 Task: Find connections with filter location Peterlee with filter topic #newyearwith filter profile language German with filter current company Petropipe Oil and Gas with filter school The Bhawanipur Education Society College with filter industry Public Health with filter service category Wedding Photography with filter keywords title Market Researcher
Action: Mouse moved to (606, 58)
Screenshot: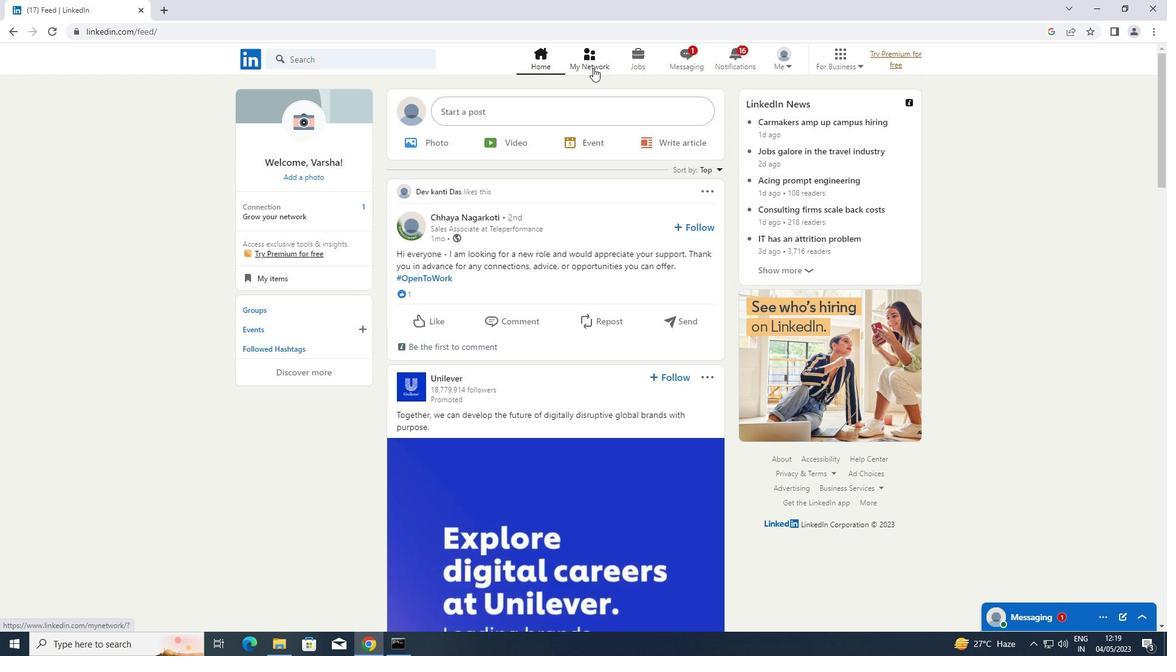 
Action: Mouse pressed left at (606, 58)
Screenshot: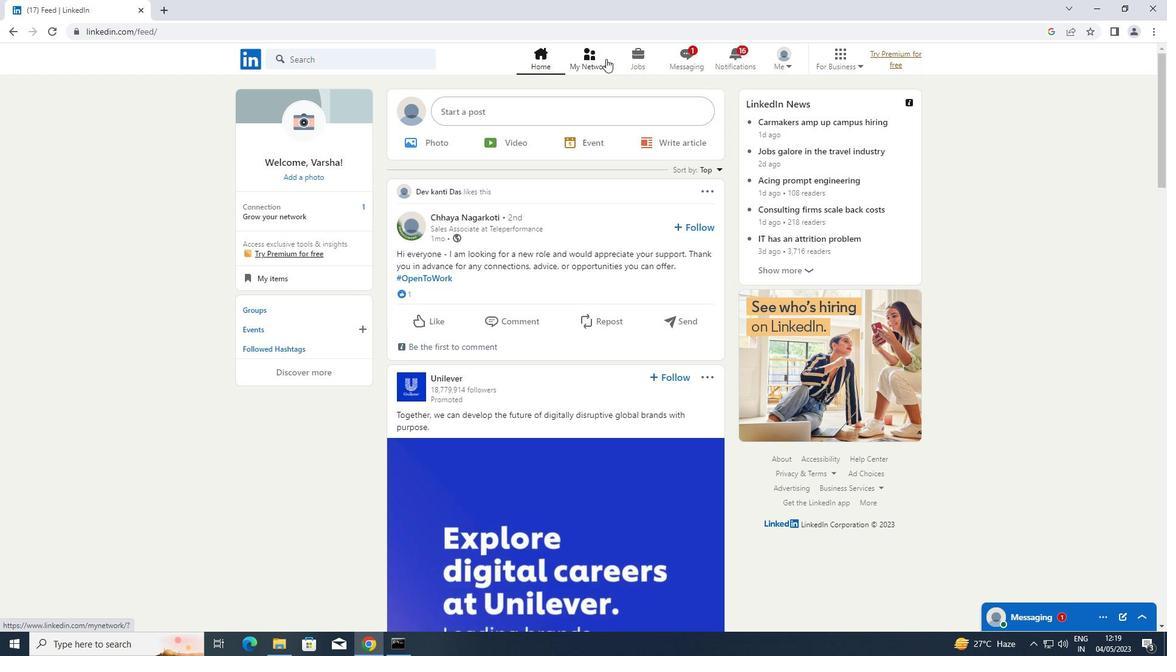
Action: Mouse moved to (309, 128)
Screenshot: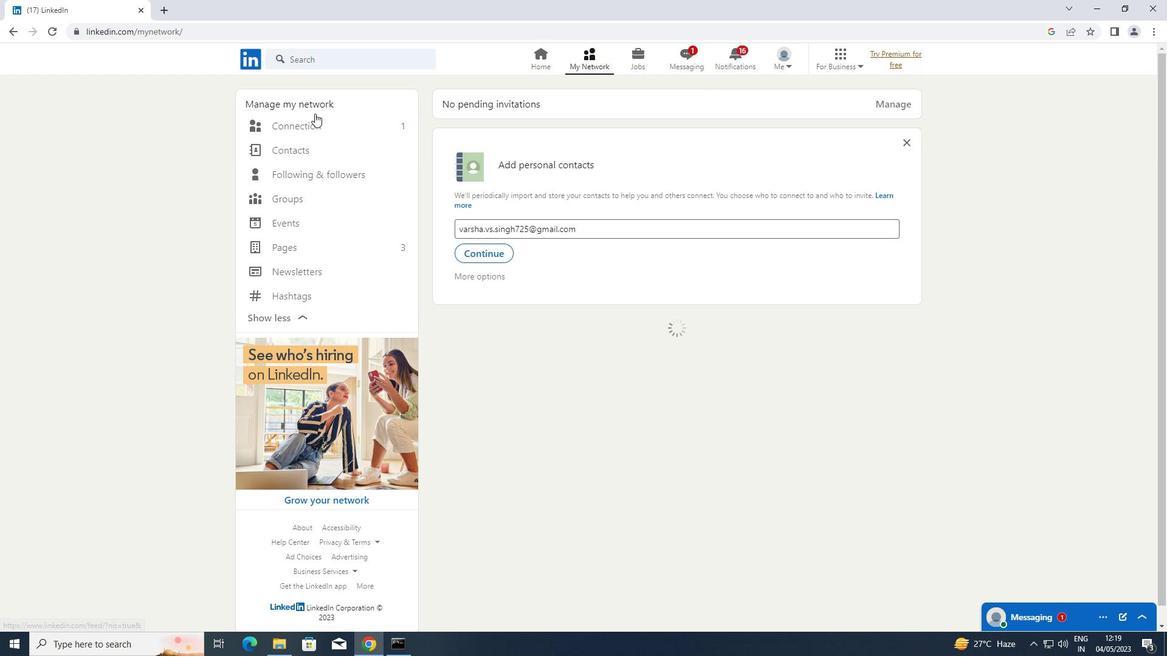 
Action: Mouse pressed left at (309, 128)
Screenshot: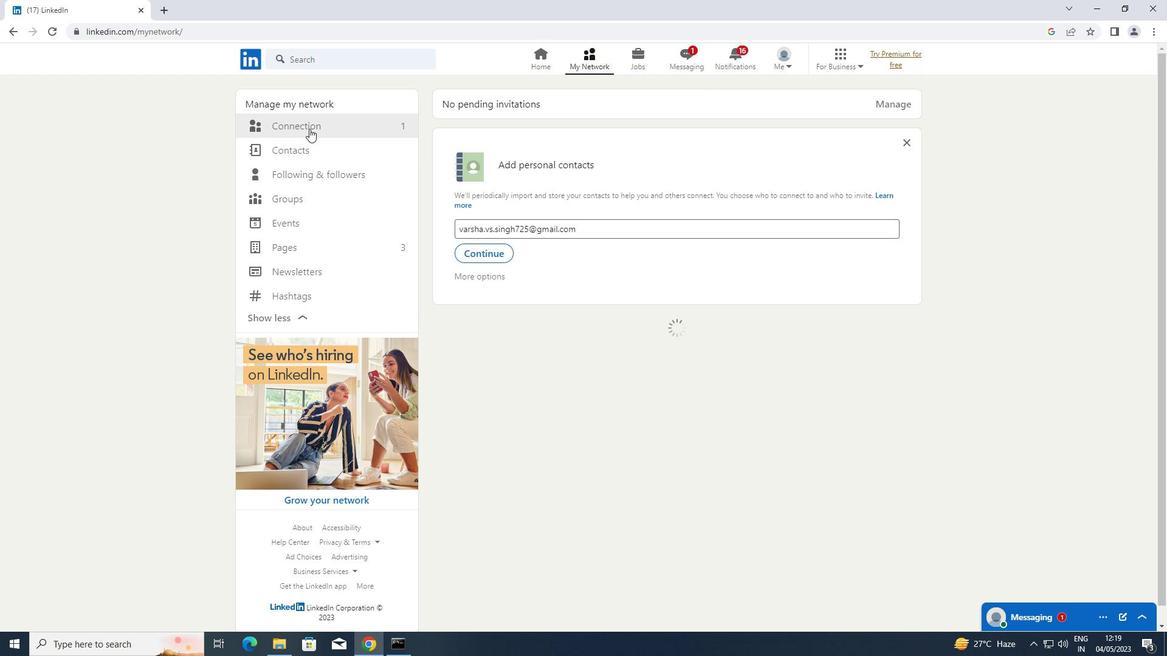
Action: Mouse moved to (653, 124)
Screenshot: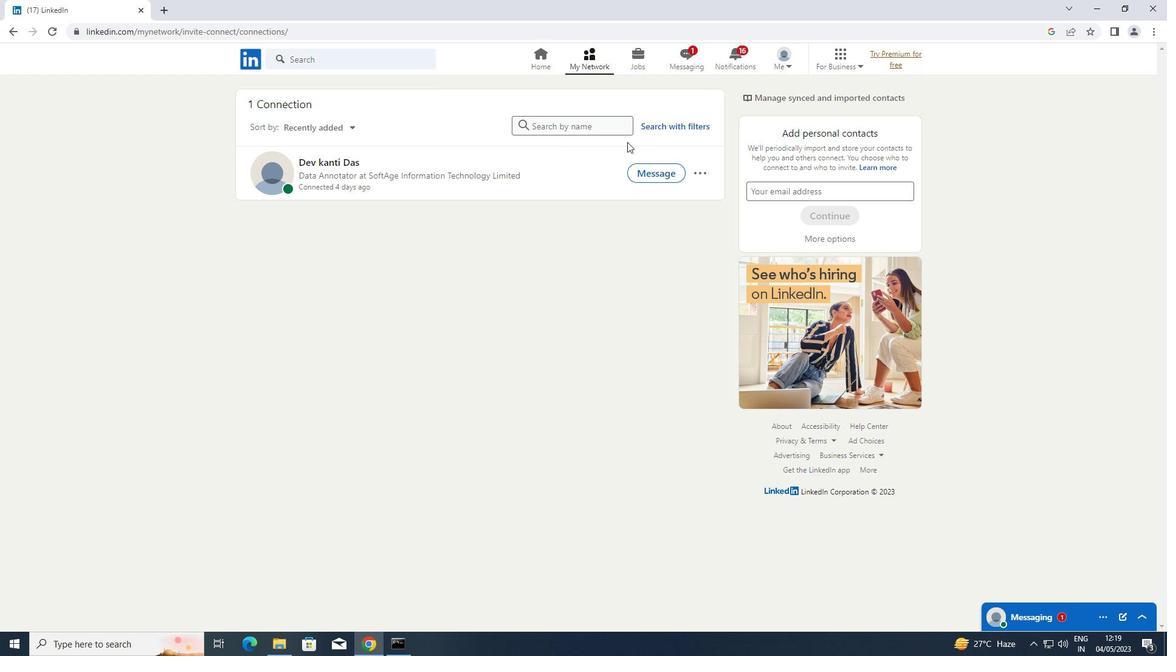 
Action: Mouse pressed left at (653, 124)
Screenshot: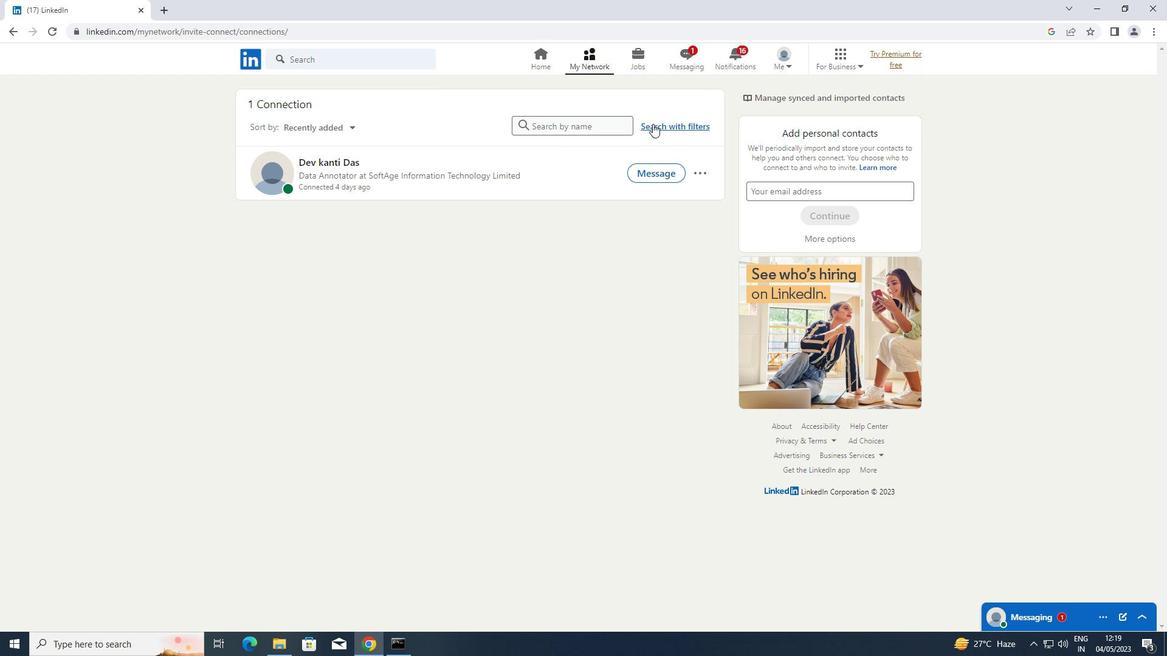 
Action: Mouse moved to (620, 92)
Screenshot: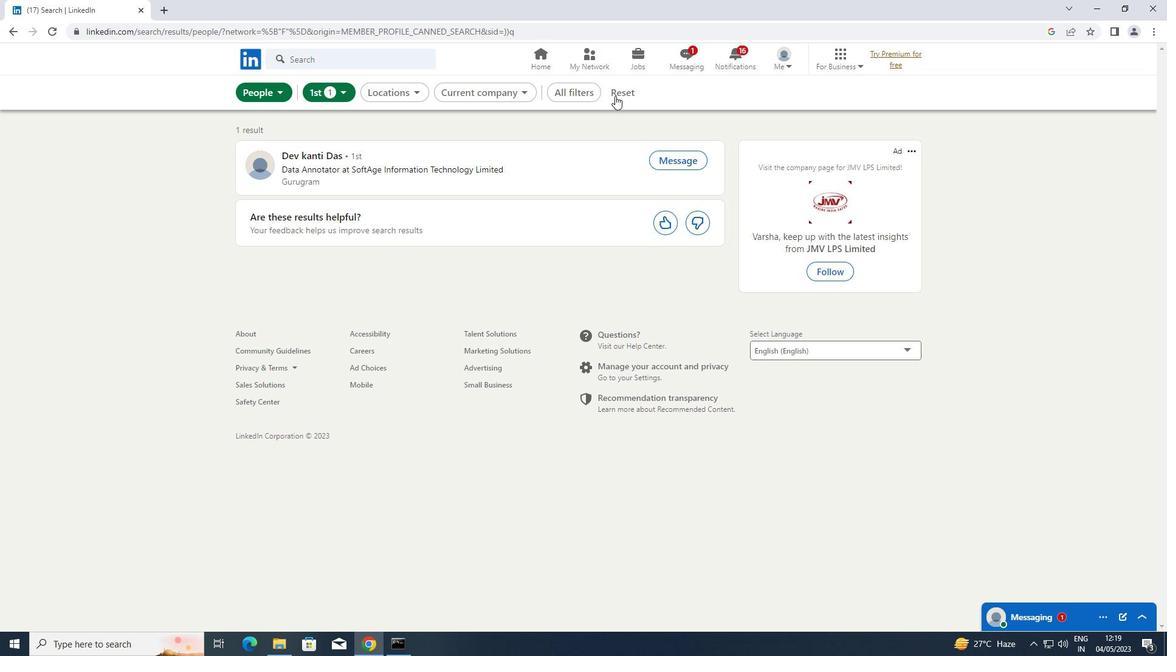 
Action: Mouse pressed left at (620, 92)
Screenshot: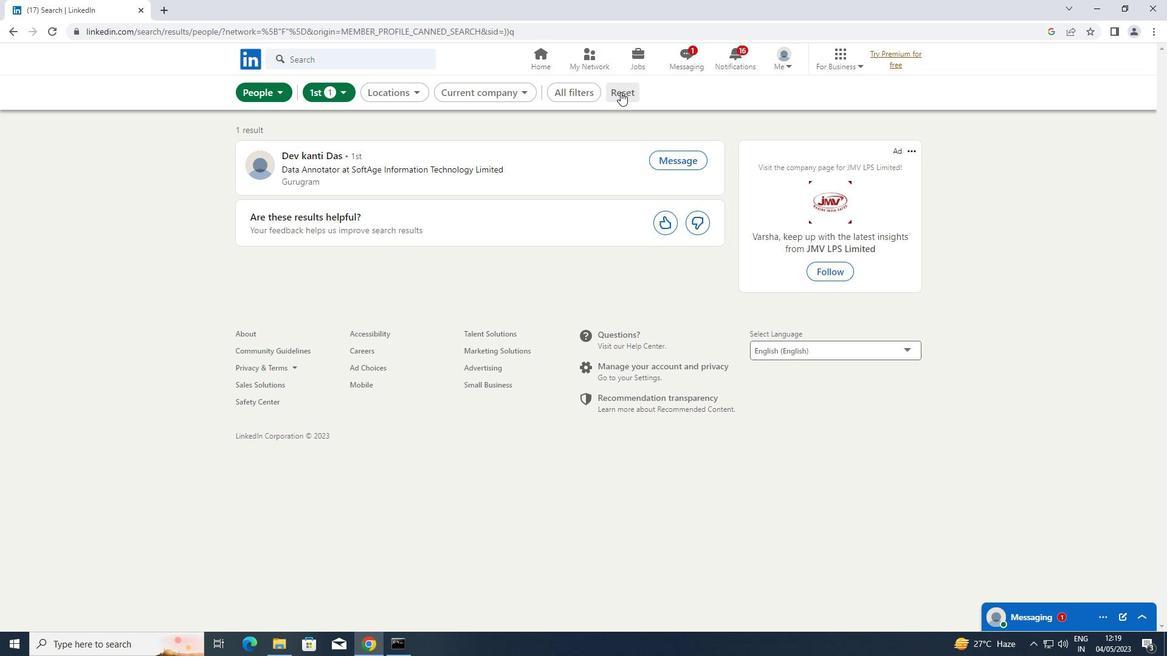 
Action: Mouse moved to (584, 91)
Screenshot: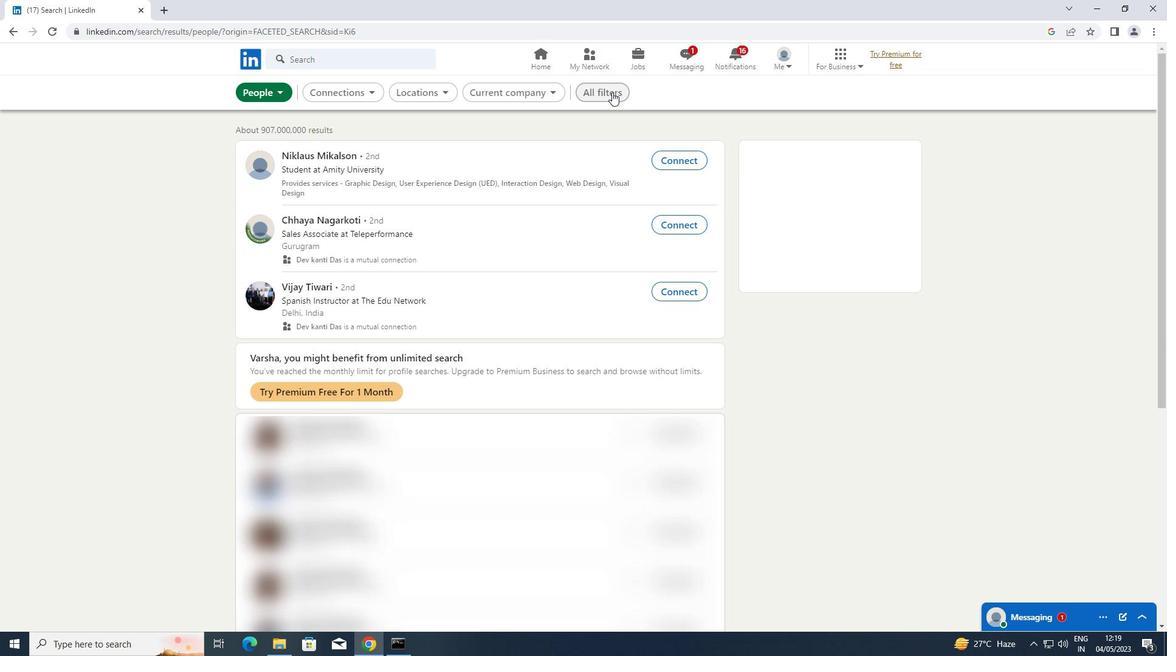 
Action: Mouse pressed left at (584, 91)
Screenshot: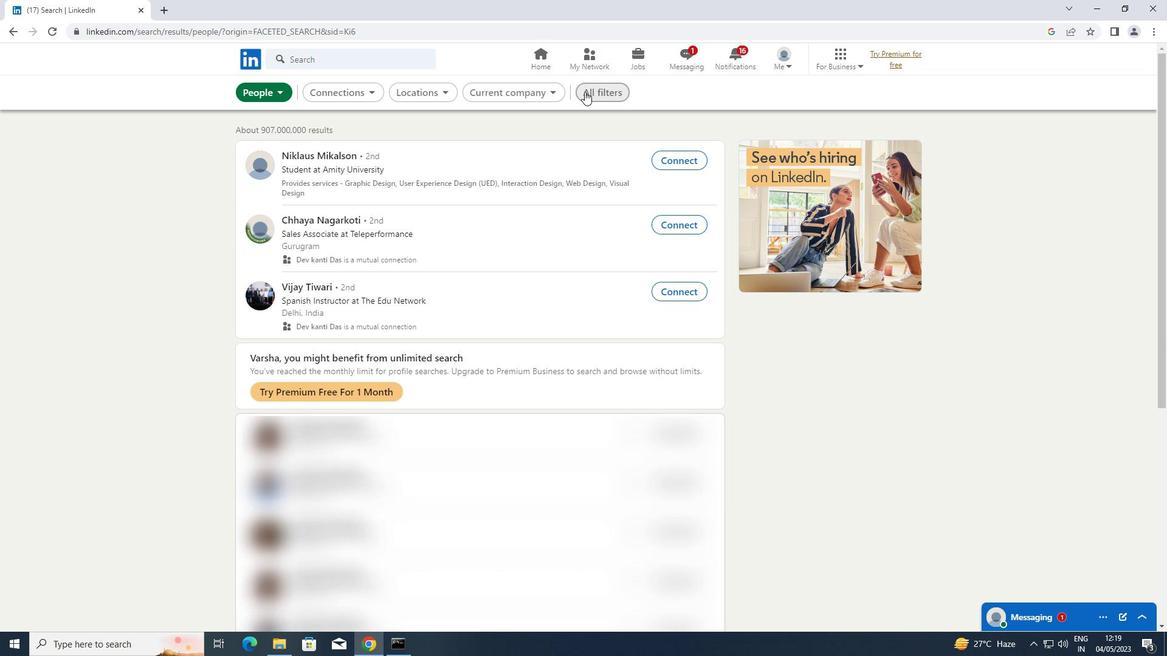 
Action: Mouse moved to (1001, 282)
Screenshot: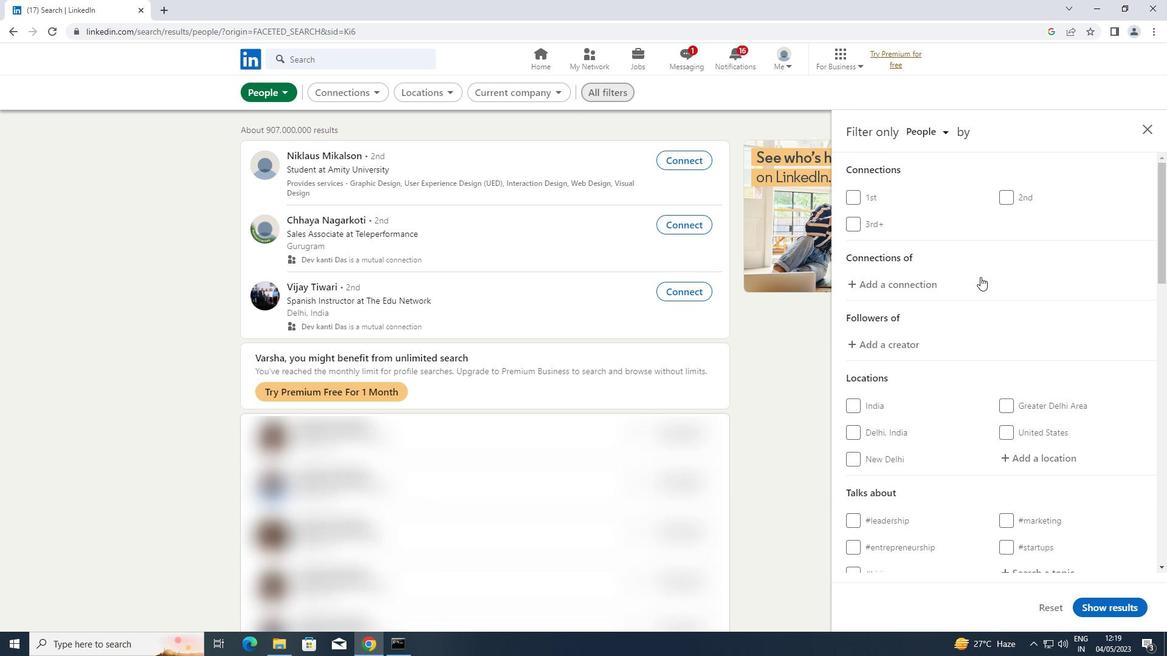 
Action: Mouse scrolled (1001, 281) with delta (0, 0)
Screenshot: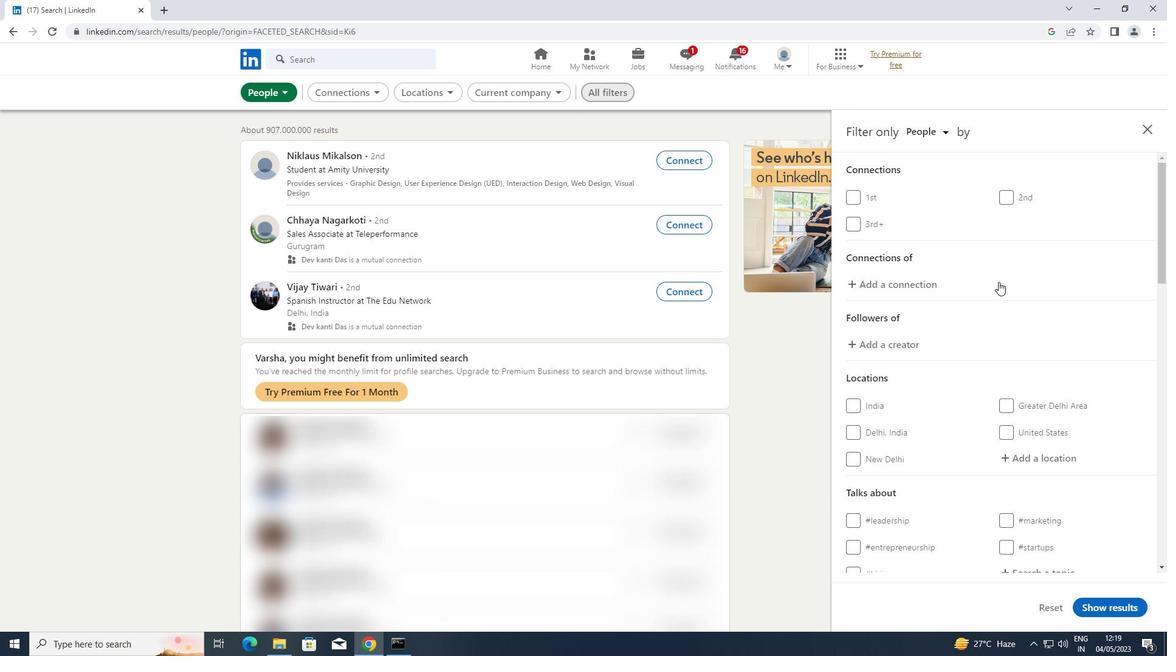
Action: Mouse scrolled (1001, 281) with delta (0, 0)
Screenshot: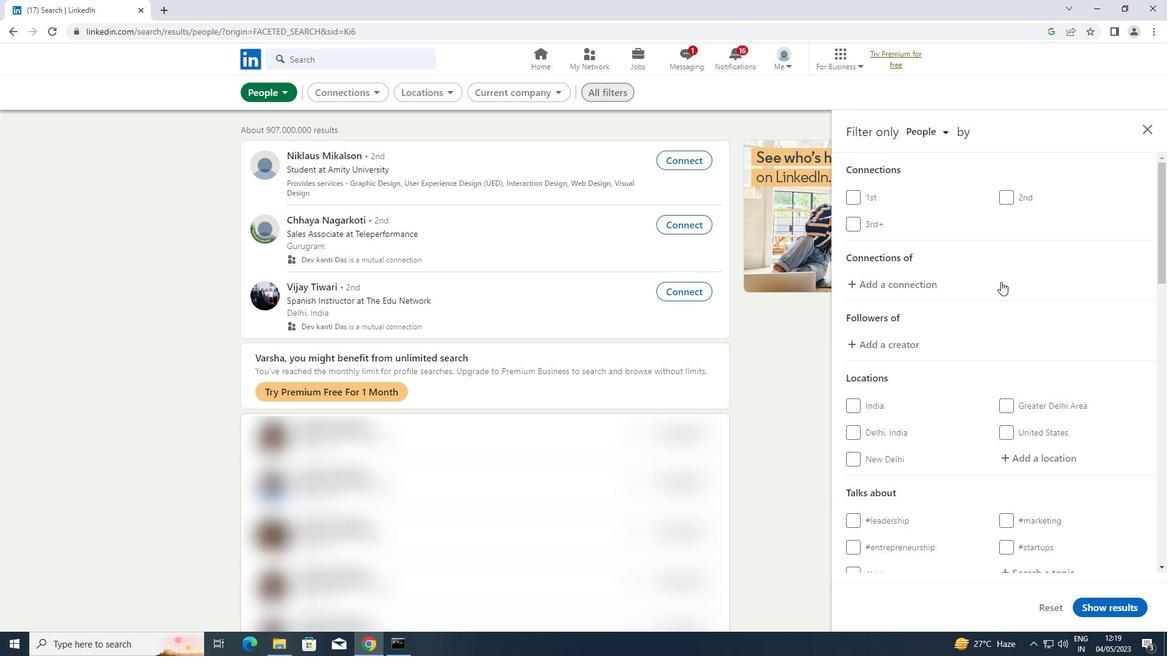 
Action: Mouse moved to (1042, 336)
Screenshot: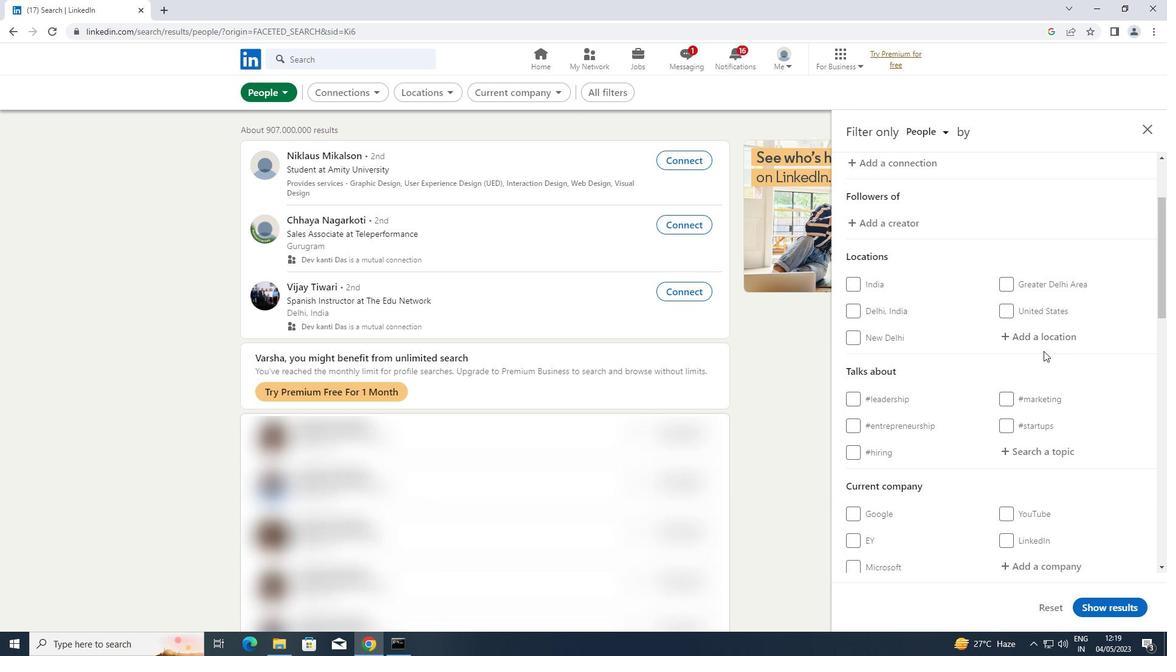 
Action: Mouse pressed left at (1042, 336)
Screenshot: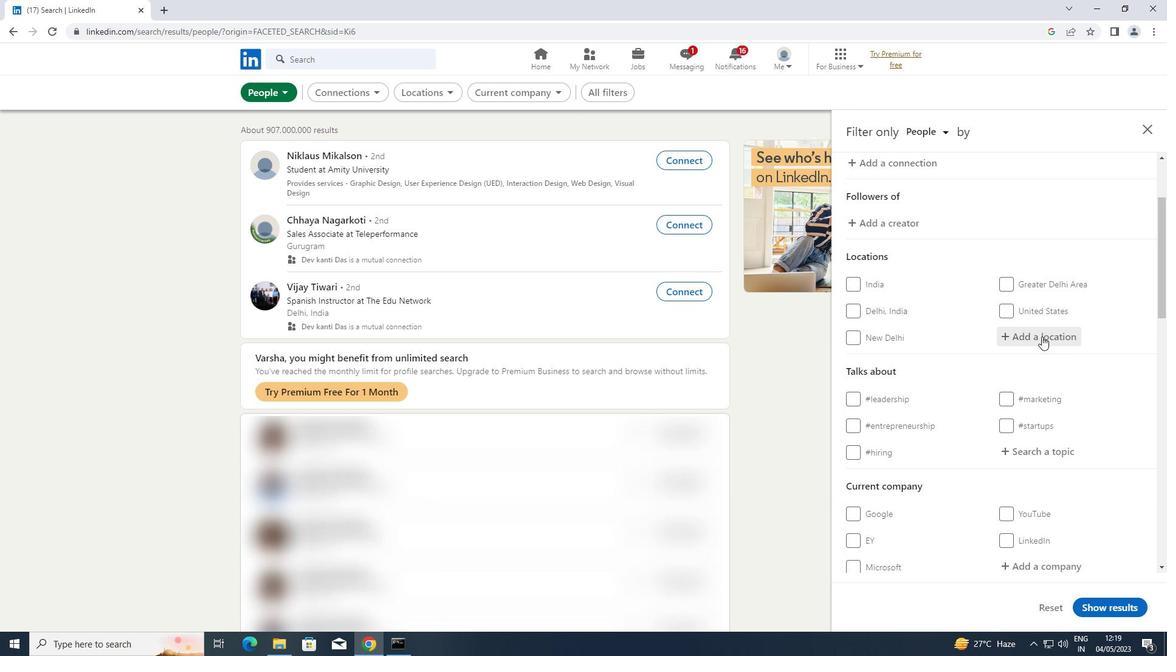 
Action: Key pressed <Key.shift>PETERLEE
Screenshot: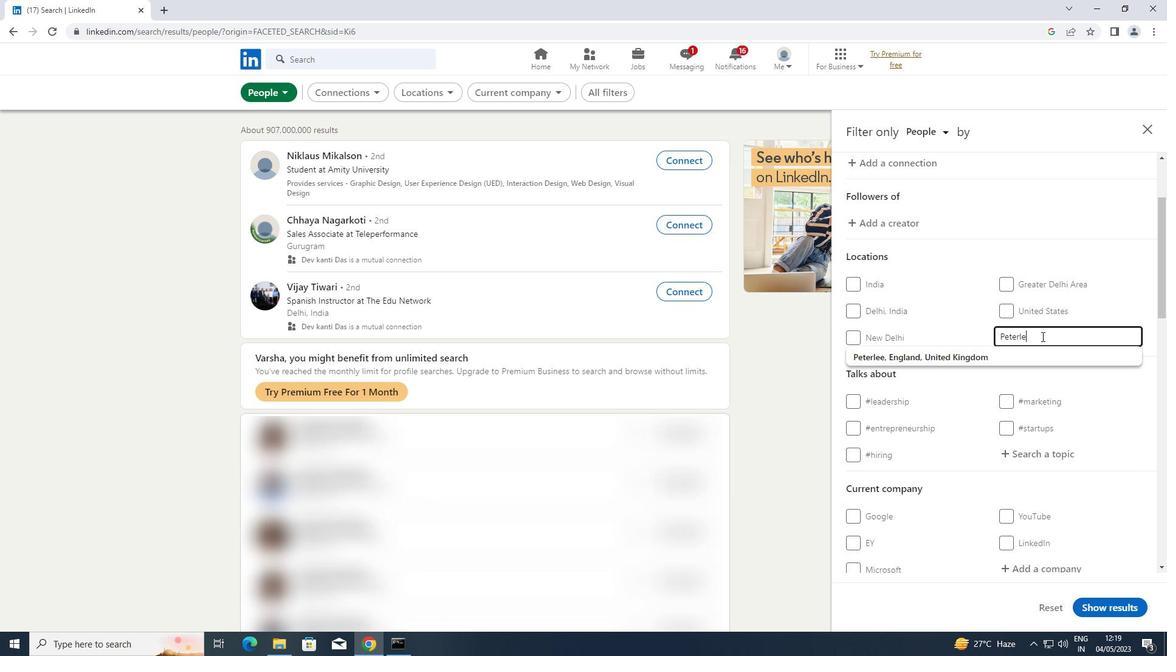 
Action: Mouse moved to (958, 355)
Screenshot: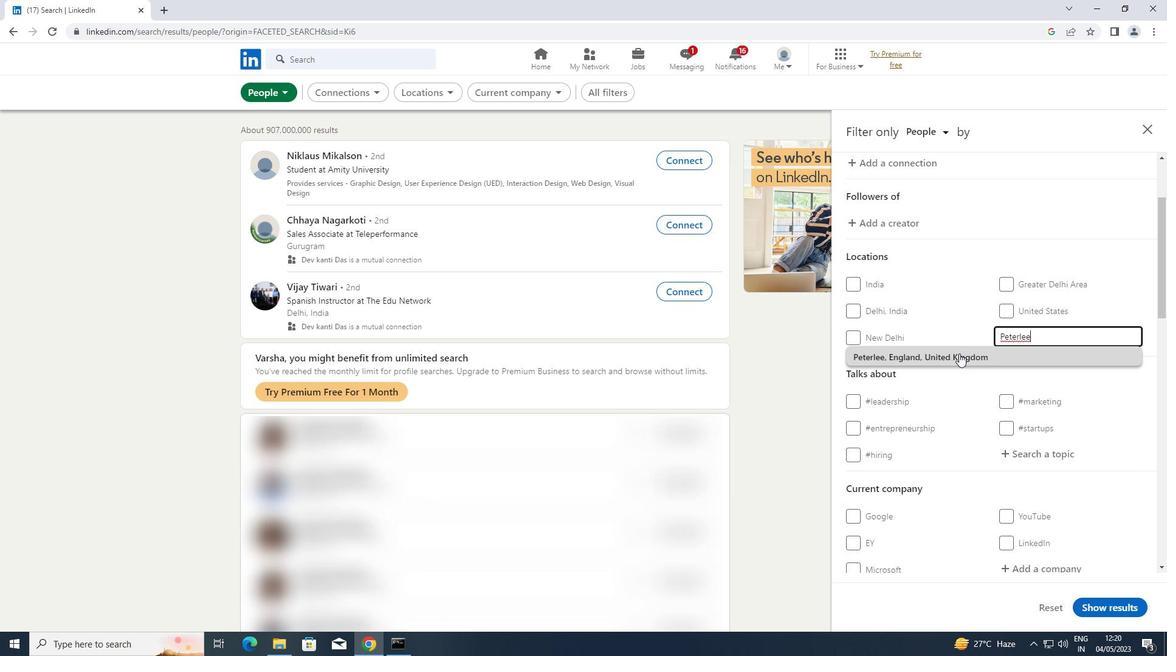 
Action: Mouse pressed left at (958, 355)
Screenshot: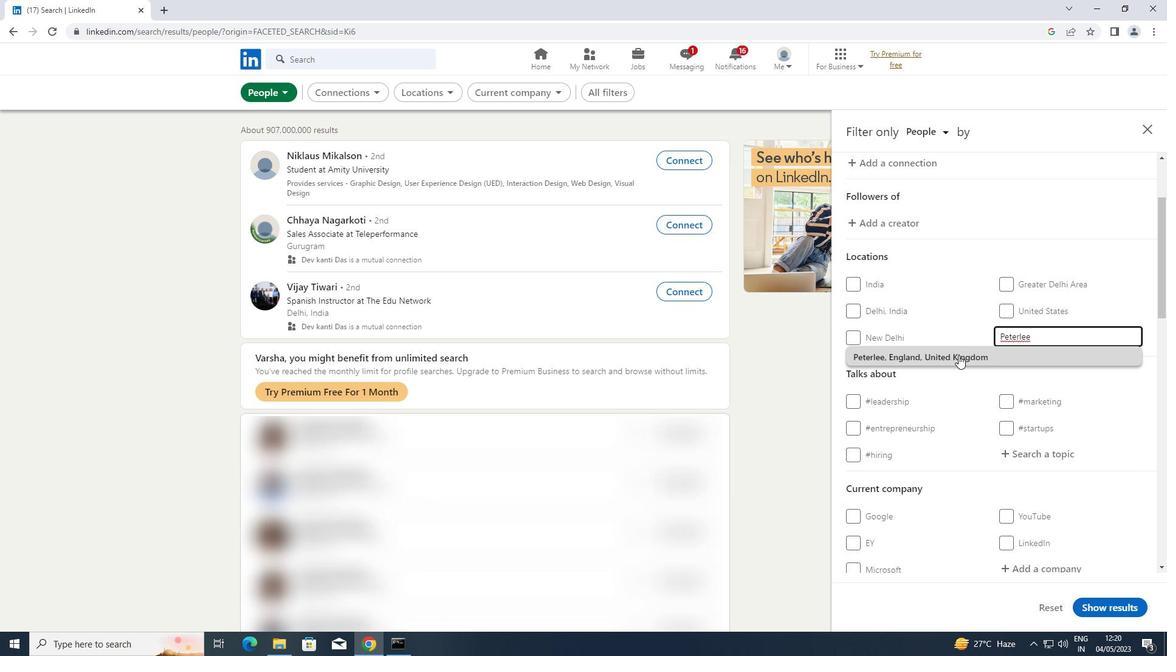 
Action: Mouse scrolled (958, 355) with delta (0, 0)
Screenshot: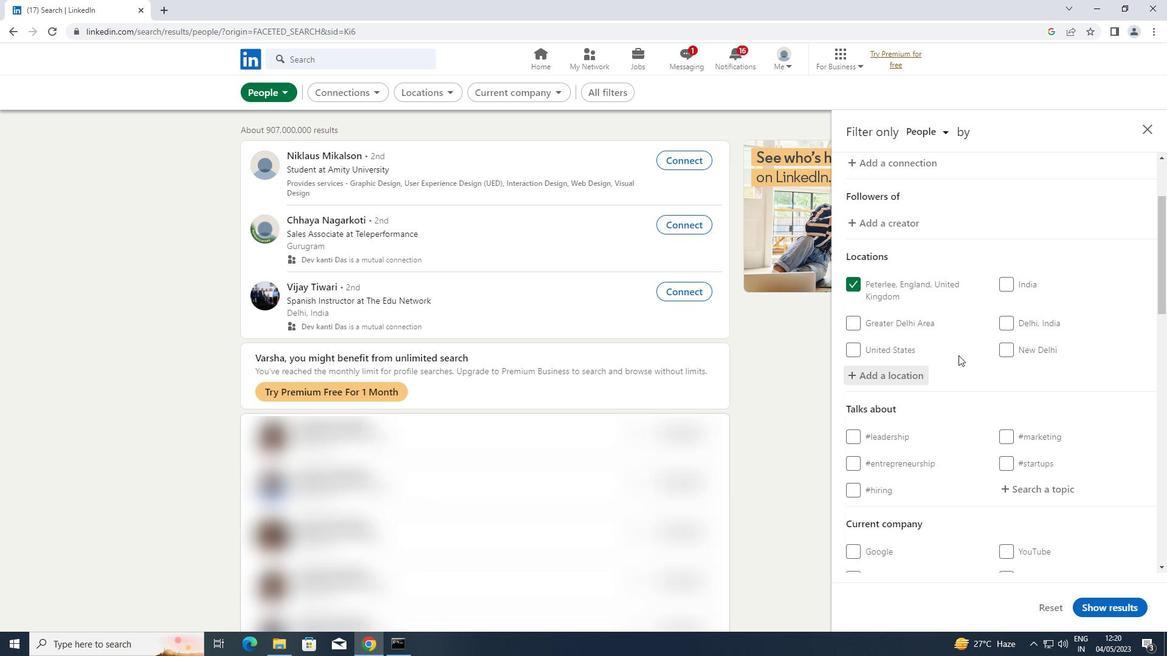 
Action: Mouse scrolled (958, 355) with delta (0, 0)
Screenshot: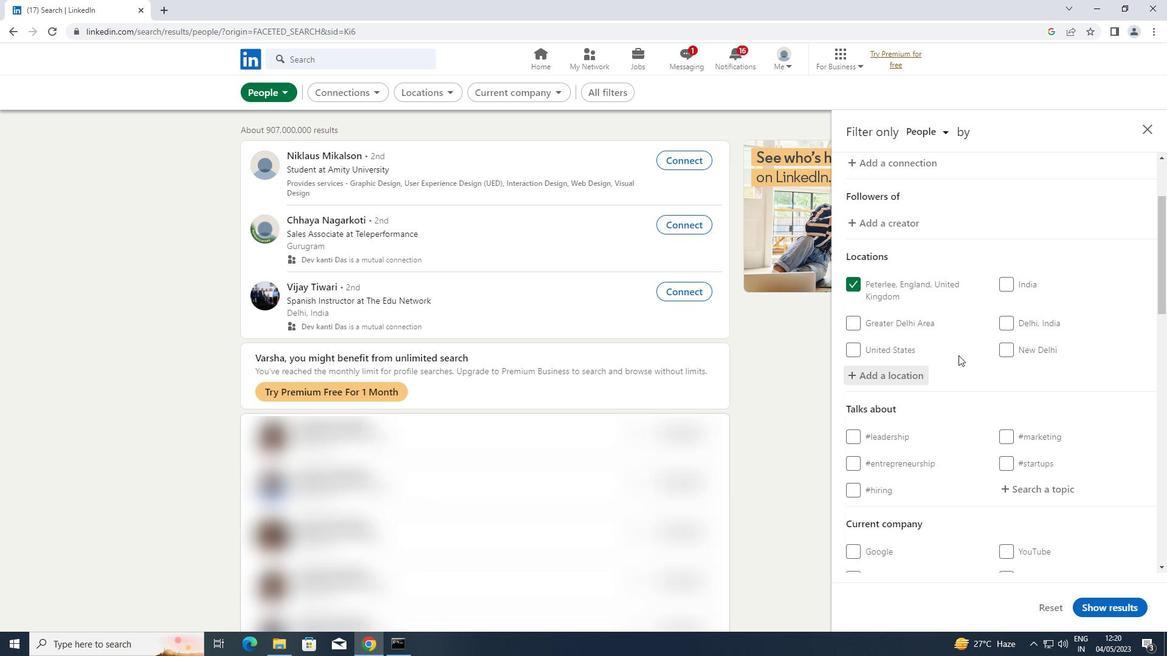 
Action: Mouse moved to (1018, 365)
Screenshot: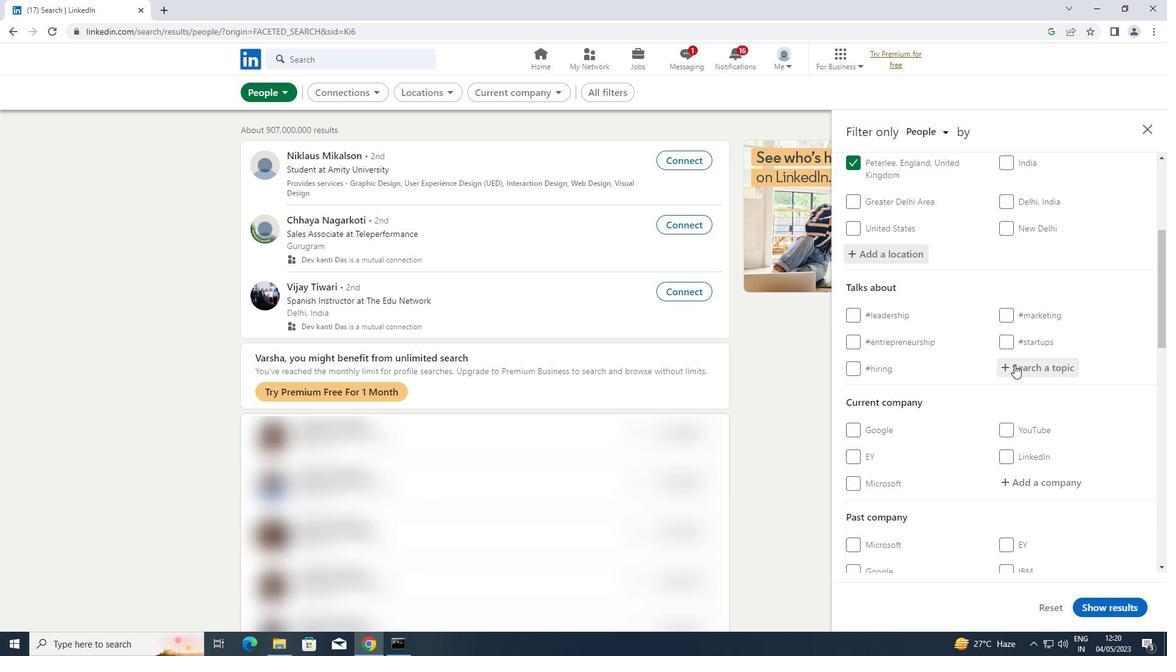 
Action: Mouse pressed left at (1018, 365)
Screenshot: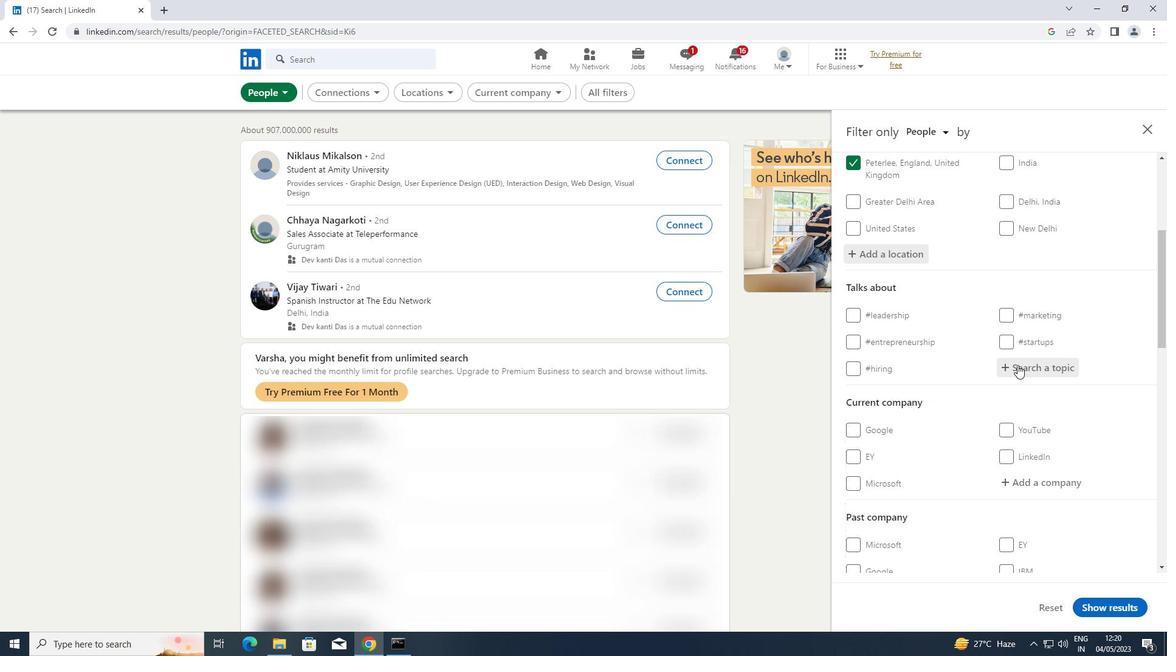 
Action: Key pressed NEWYEA
Screenshot: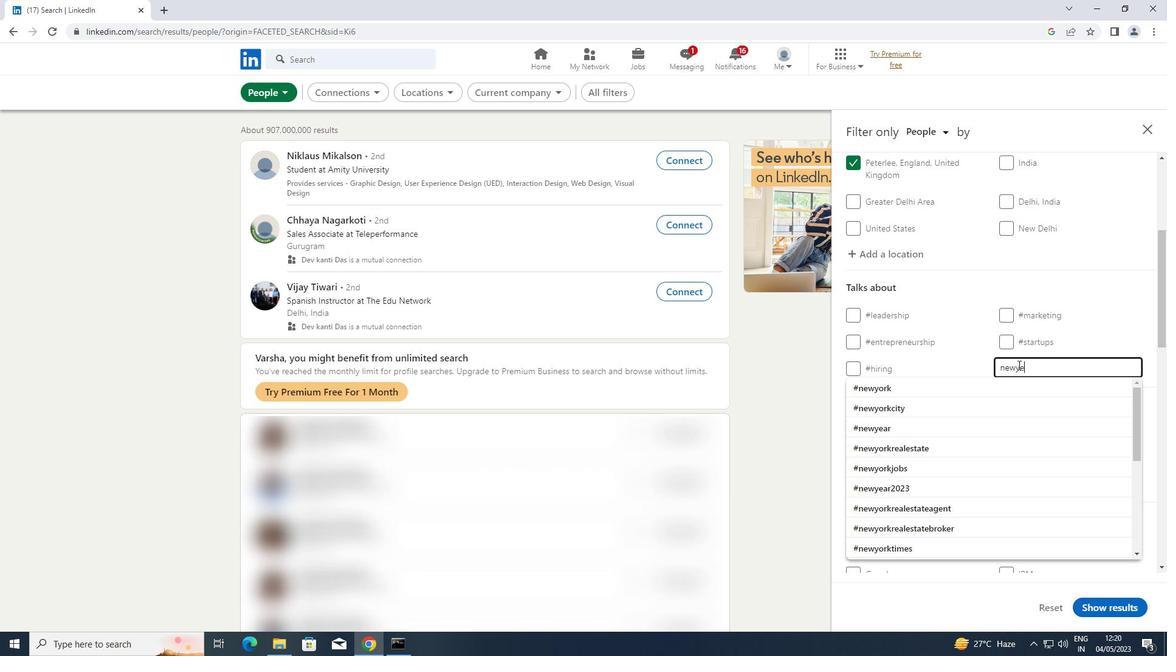 
Action: Mouse moved to (888, 392)
Screenshot: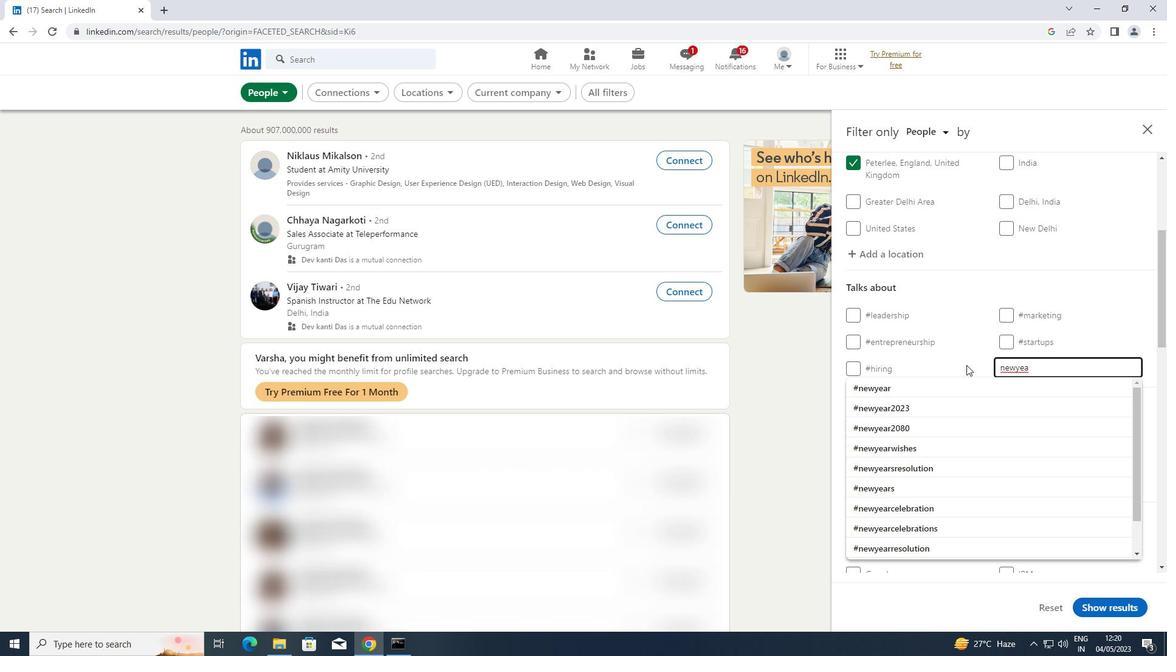 
Action: Mouse pressed left at (888, 392)
Screenshot: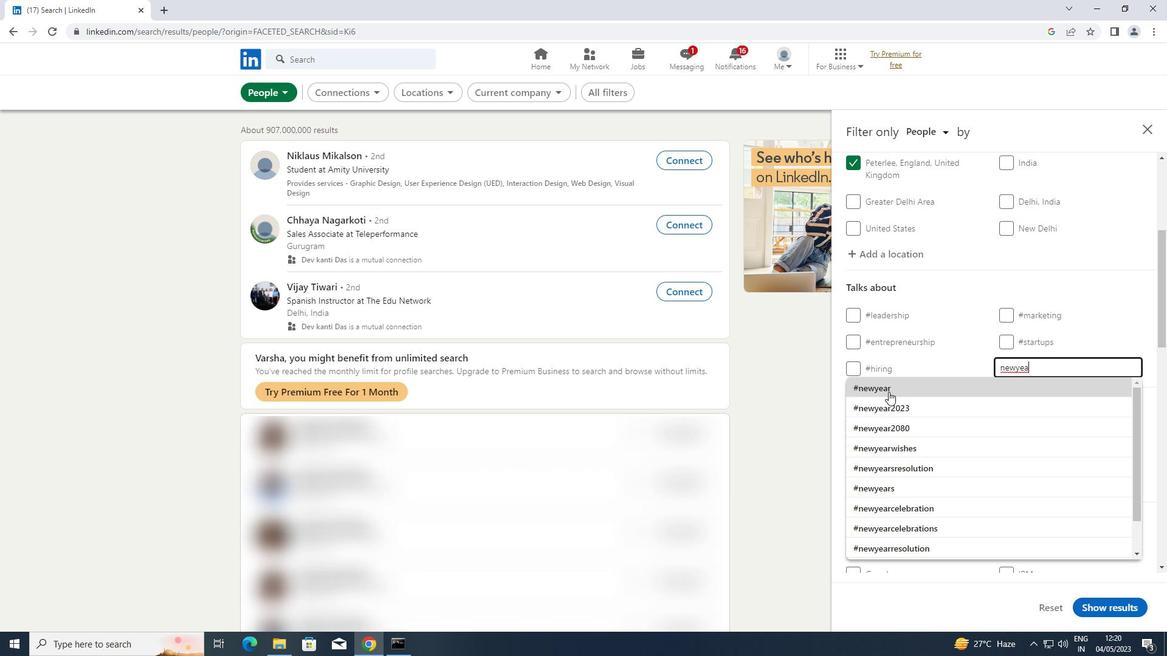 
Action: Mouse scrolled (888, 391) with delta (0, 0)
Screenshot: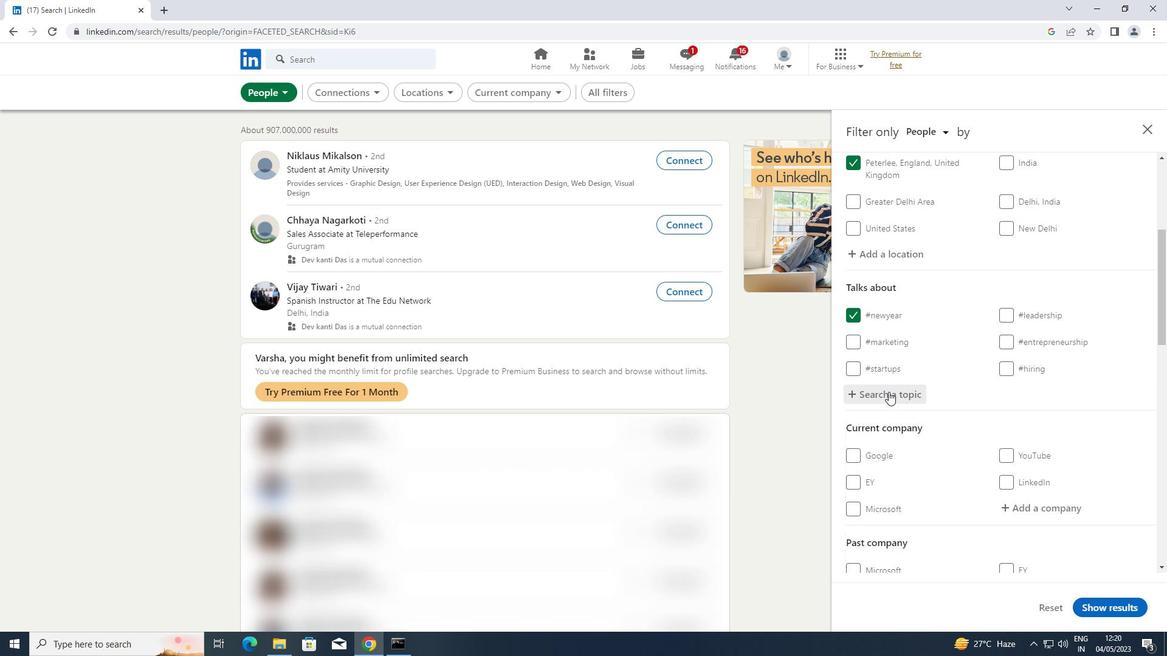 
Action: Mouse scrolled (888, 391) with delta (0, 0)
Screenshot: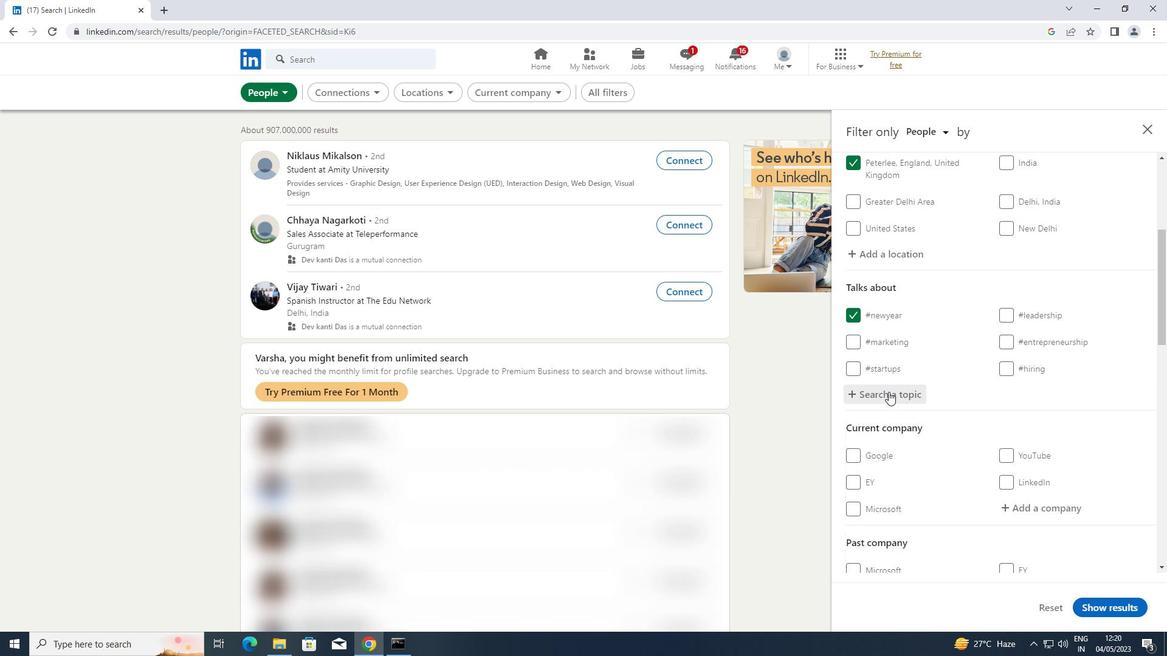 
Action: Mouse scrolled (888, 391) with delta (0, 0)
Screenshot: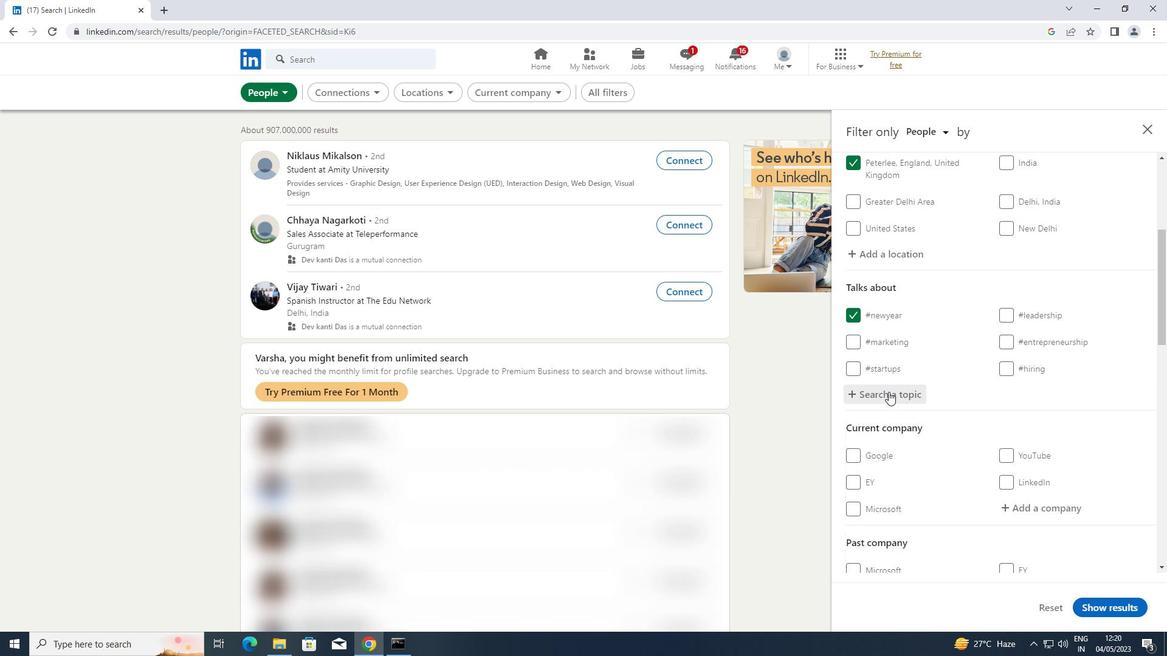 
Action: Mouse scrolled (888, 391) with delta (0, 0)
Screenshot: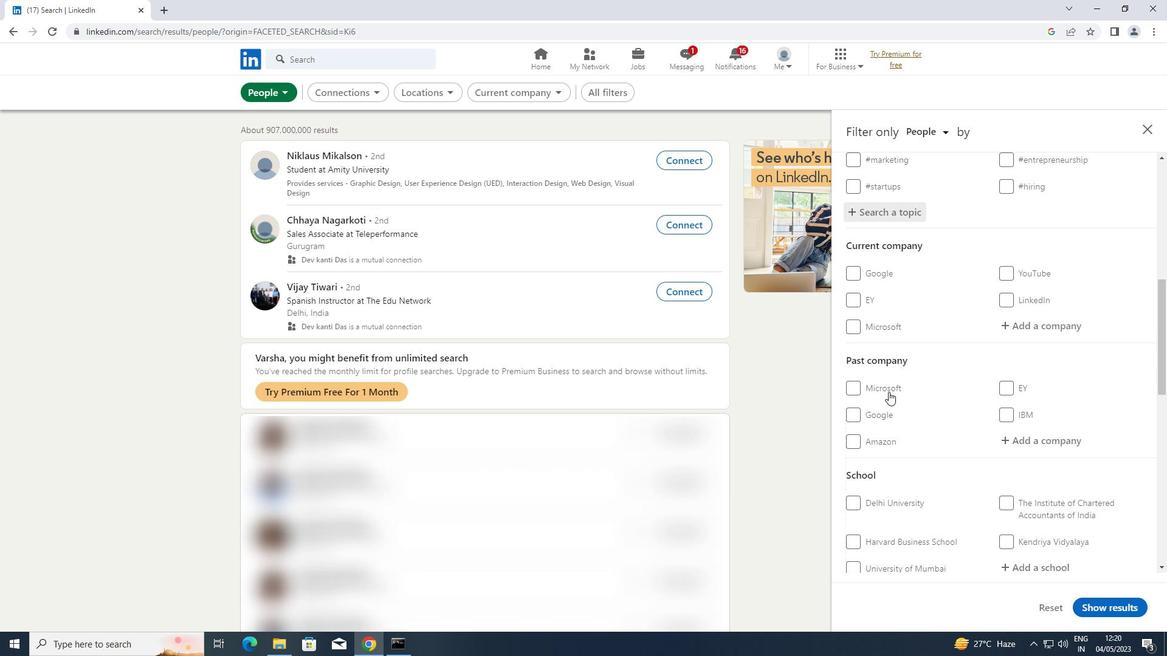 
Action: Mouse scrolled (888, 391) with delta (0, 0)
Screenshot: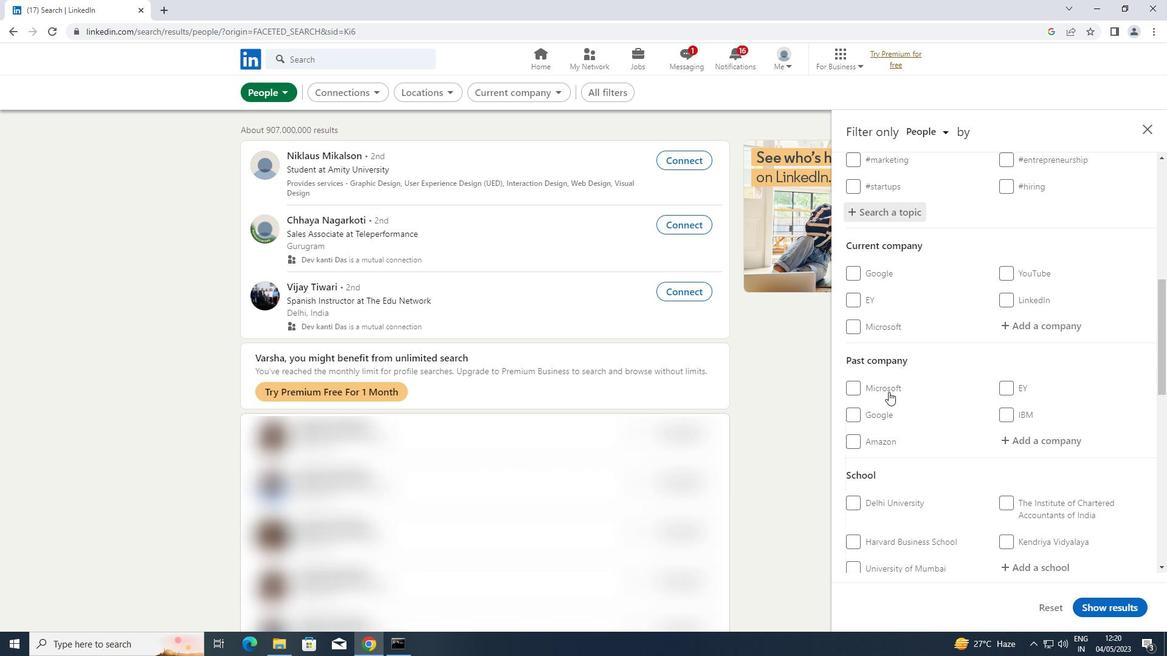 
Action: Mouse scrolled (888, 391) with delta (0, 0)
Screenshot: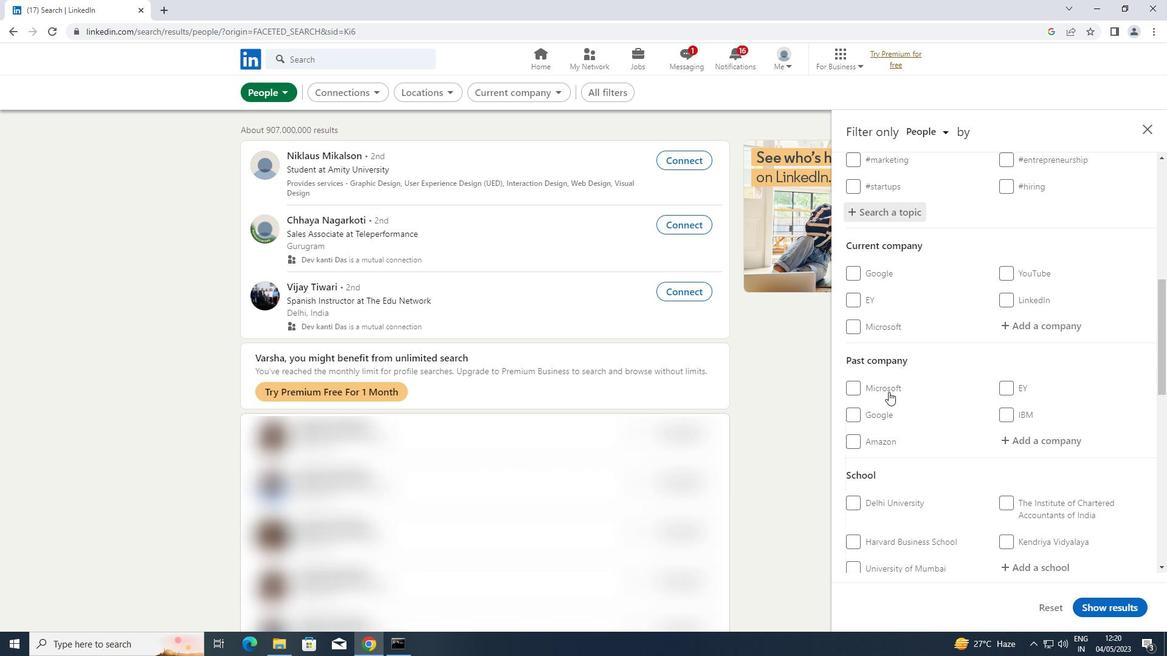 
Action: Mouse scrolled (888, 391) with delta (0, 0)
Screenshot: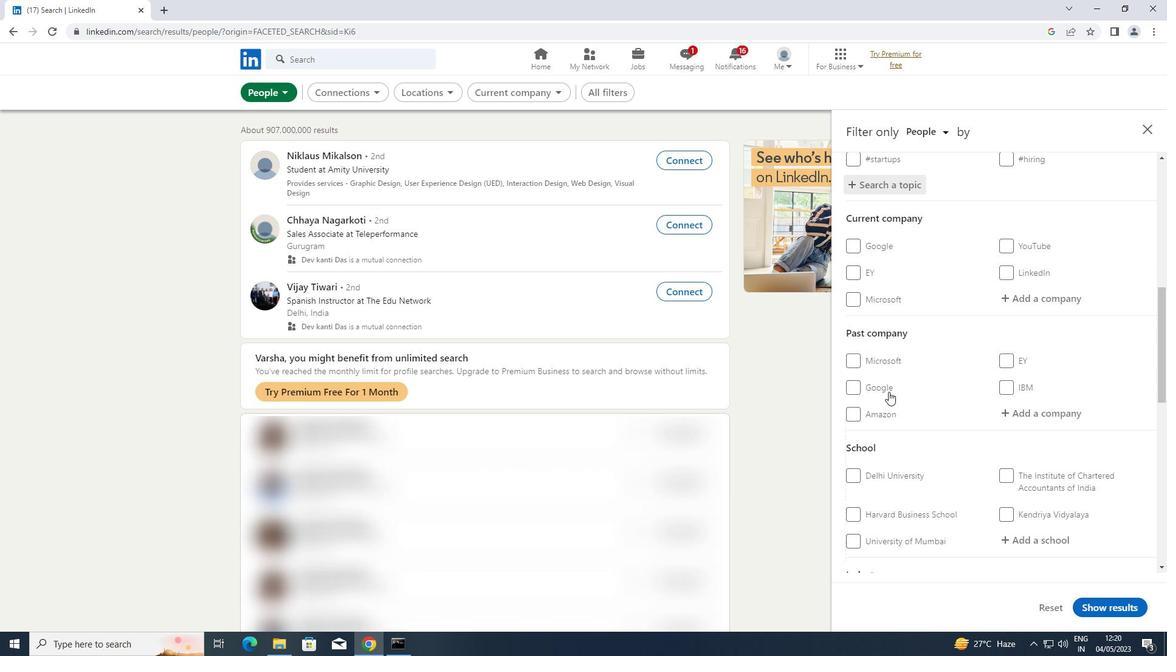 
Action: Mouse scrolled (888, 391) with delta (0, 0)
Screenshot: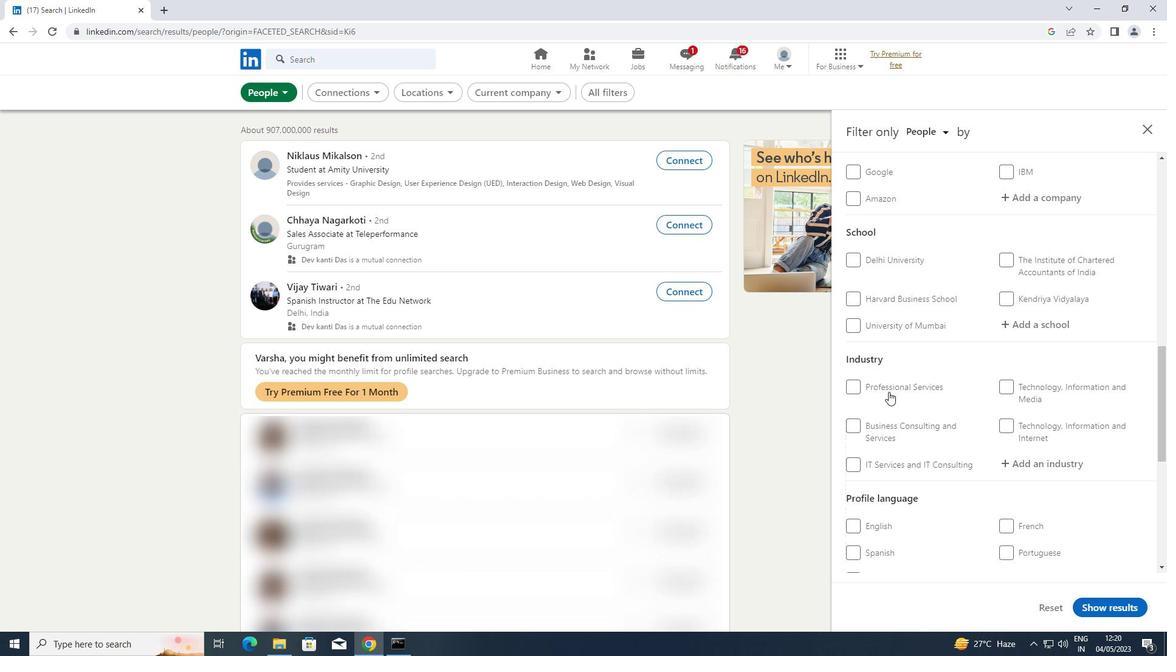 
Action: Mouse scrolled (888, 391) with delta (0, 0)
Screenshot: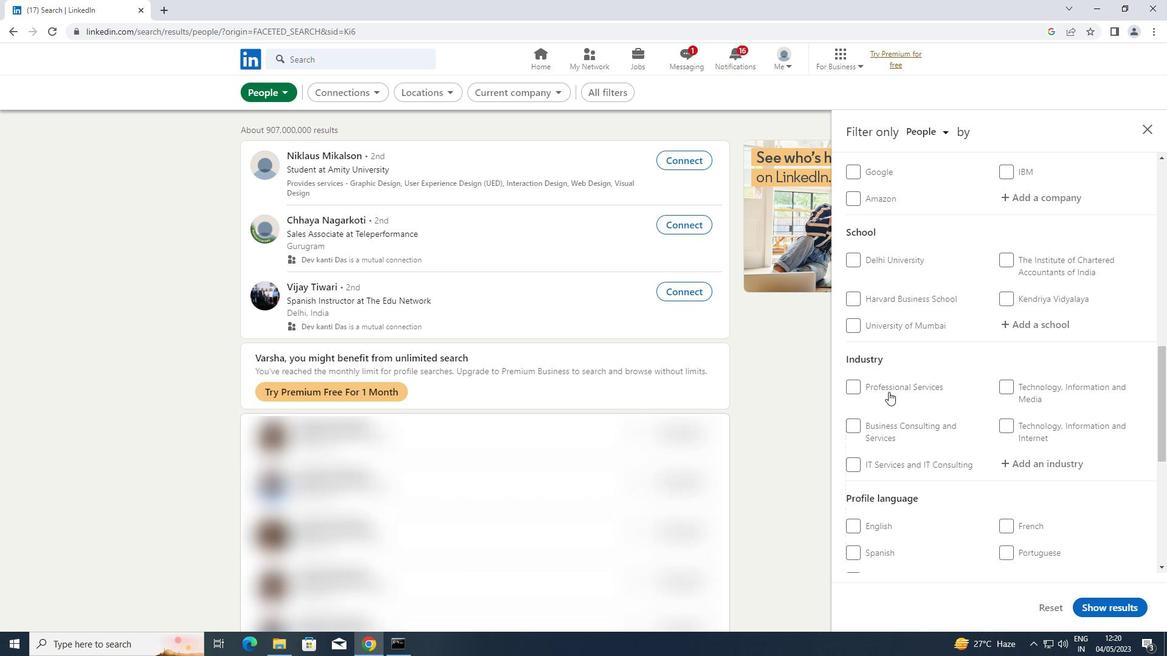 
Action: Mouse moved to (853, 458)
Screenshot: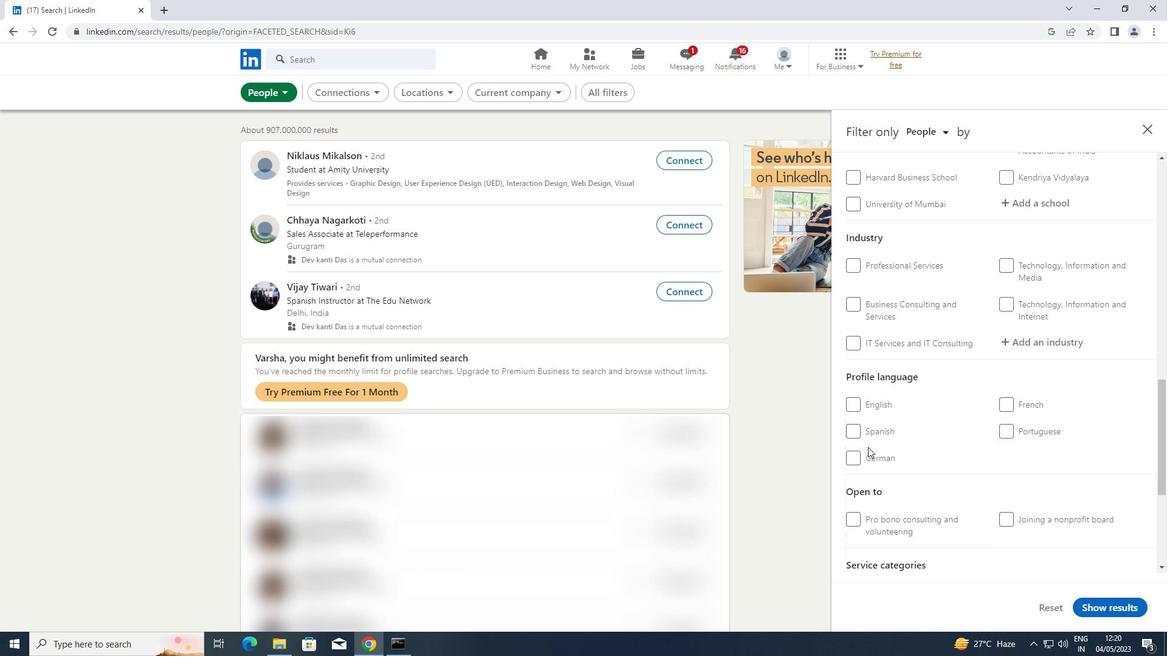 
Action: Mouse pressed left at (853, 458)
Screenshot: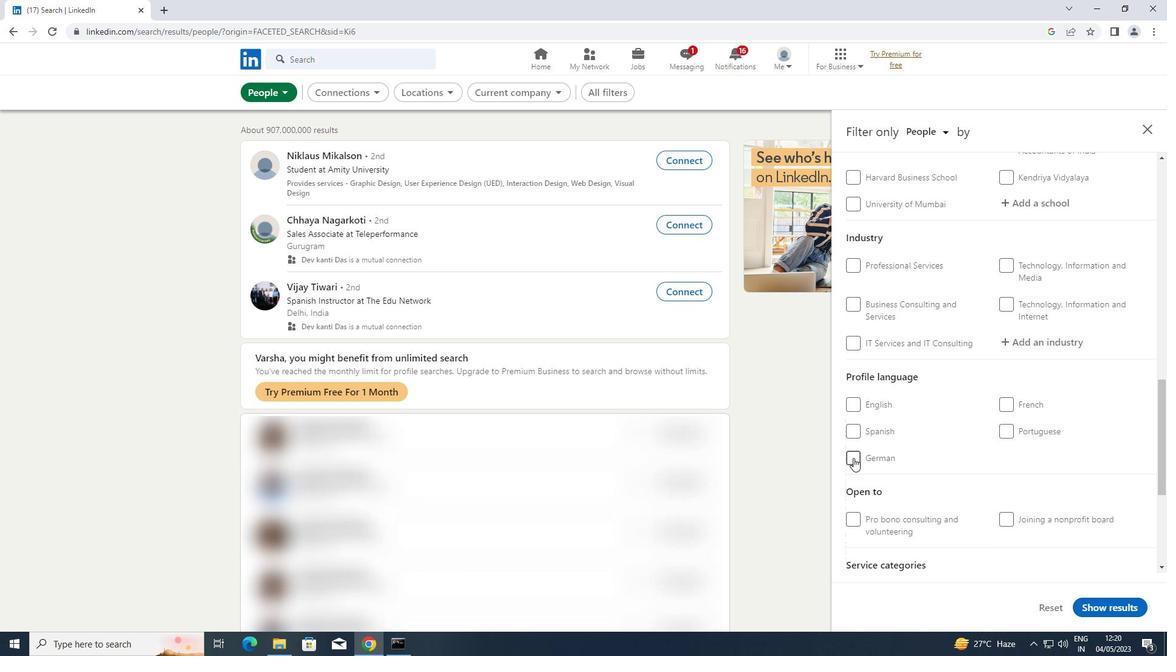 
Action: Mouse moved to (888, 431)
Screenshot: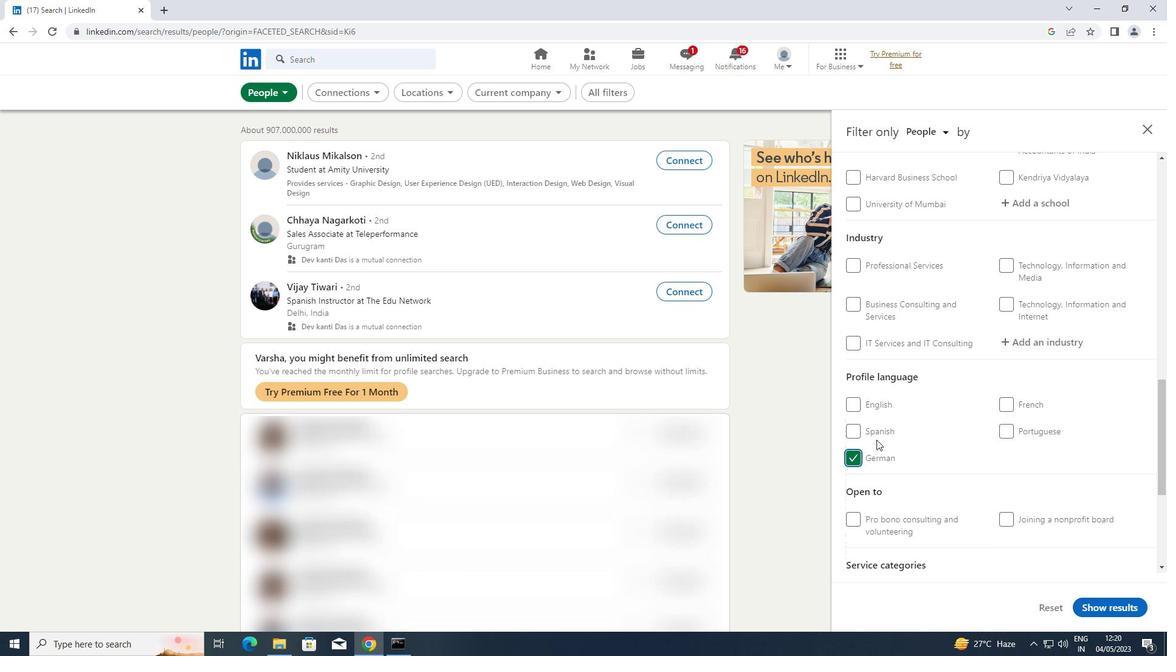 
Action: Mouse scrolled (888, 432) with delta (0, 0)
Screenshot: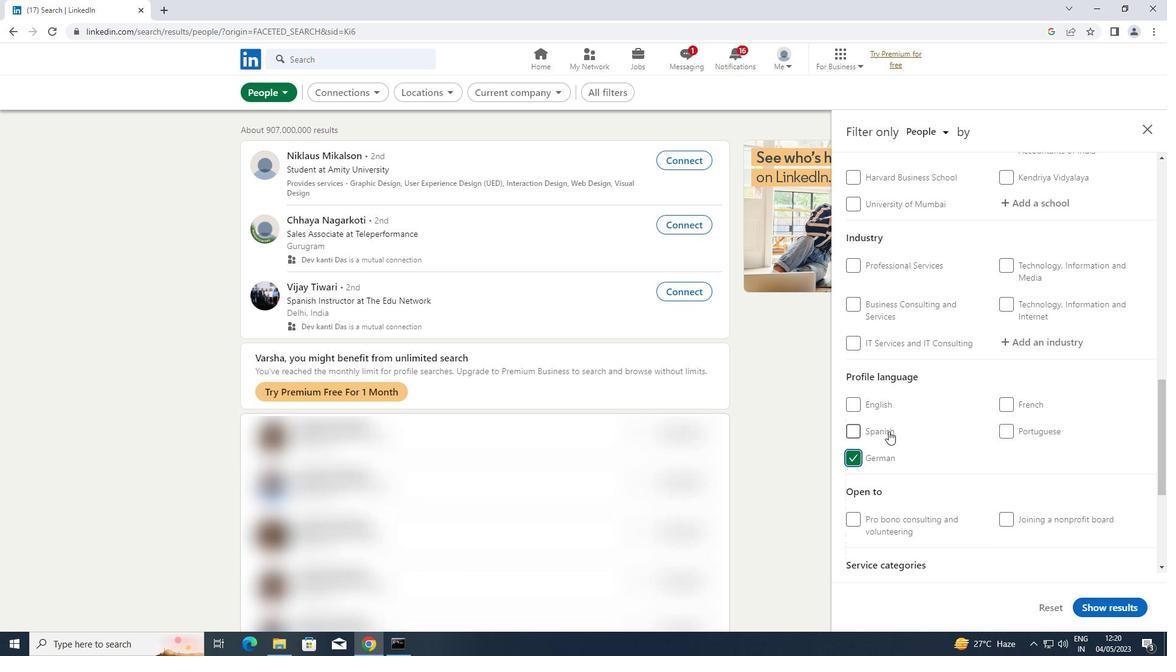 
Action: Mouse scrolled (888, 432) with delta (0, 0)
Screenshot: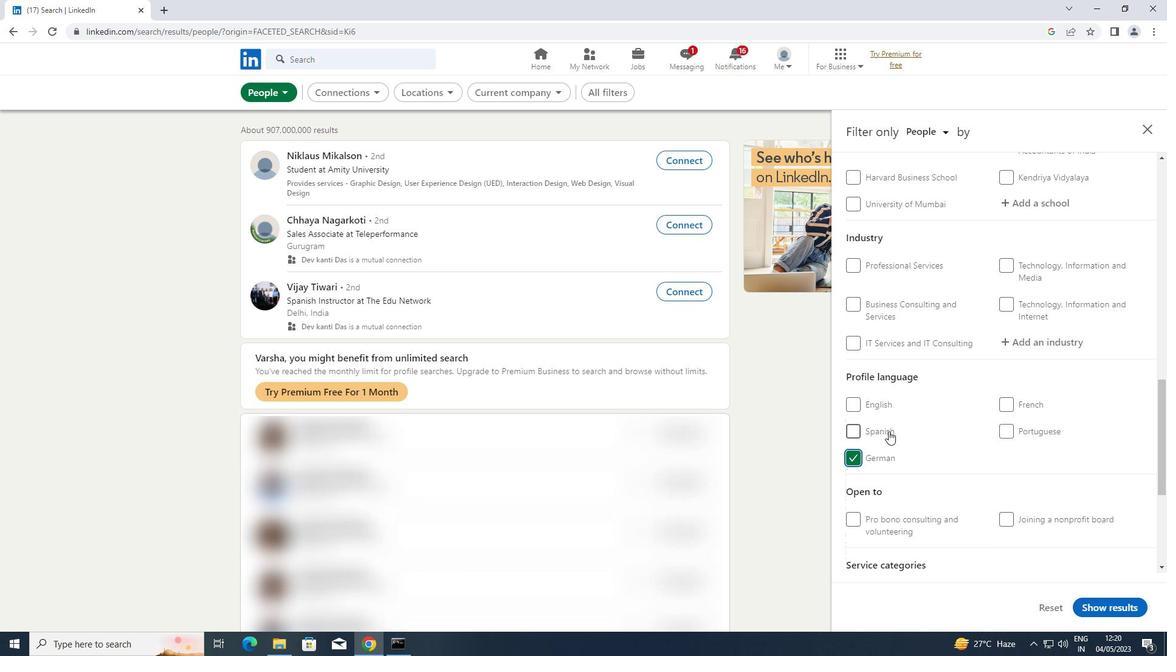 
Action: Mouse scrolled (888, 432) with delta (0, 0)
Screenshot: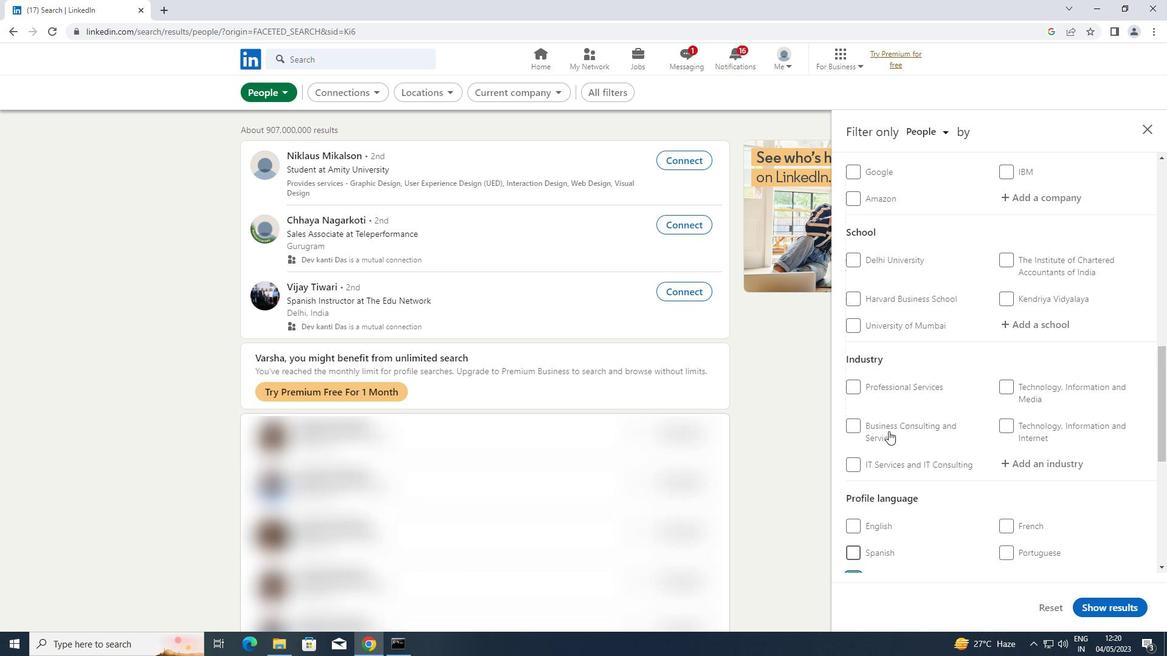 
Action: Mouse scrolled (888, 432) with delta (0, 0)
Screenshot: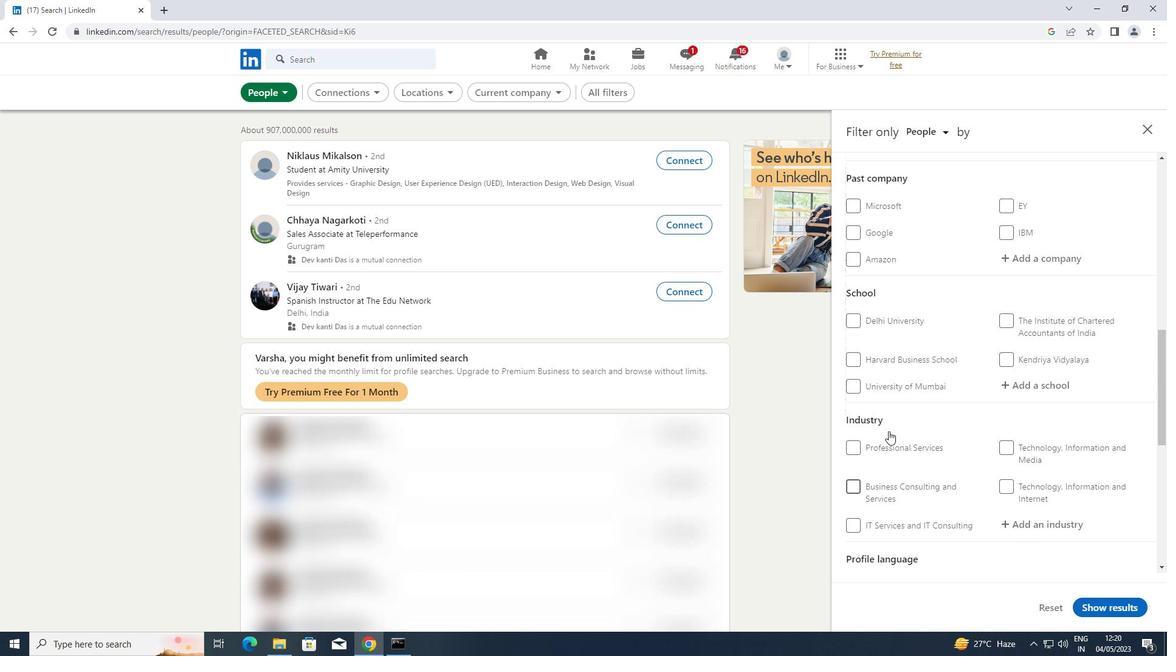 
Action: Mouse scrolled (888, 432) with delta (0, 0)
Screenshot: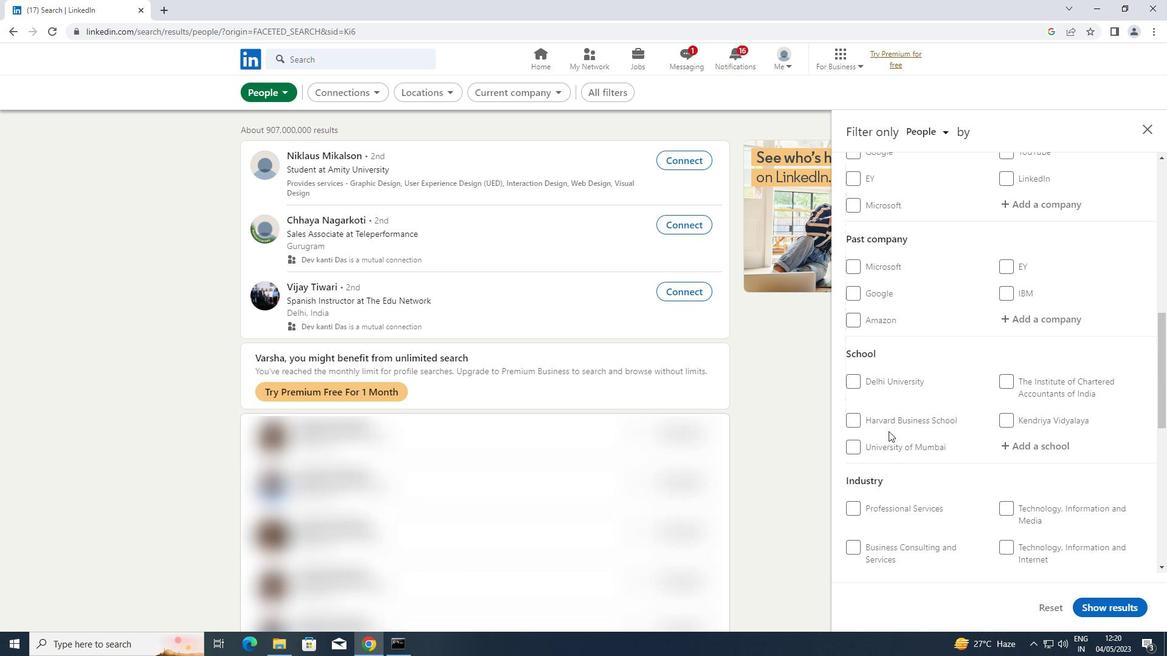 
Action: Mouse scrolled (888, 432) with delta (0, 0)
Screenshot: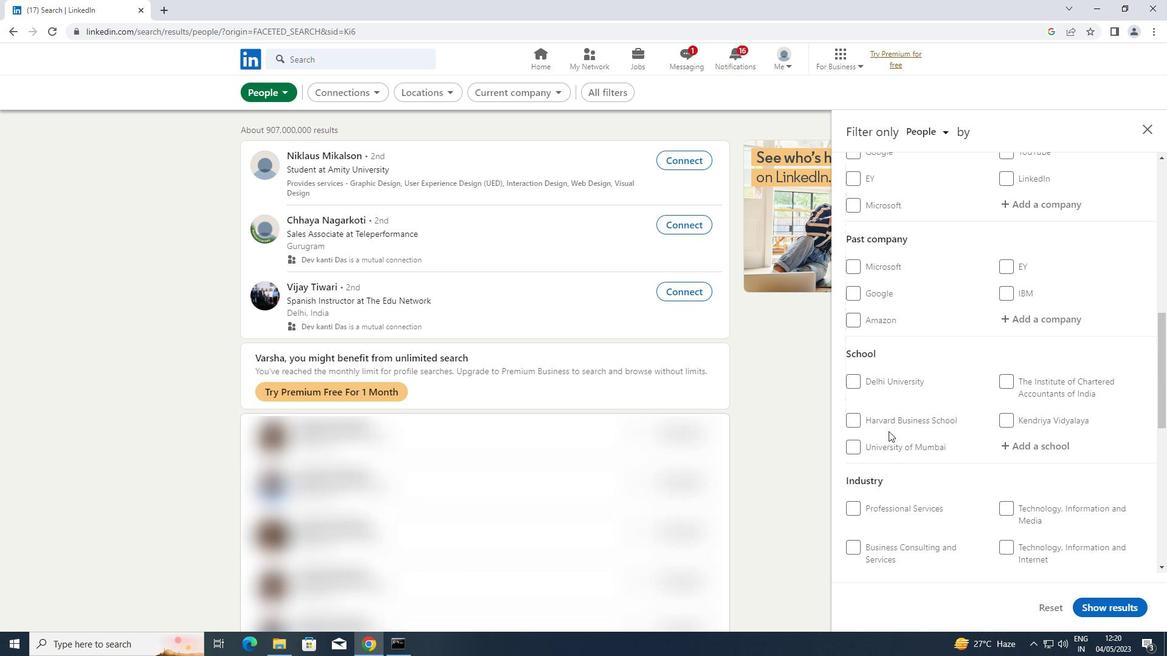 
Action: Mouse moved to (1045, 327)
Screenshot: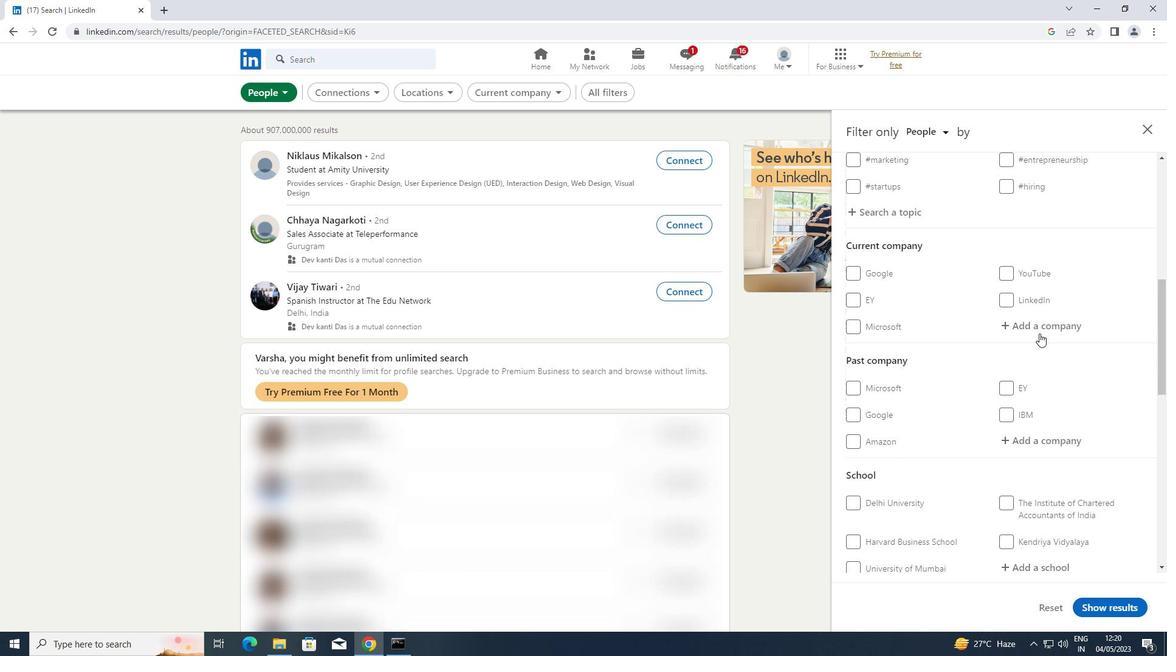 
Action: Mouse pressed left at (1045, 327)
Screenshot: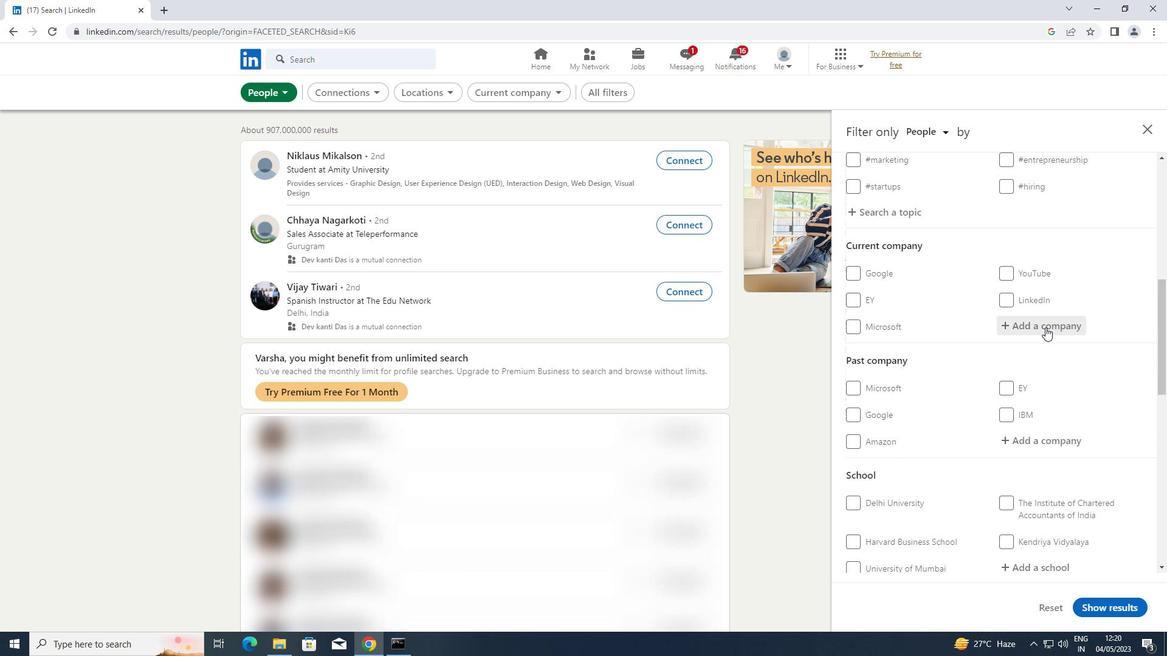
Action: Key pressed <Key.shift>PETROPIPE<Key.space><Key.shift>OIL
Screenshot: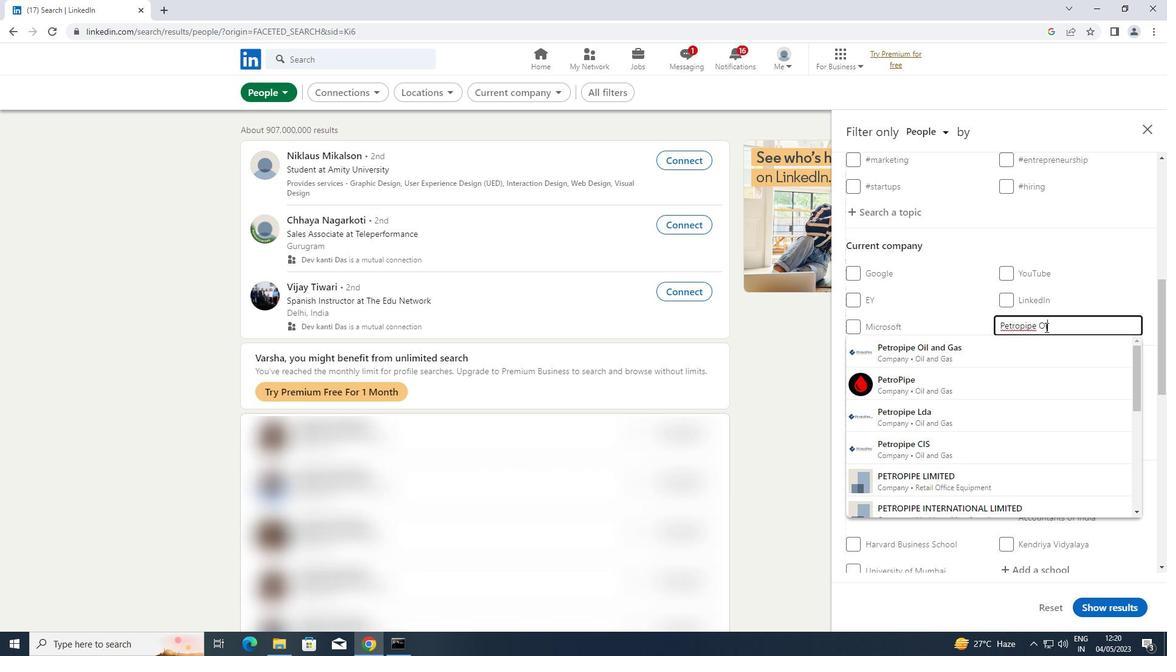 
Action: Mouse moved to (954, 354)
Screenshot: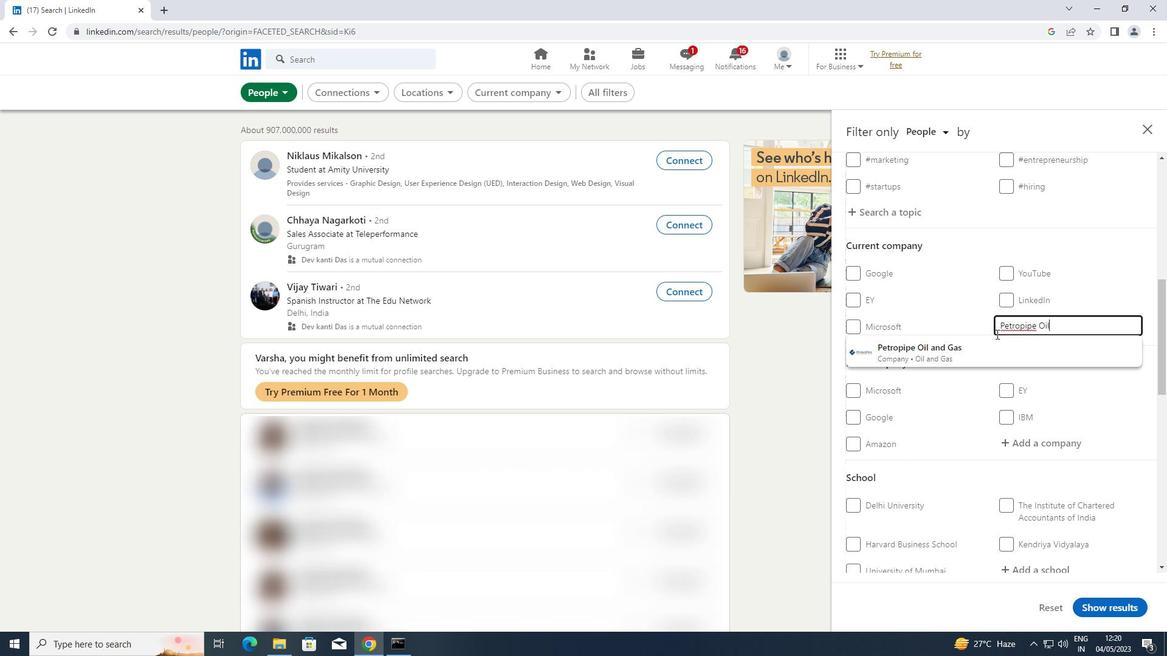 
Action: Mouse pressed left at (954, 354)
Screenshot: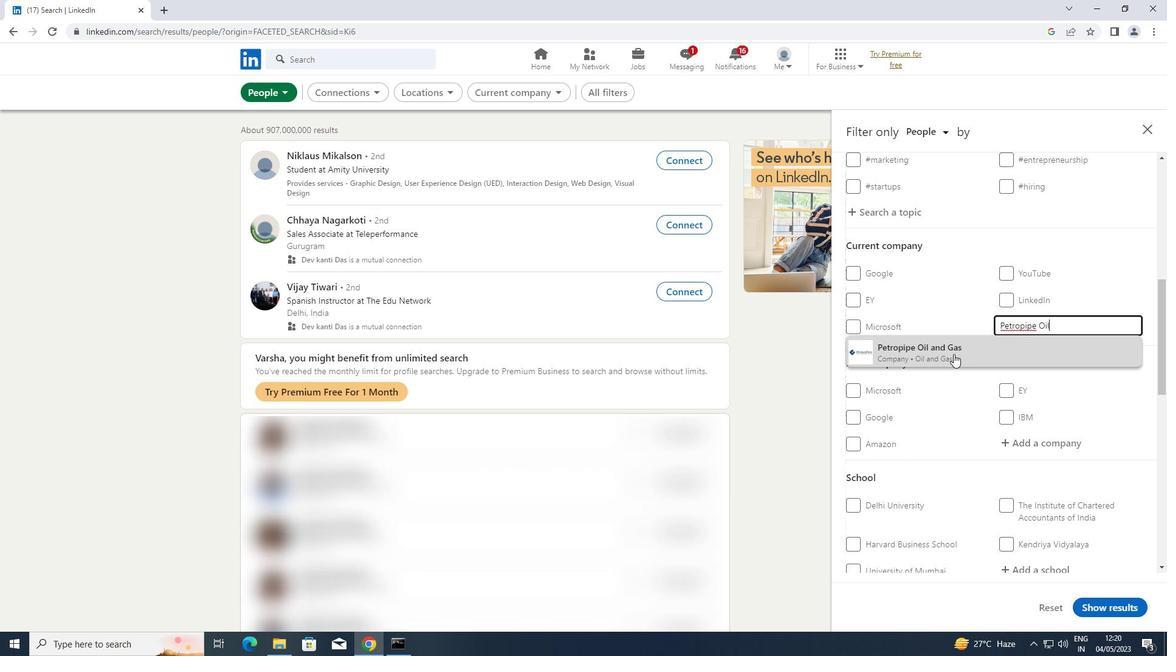 
Action: Mouse scrolled (954, 353) with delta (0, 0)
Screenshot: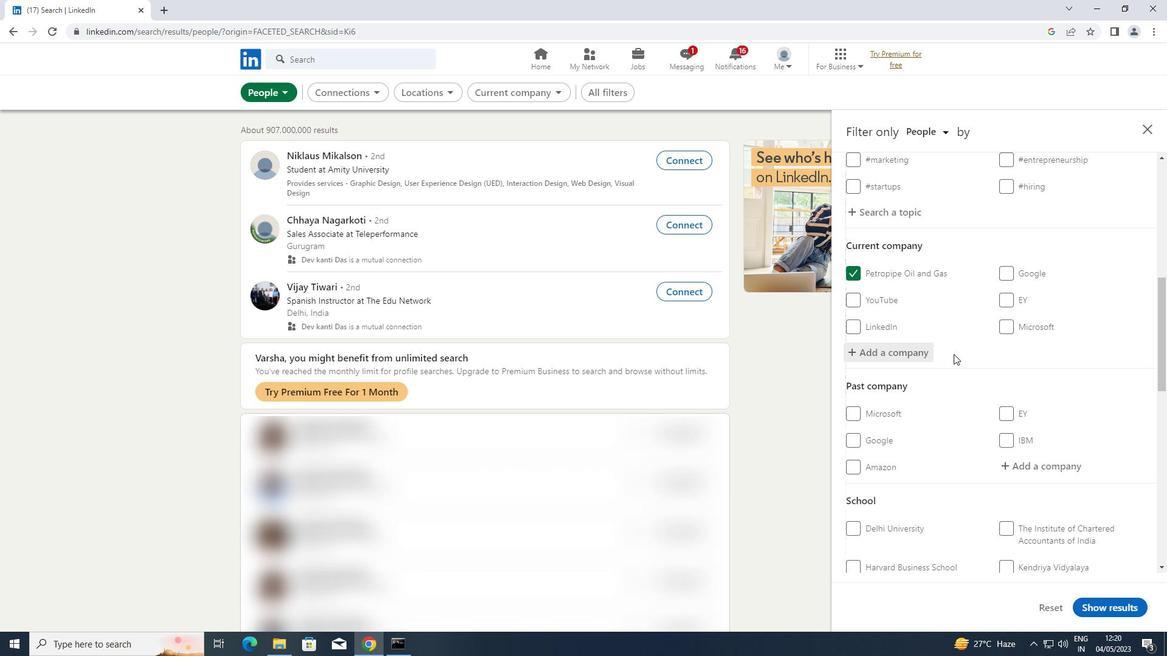 
Action: Mouse scrolled (954, 353) with delta (0, 0)
Screenshot: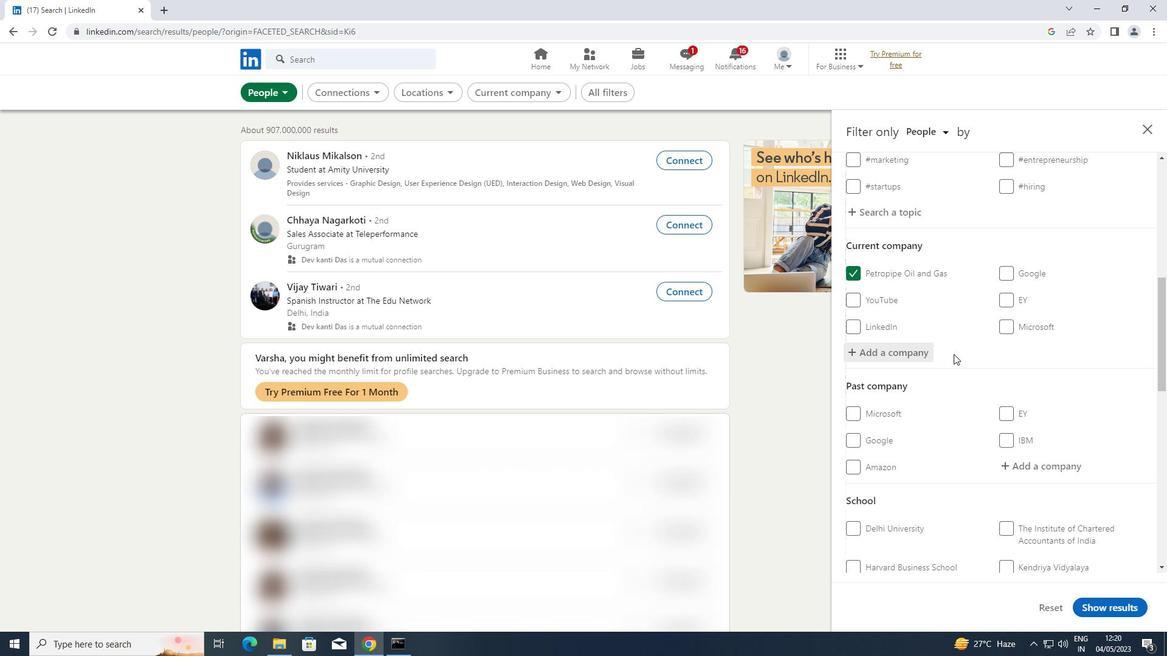 
Action: Mouse moved to (957, 354)
Screenshot: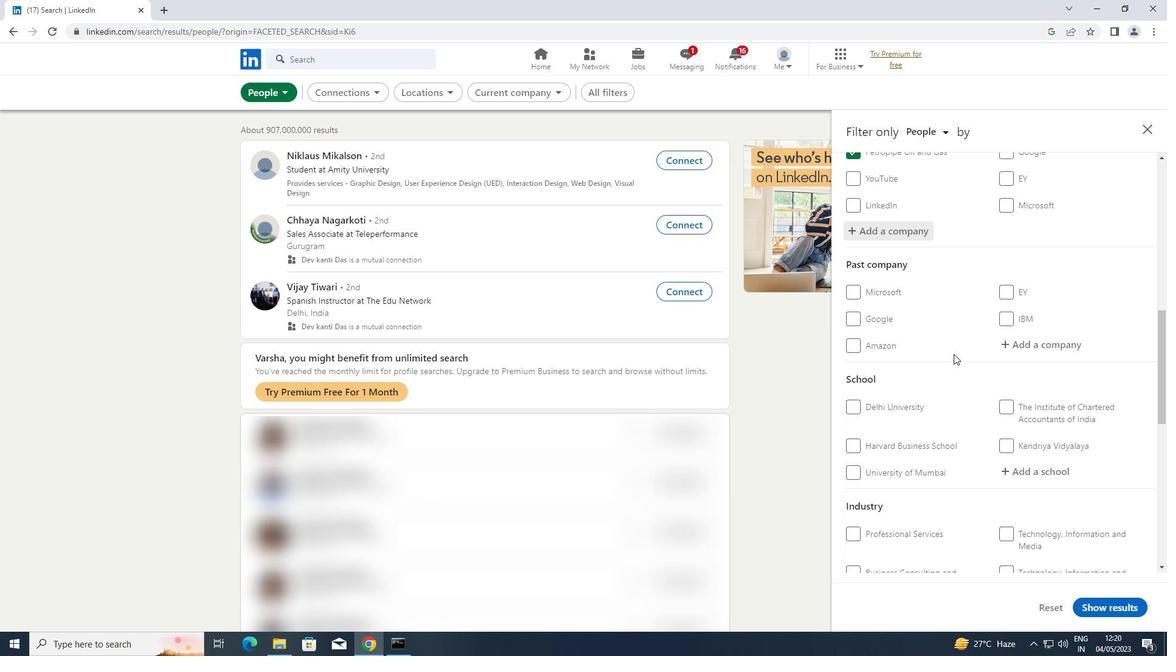 
Action: Mouse scrolled (957, 353) with delta (0, 0)
Screenshot: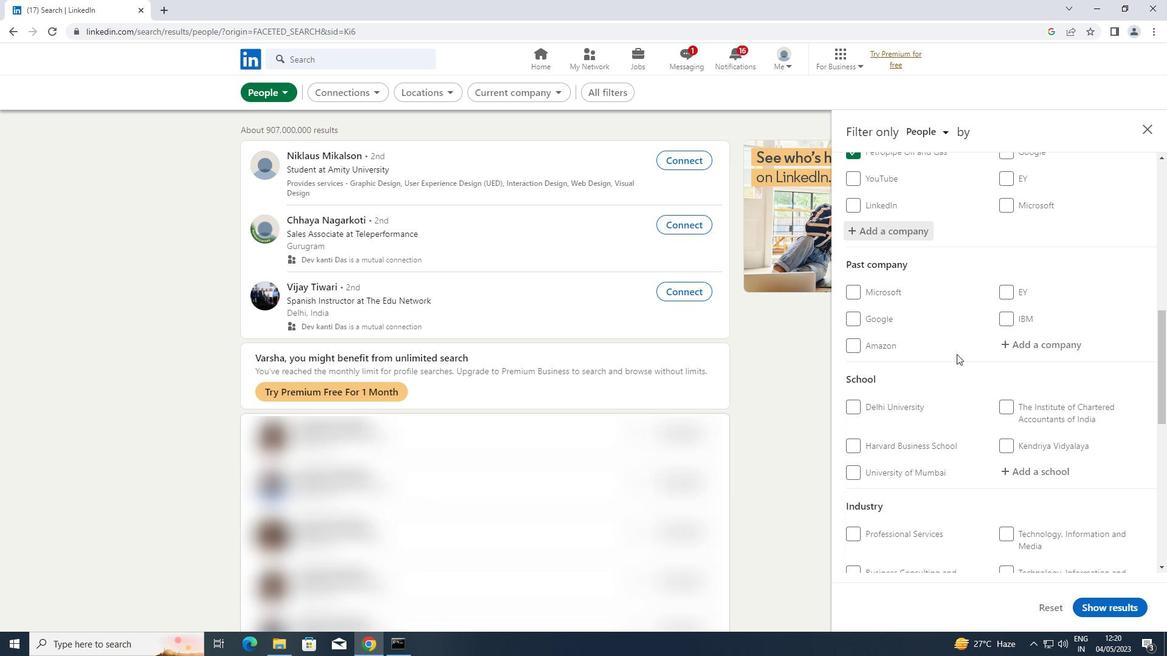 
Action: Mouse moved to (1021, 404)
Screenshot: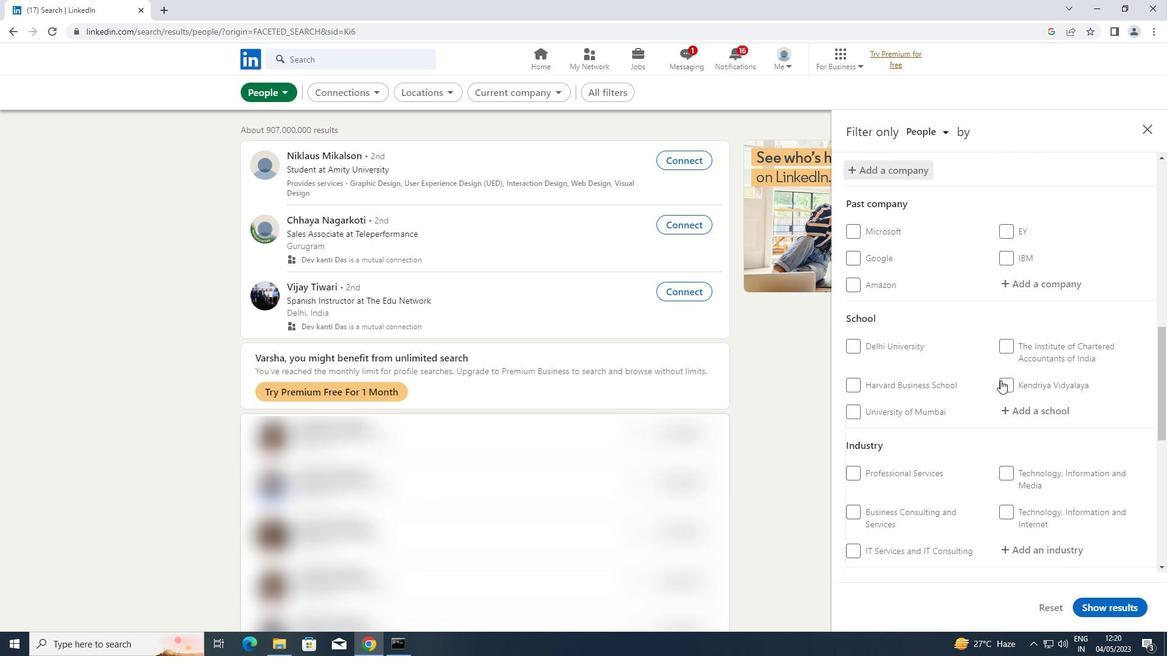
Action: Mouse pressed left at (1021, 404)
Screenshot: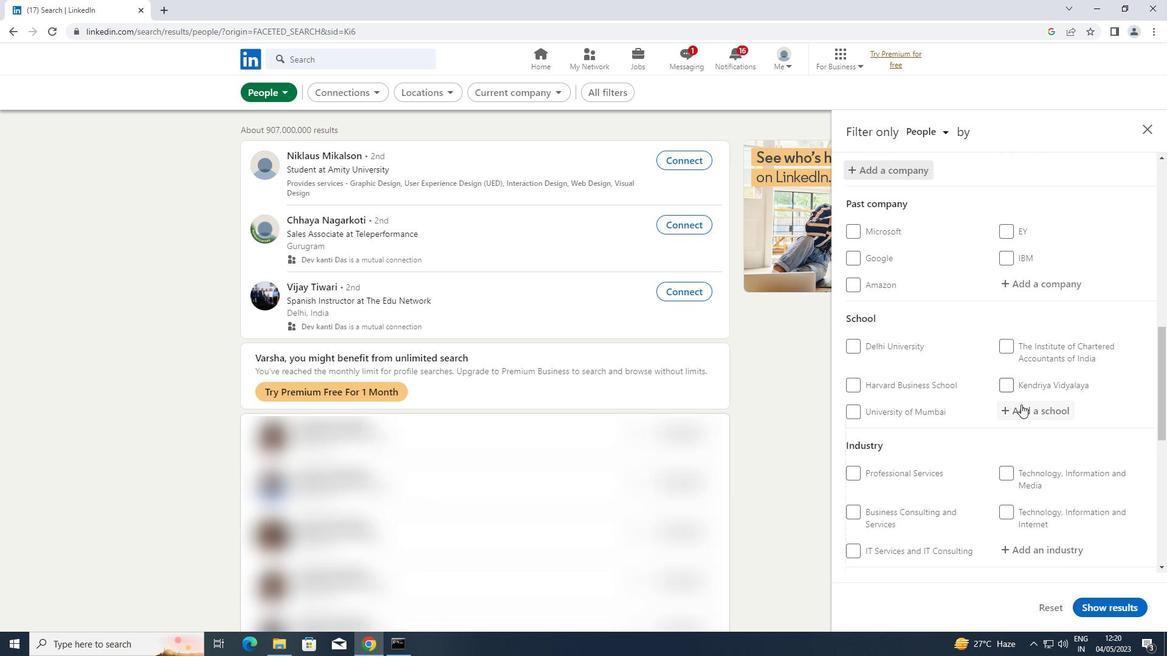 
Action: Key pressed <Key.shift>THE<Key.space><Key.shift>BHAWANIP
Screenshot: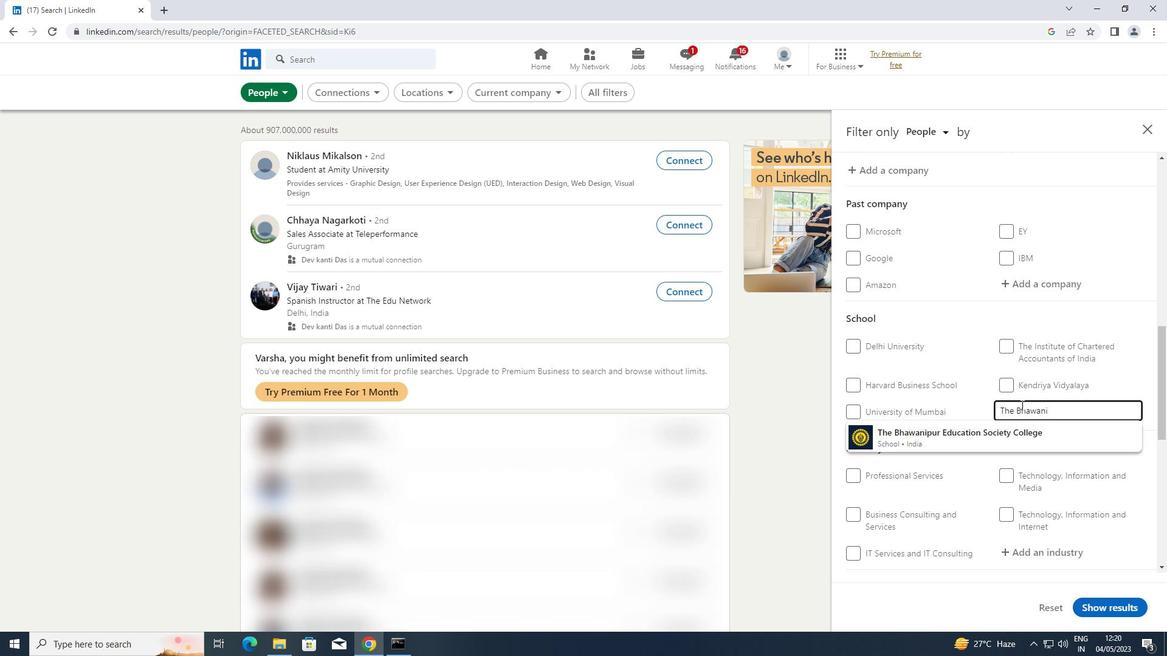 
Action: Mouse moved to (959, 426)
Screenshot: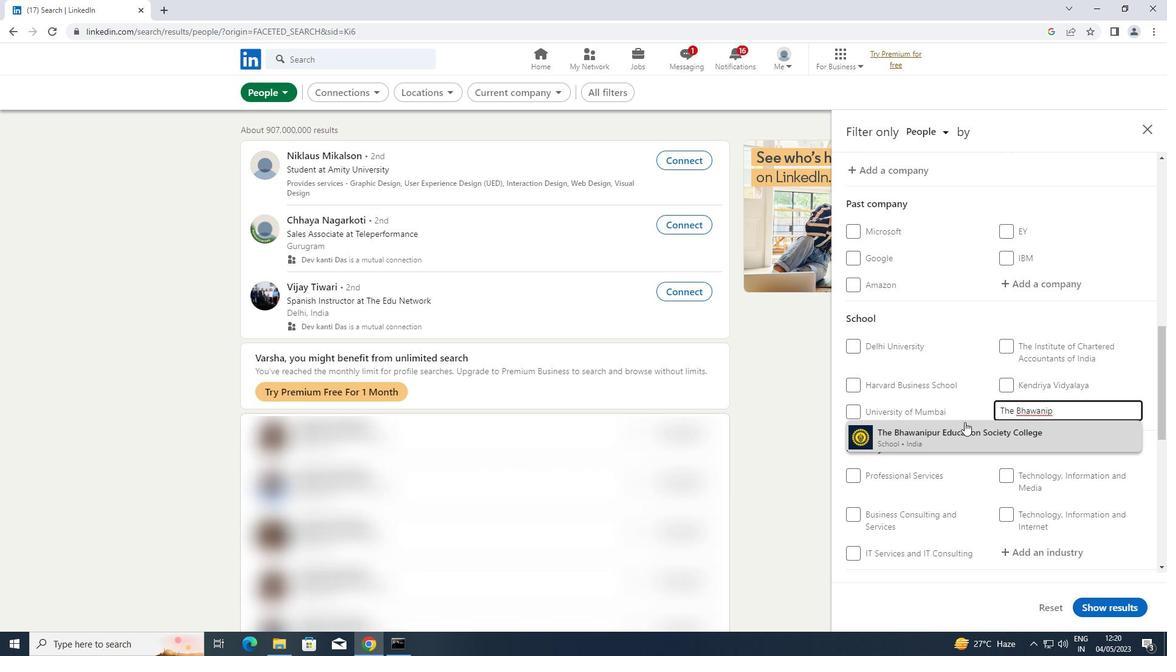 
Action: Mouse pressed left at (959, 426)
Screenshot: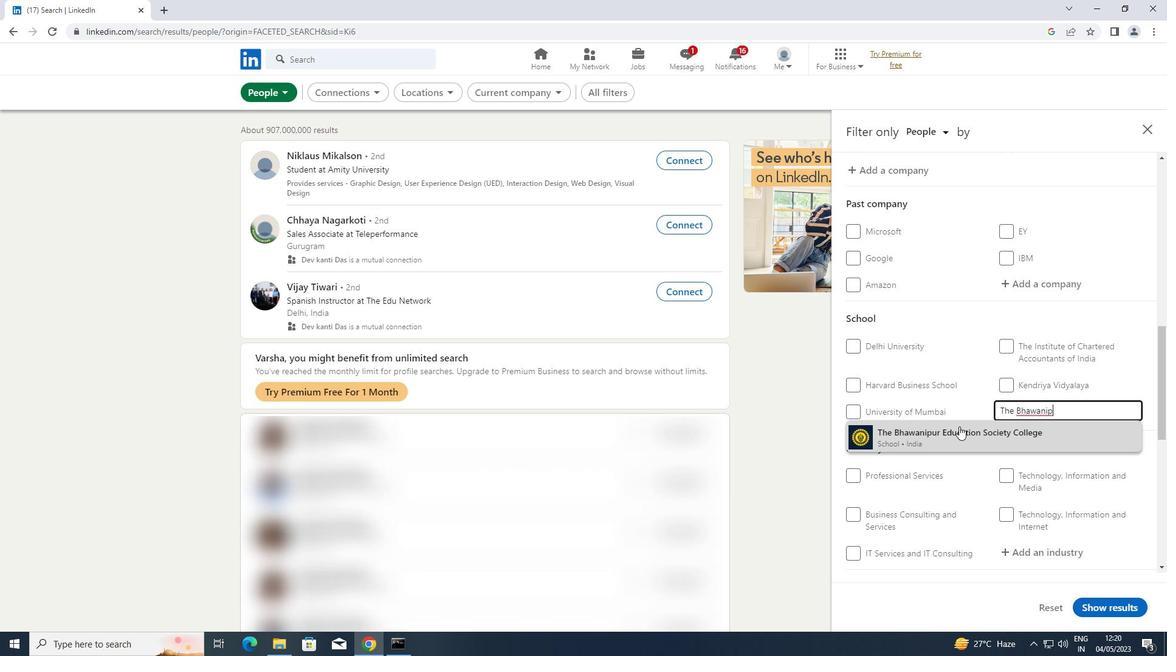 
Action: Mouse scrolled (959, 426) with delta (0, 0)
Screenshot: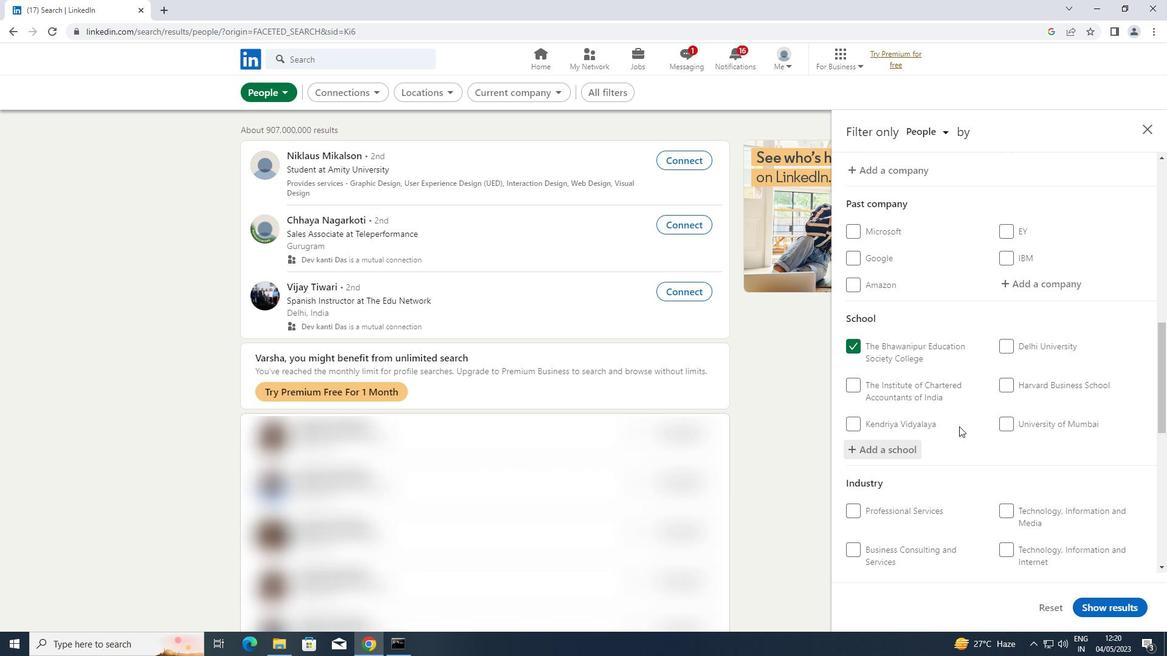 
Action: Mouse scrolled (959, 426) with delta (0, 0)
Screenshot: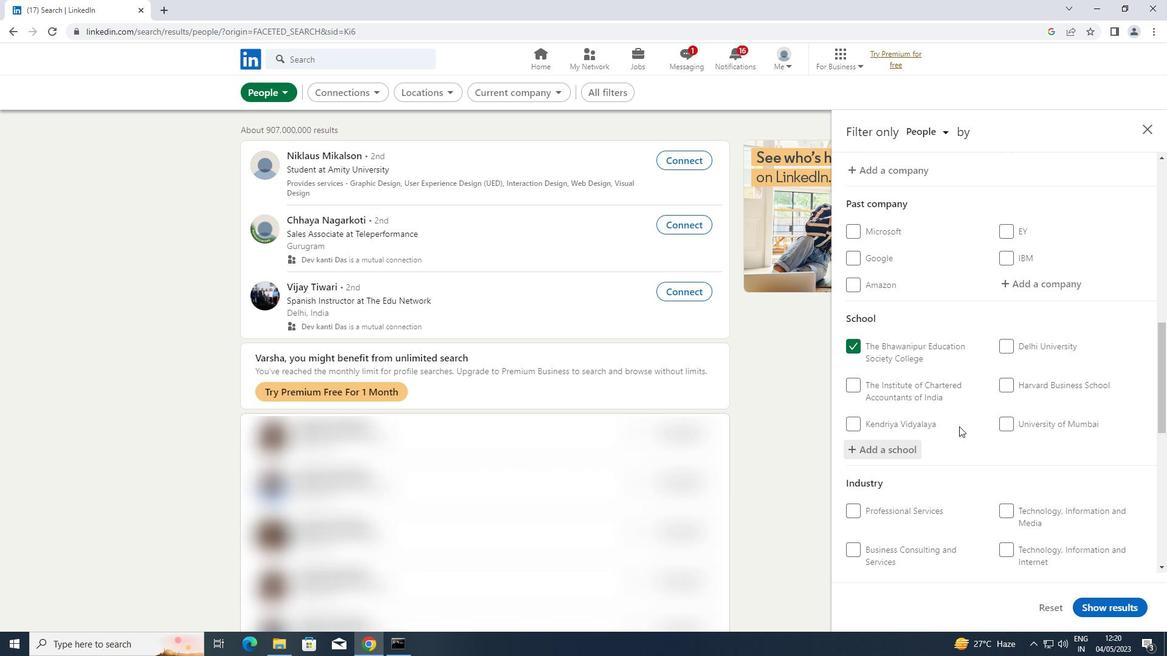 
Action: Mouse scrolled (959, 426) with delta (0, 0)
Screenshot: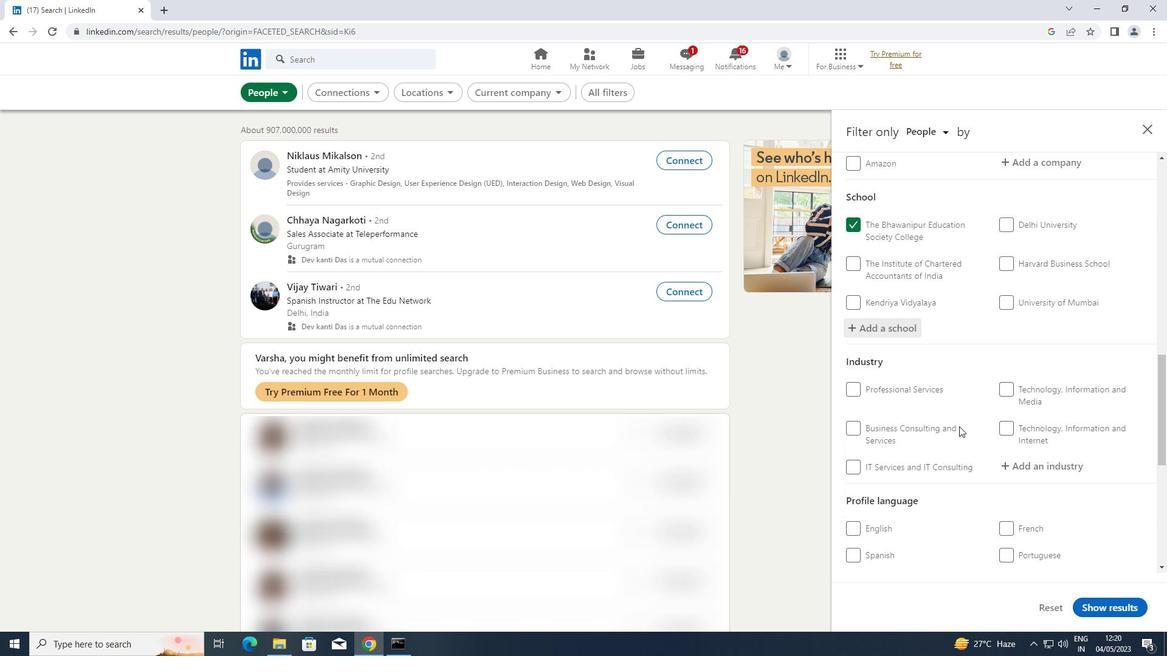 
Action: Mouse moved to (1016, 400)
Screenshot: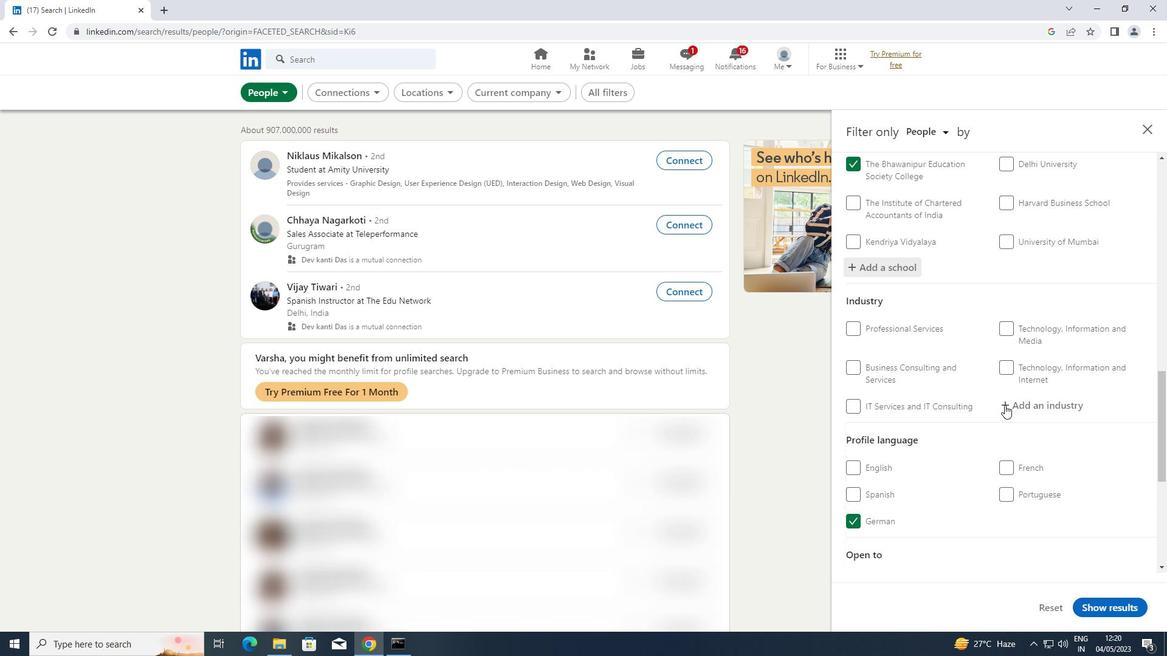 
Action: Mouse pressed left at (1016, 400)
Screenshot: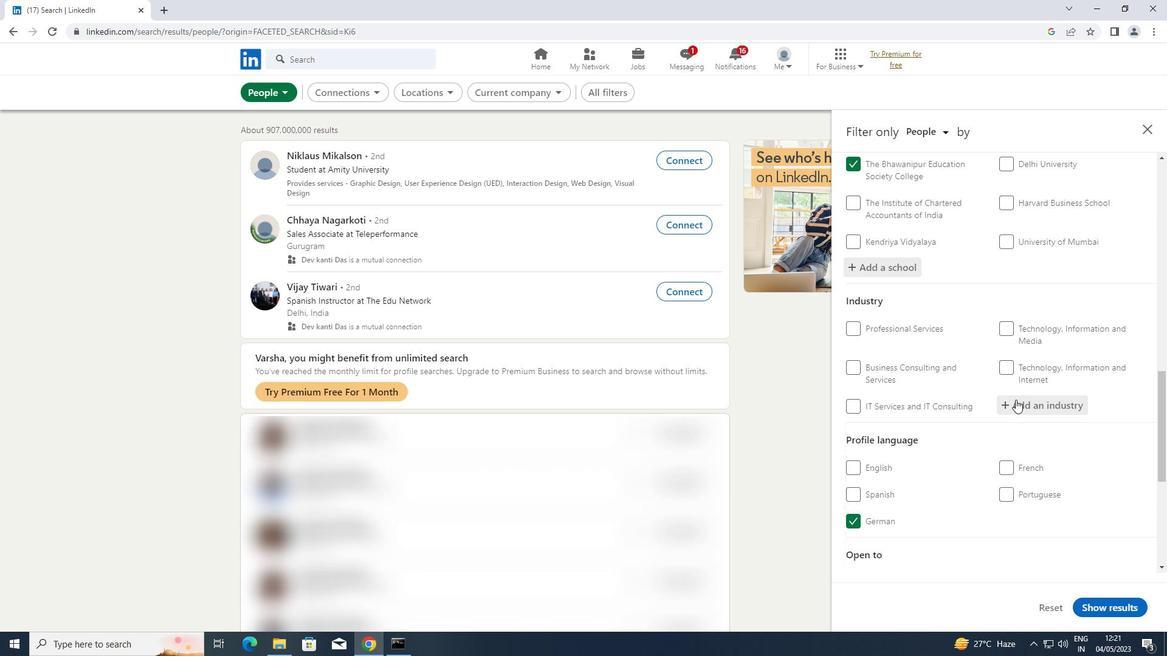 
Action: Key pressed <Key.shift>PUBLIC<Key.space><Key.shift>HEALTH
Screenshot: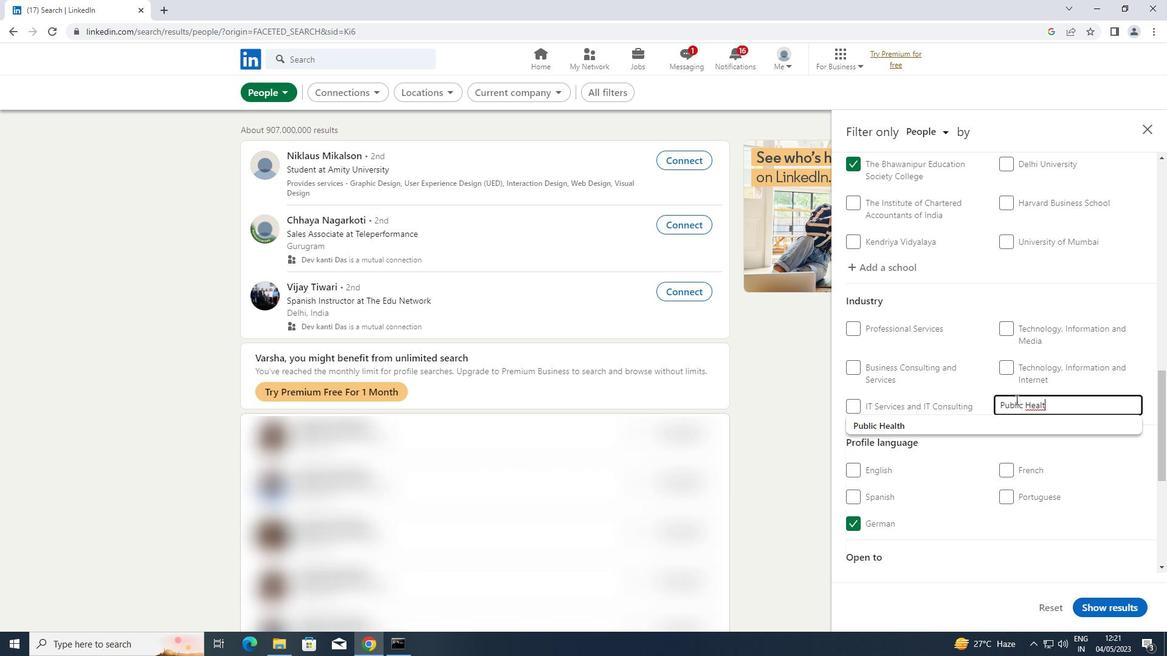 
Action: Mouse moved to (899, 429)
Screenshot: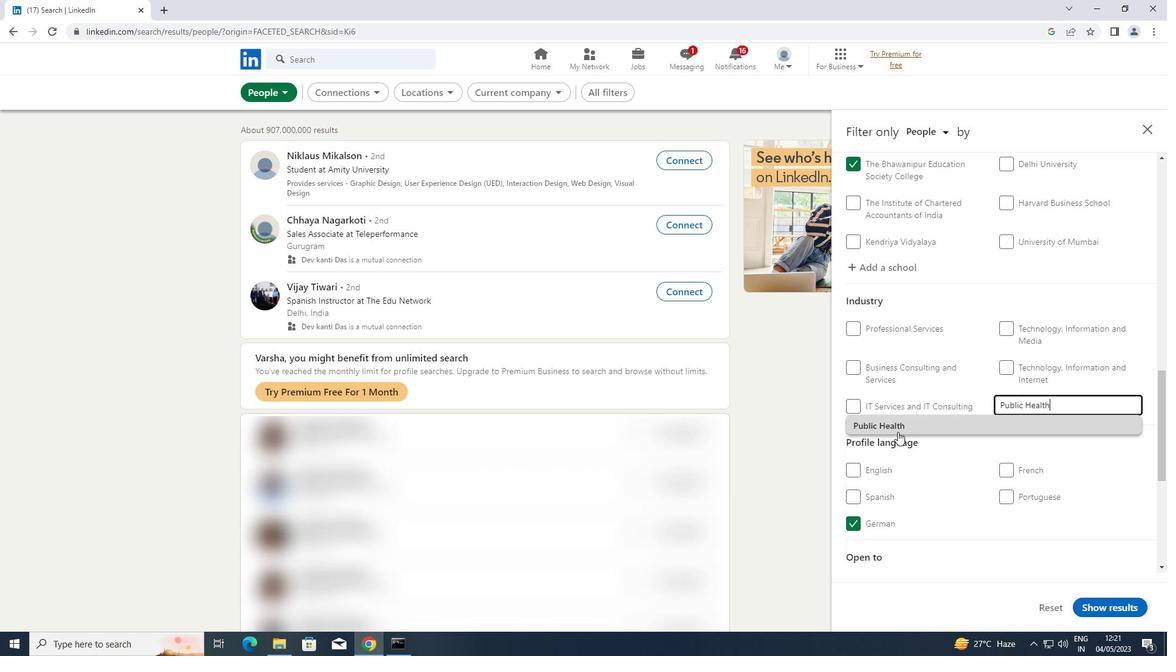 
Action: Mouse pressed left at (899, 429)
Screenshot: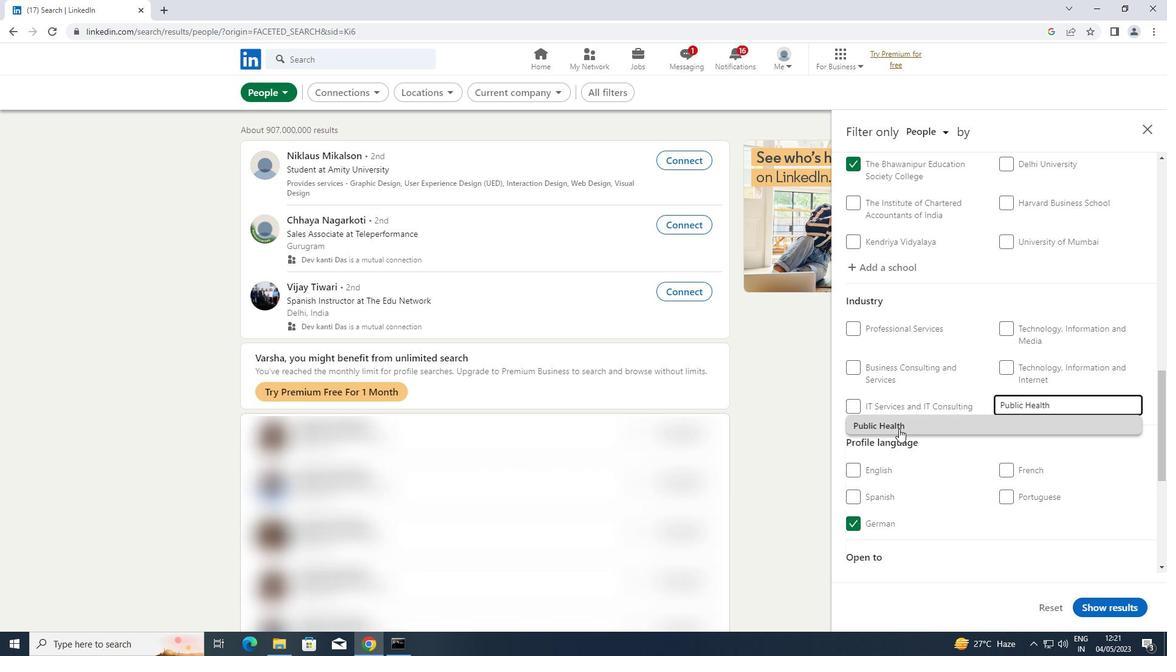 
Action: Mouse scrolled (899, 428) with delta (0, 0)
Screenshot: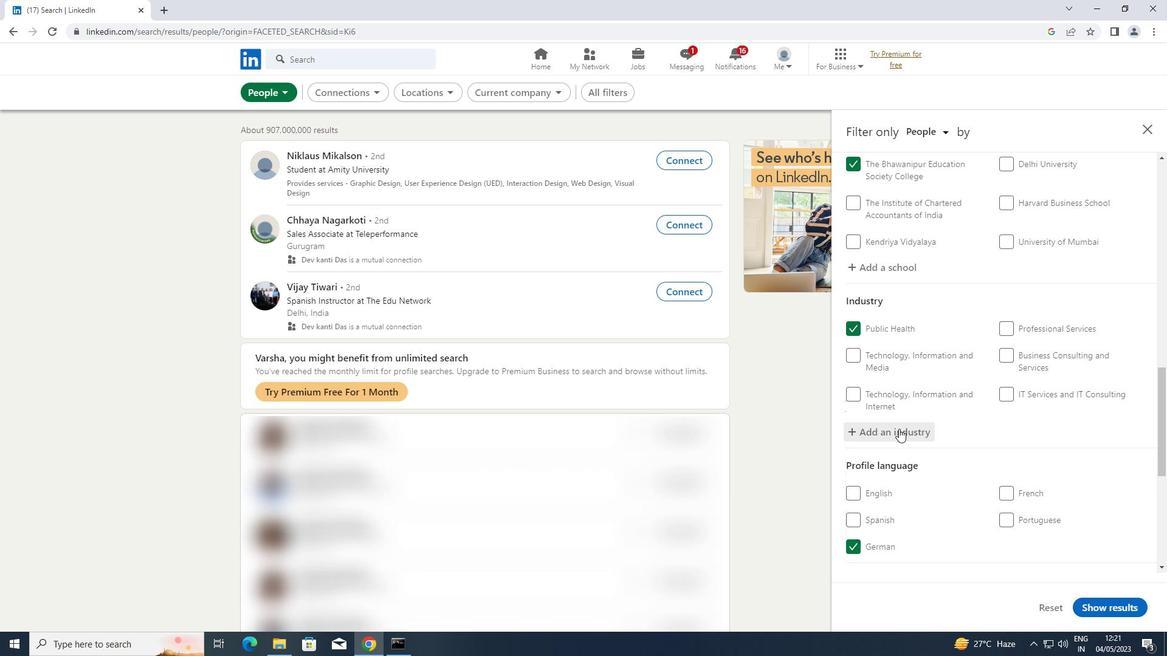 
Action: Mouse scrolled (899, 428) with delta (0, 0)
Screenshot: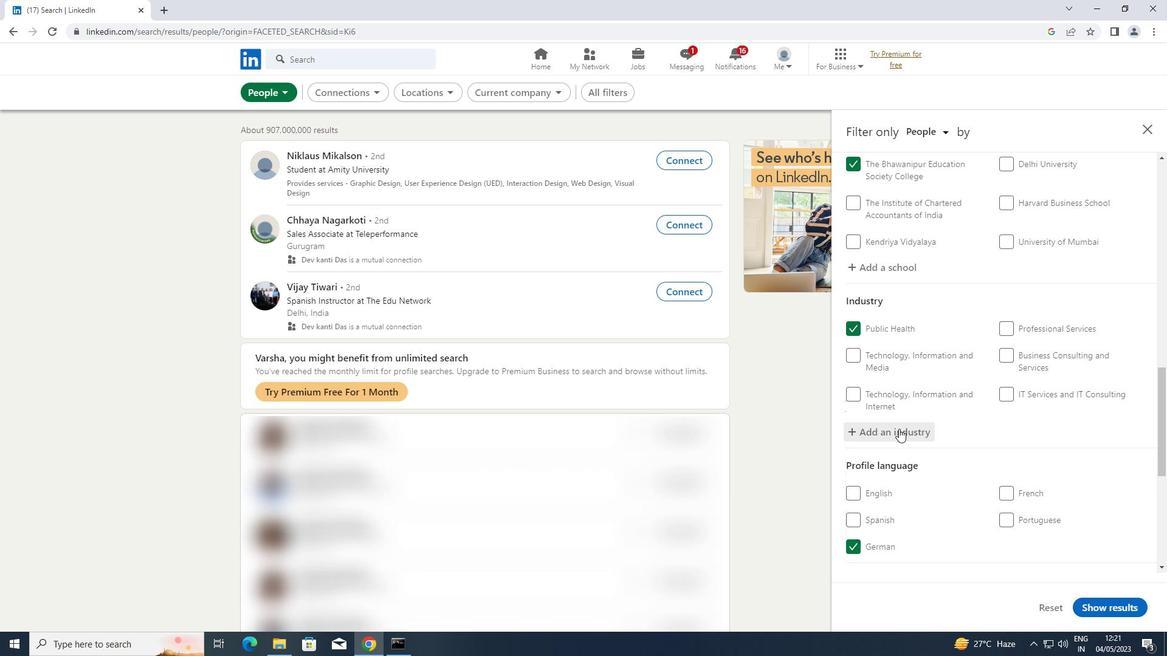 
Action: Mouse moved to (900, 428)
Screenshot: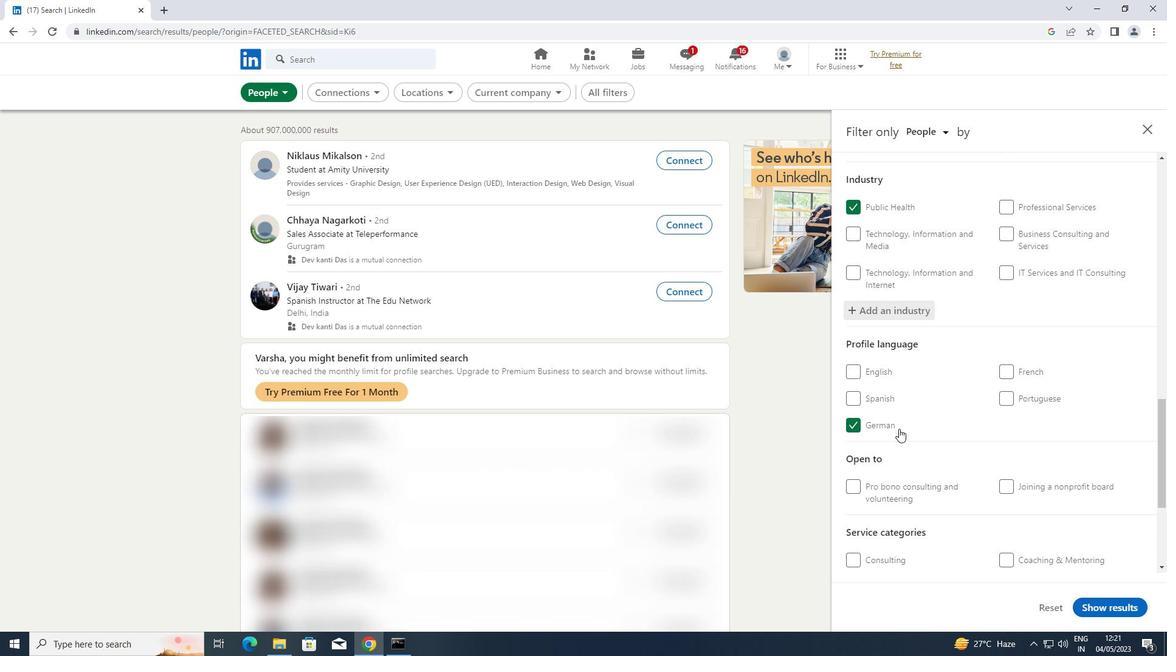 
Action: Mouse scrolled (900, 427) with delta (0, 0)
Screenshot: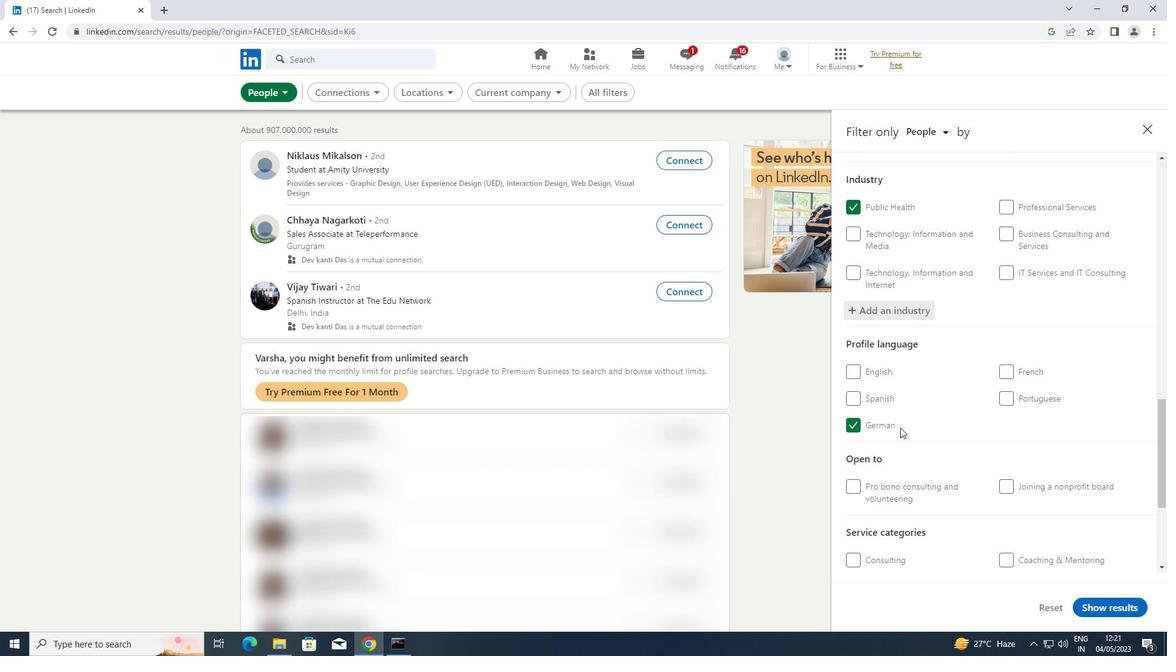 
Action: Mouse scrolled (900, 427) with delta (0, 0)
Screenshot: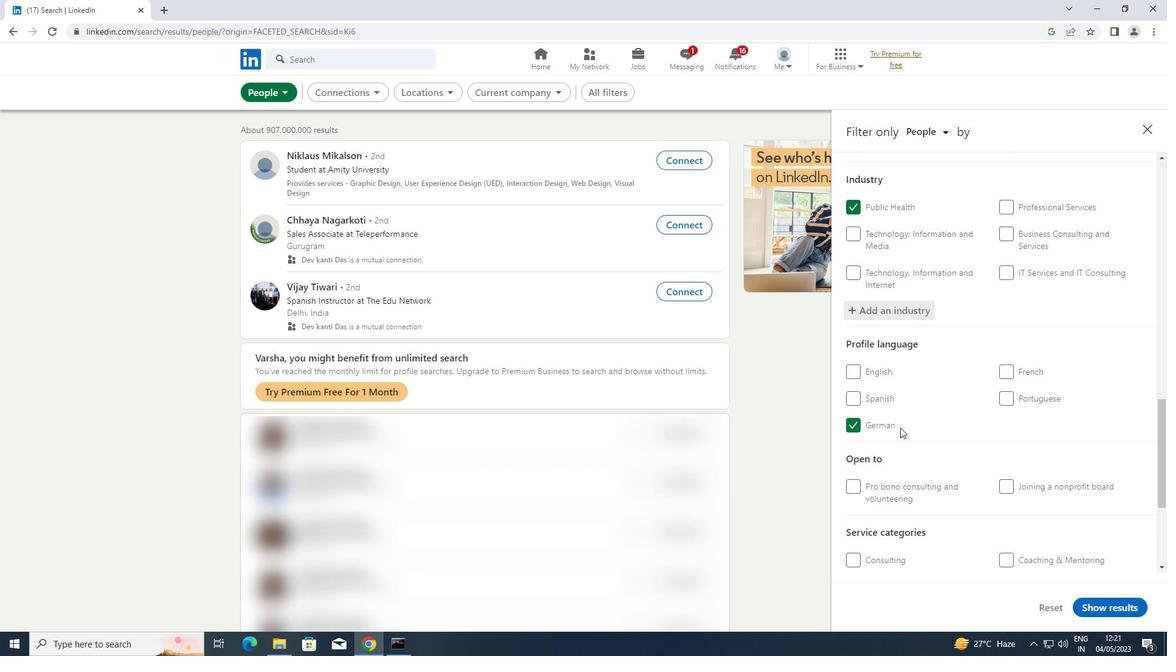 
Action: Mouse scrolled (900, 427) with delta (0, 0)
Screenshot: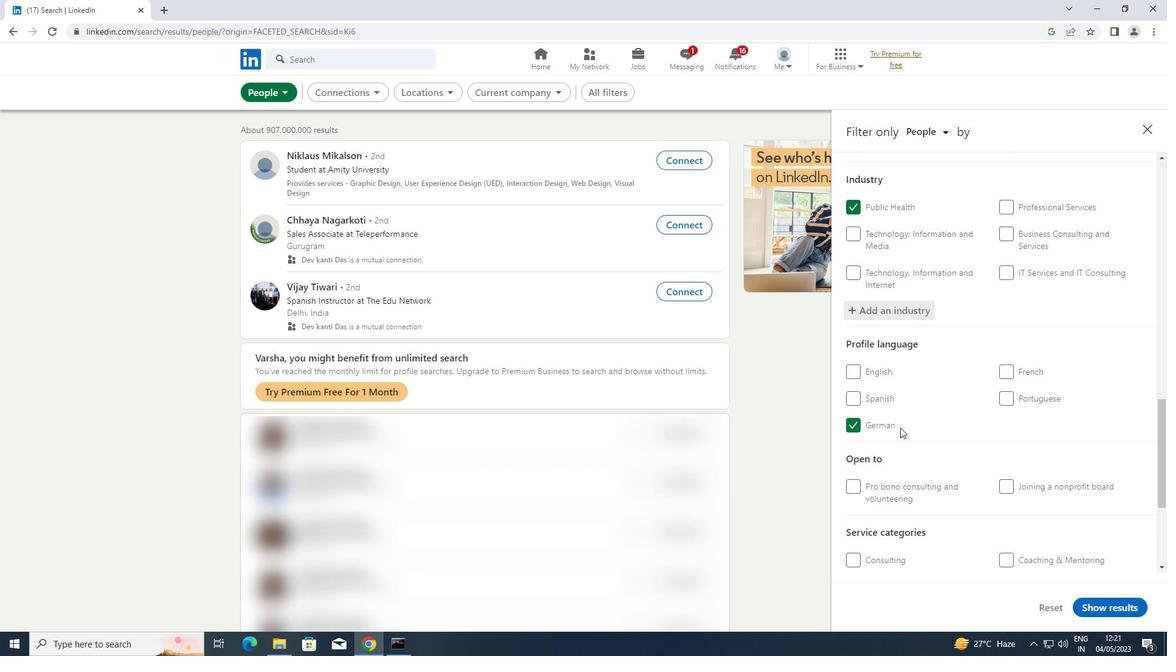
Action: Mouse moved to (1023, 429)
Screenshot: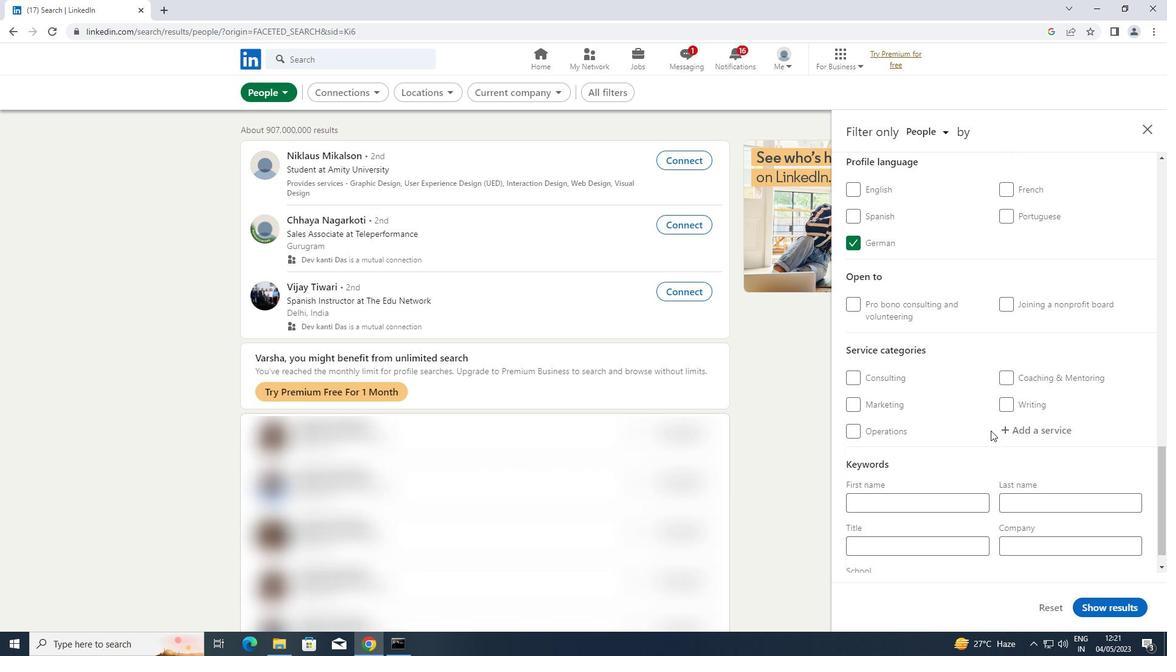 
Action: Mouse pressed left at (1023, 429)
Screenshot: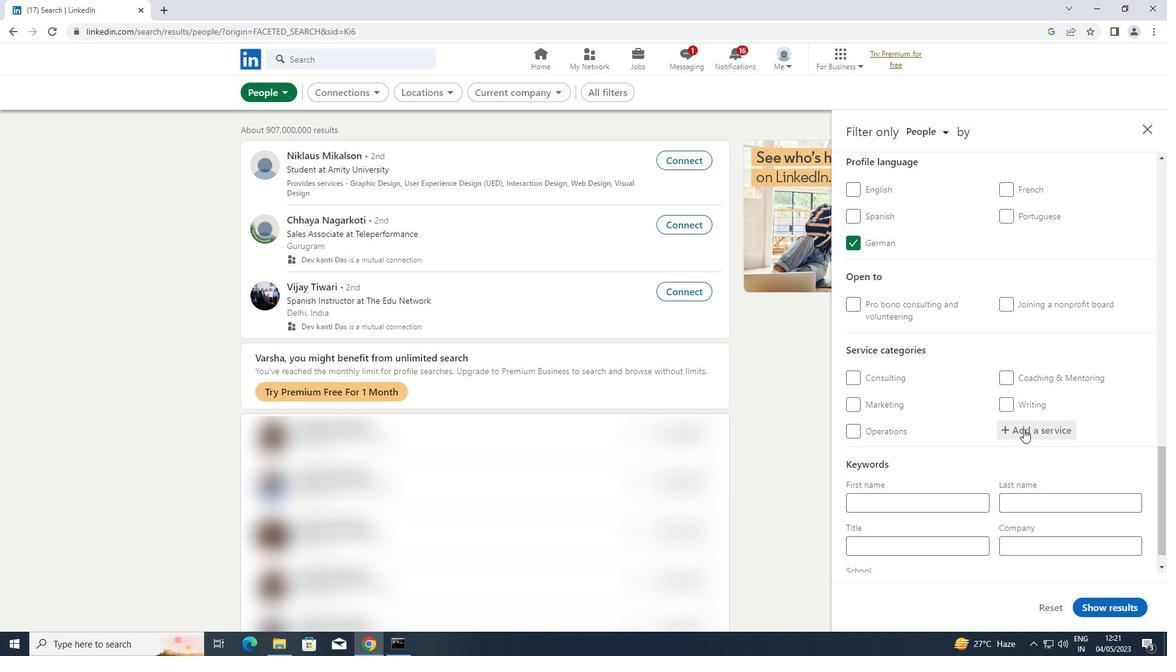 
Action: Key pressed <Key.shift>WEDDING
Screenshot: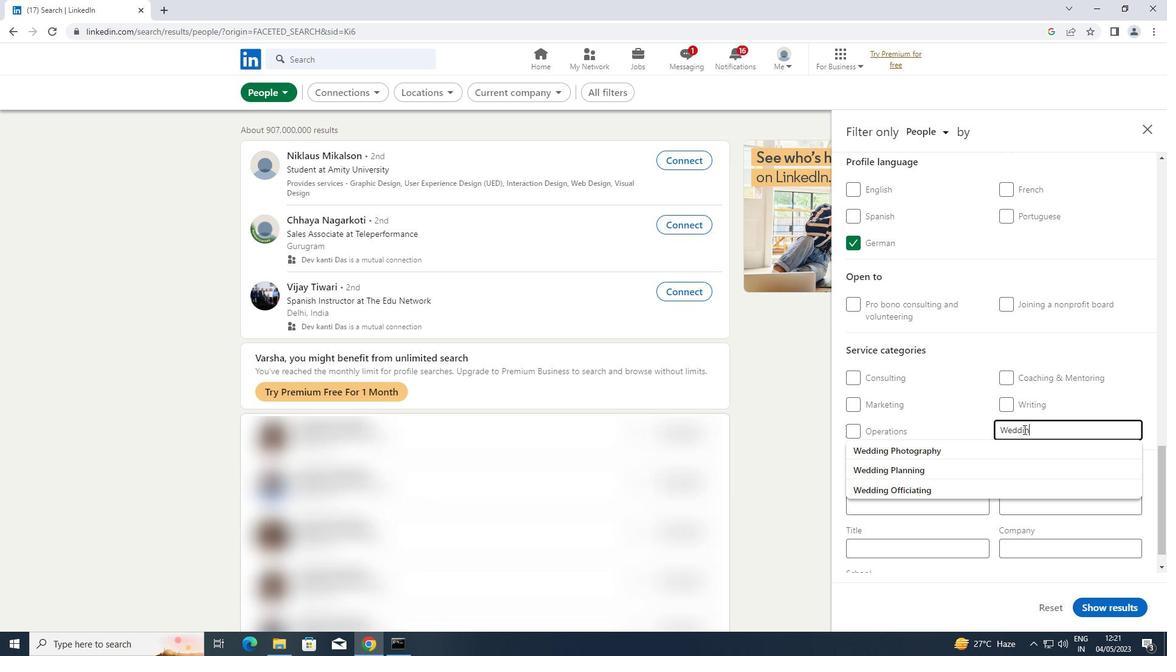 
Action: Mouse moved to (988, 447)
Screenshot: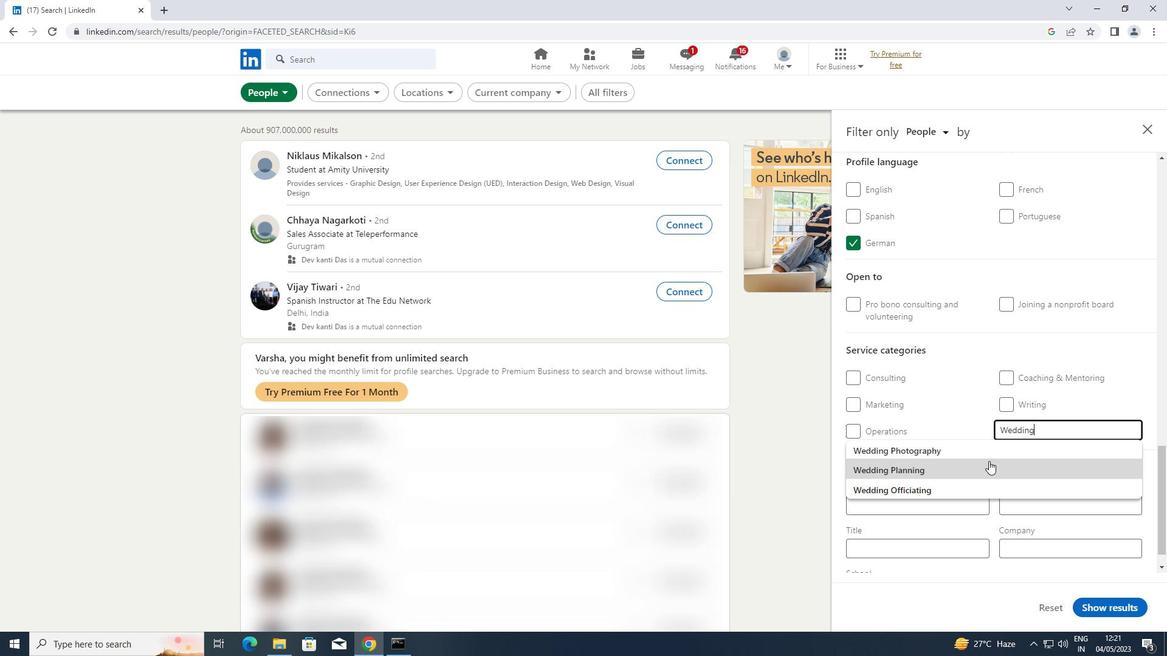 
Action: Mouse pressed left at (988, 447)
Screenshot: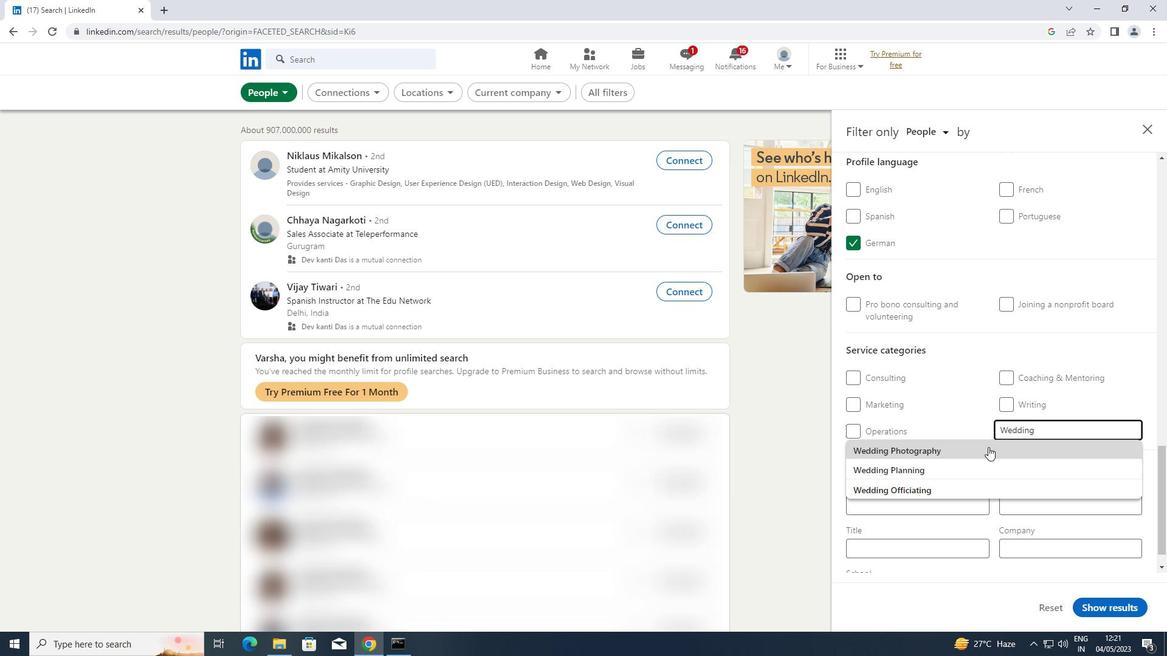 
Action: Mouse moved to (989, 446)
Screenshot: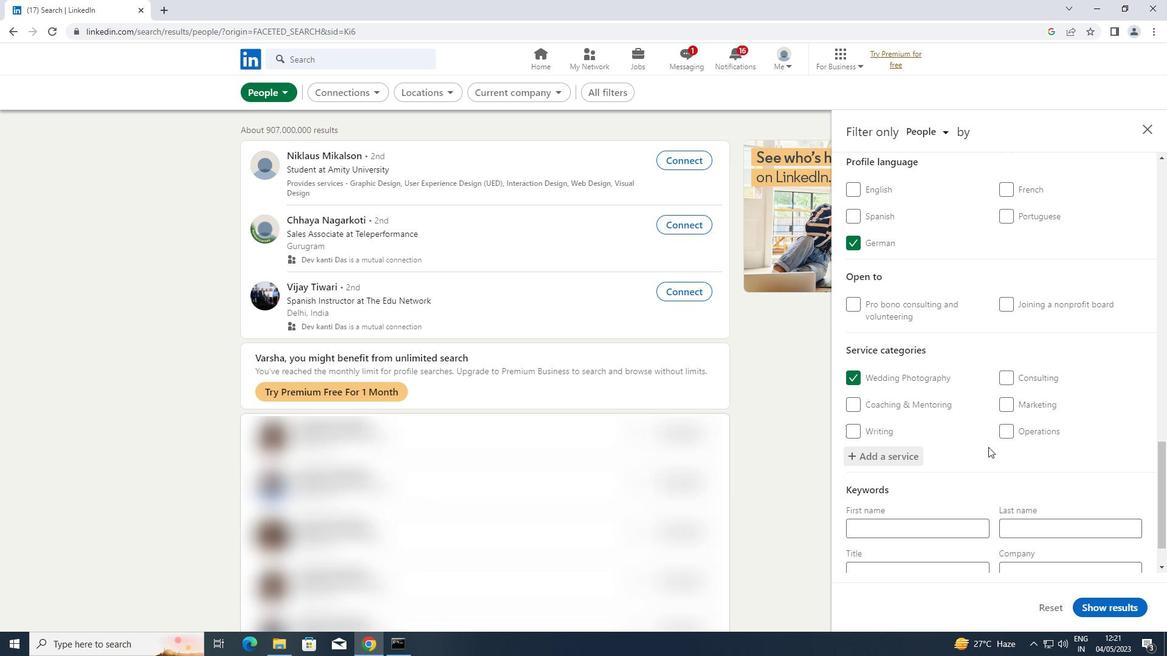 
Action: Mouse scrolled (989, 446) with delta (0, 0)
Screenshot: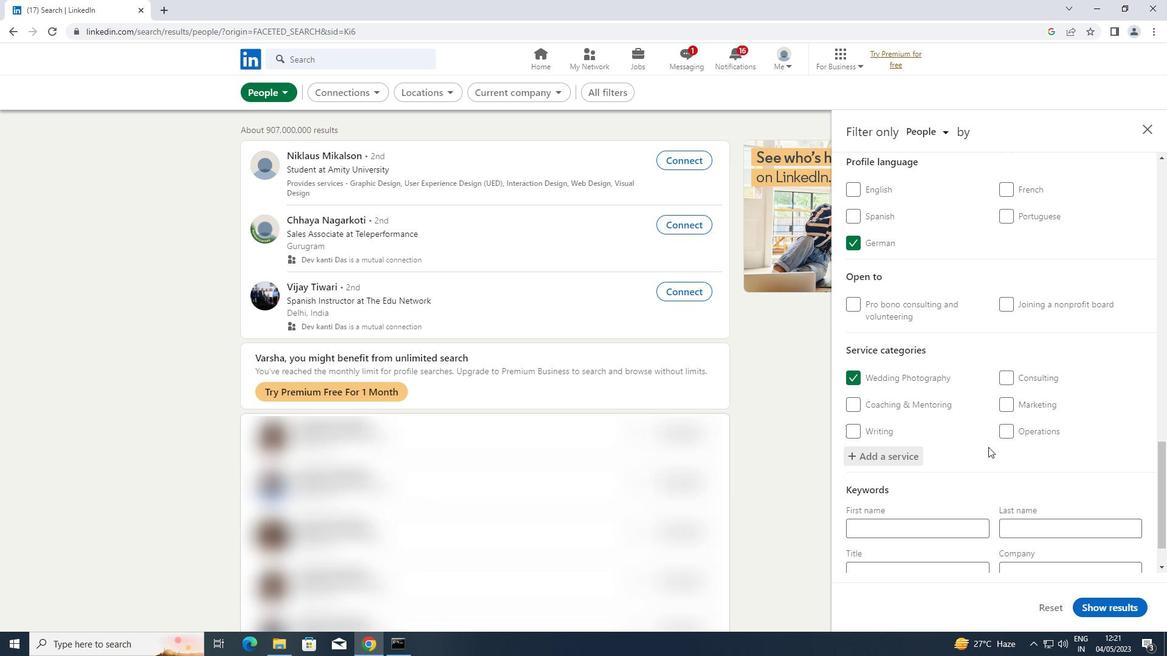
Action: Mouse scrolled (989, 446) with delta (0, 0)
Screenshot: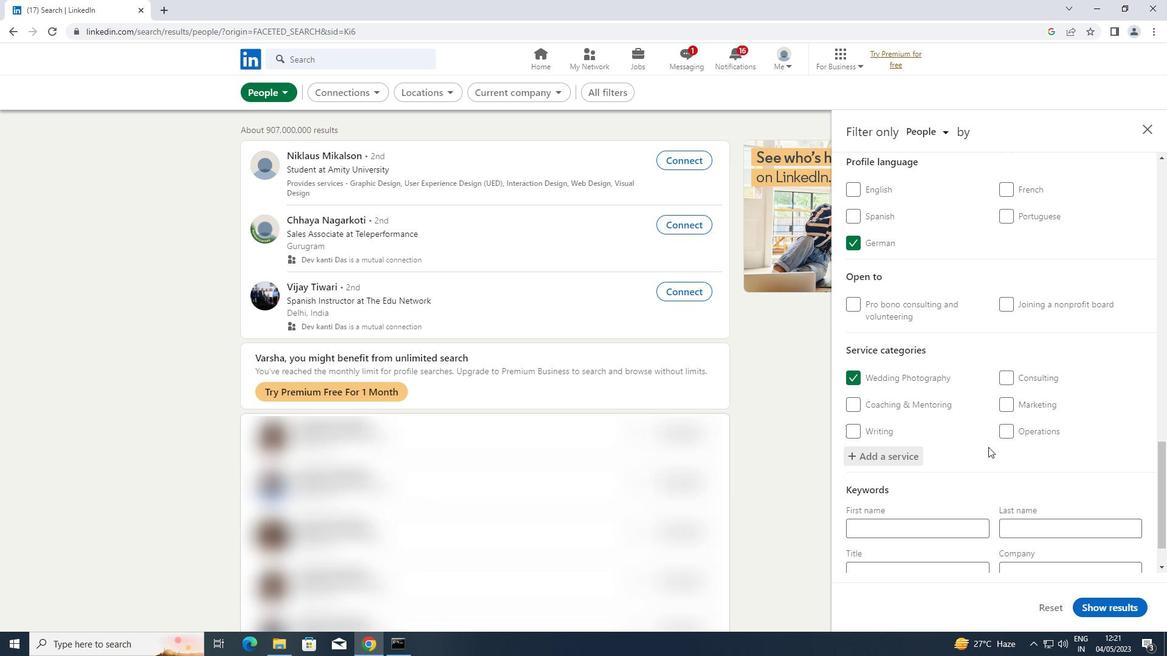 
Action: Mouse scrolled (989, 446) with delta (0, 0)
Screenshot: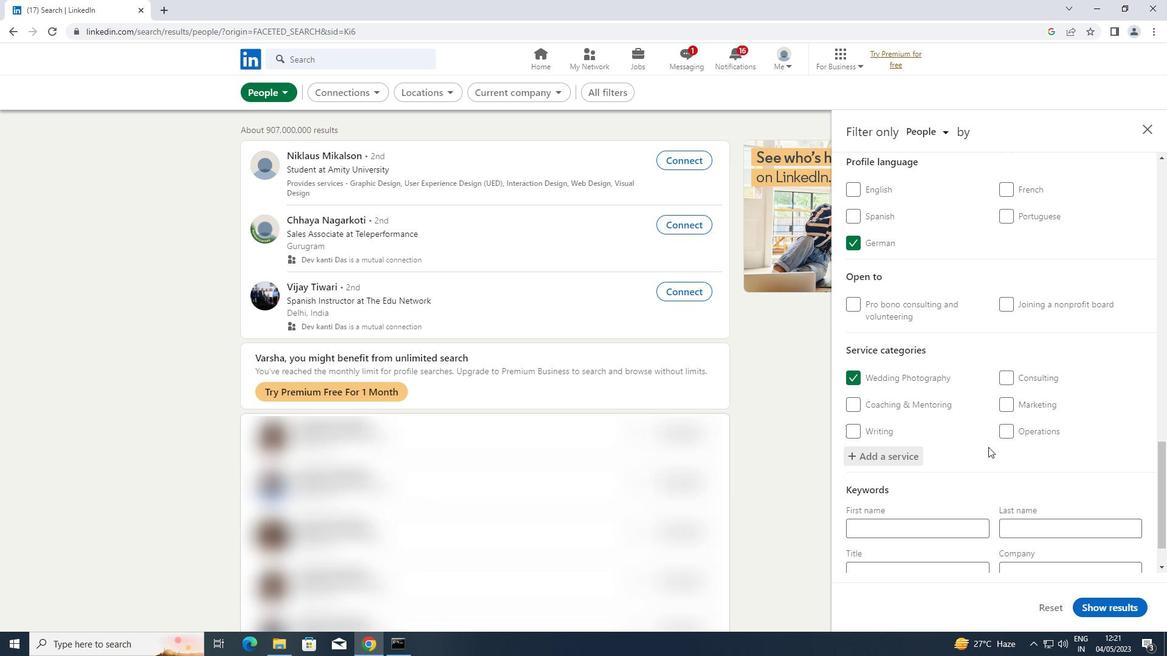 
Action: Mouse scrolled (989, 446) with delta (0, 0)
Screenshot: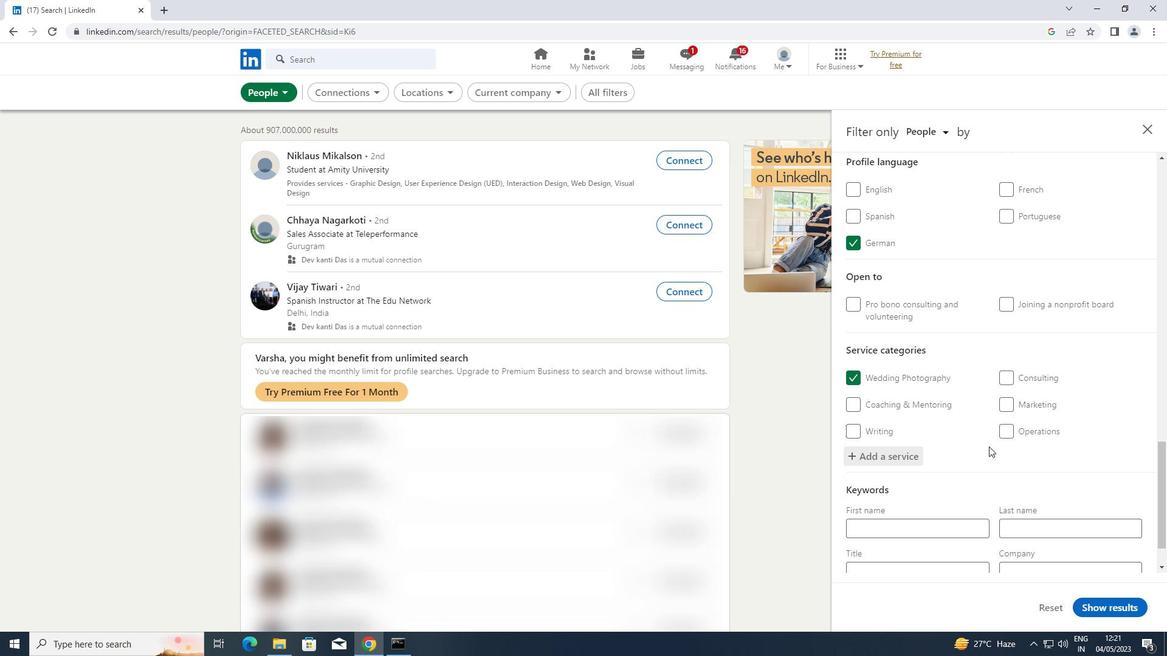 
Action: Mouse scrolled (989, 446) with delta (0, 0)
Screenshot: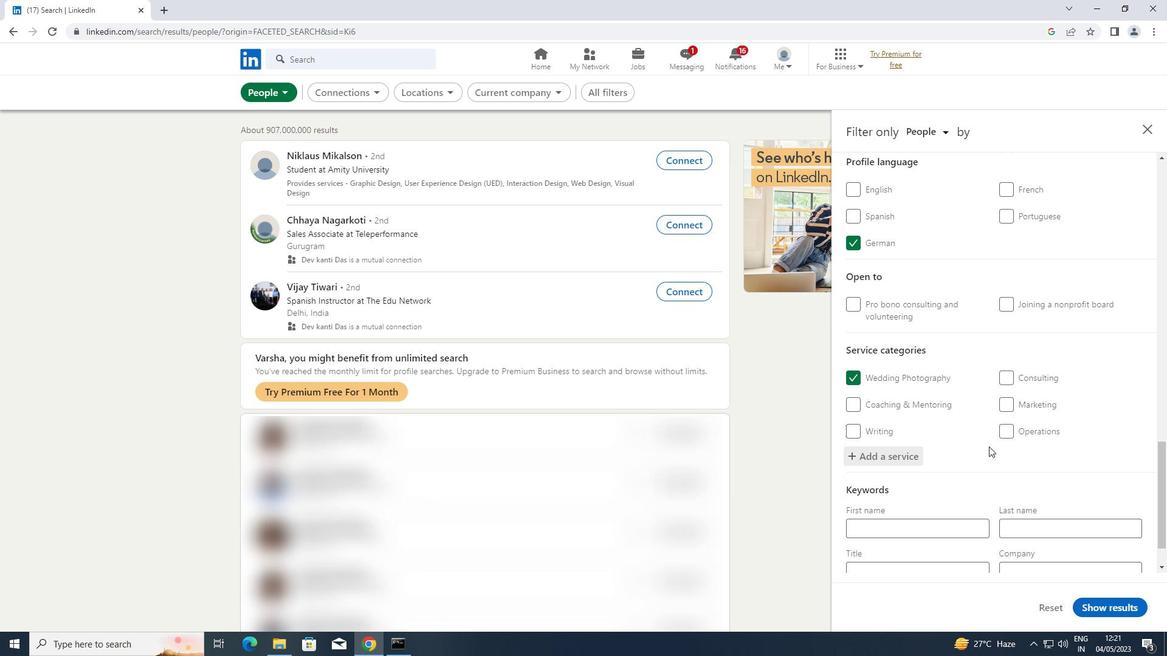 
Action: Mouse moved to (918, 516)
Screenshot: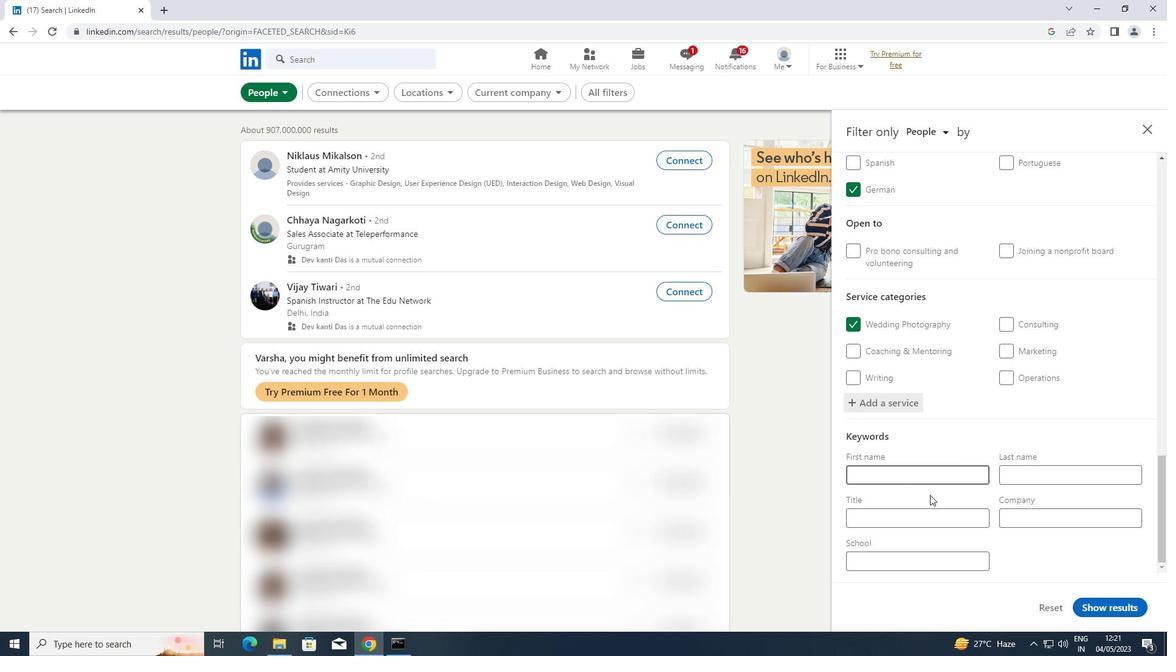 
Action: Mouse pressed left at (918, 516)
Screenshot: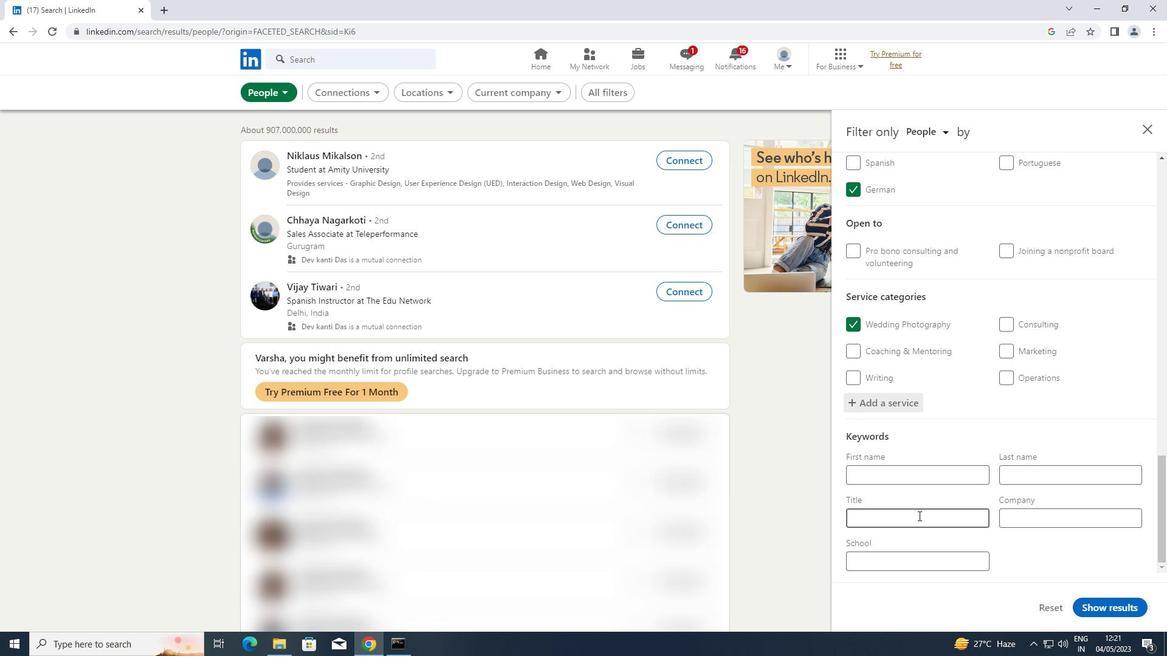 
Action: Key pressed <Key.shift>MARKET<Key.space><Key.shift>RESEARCHER
Screenshot: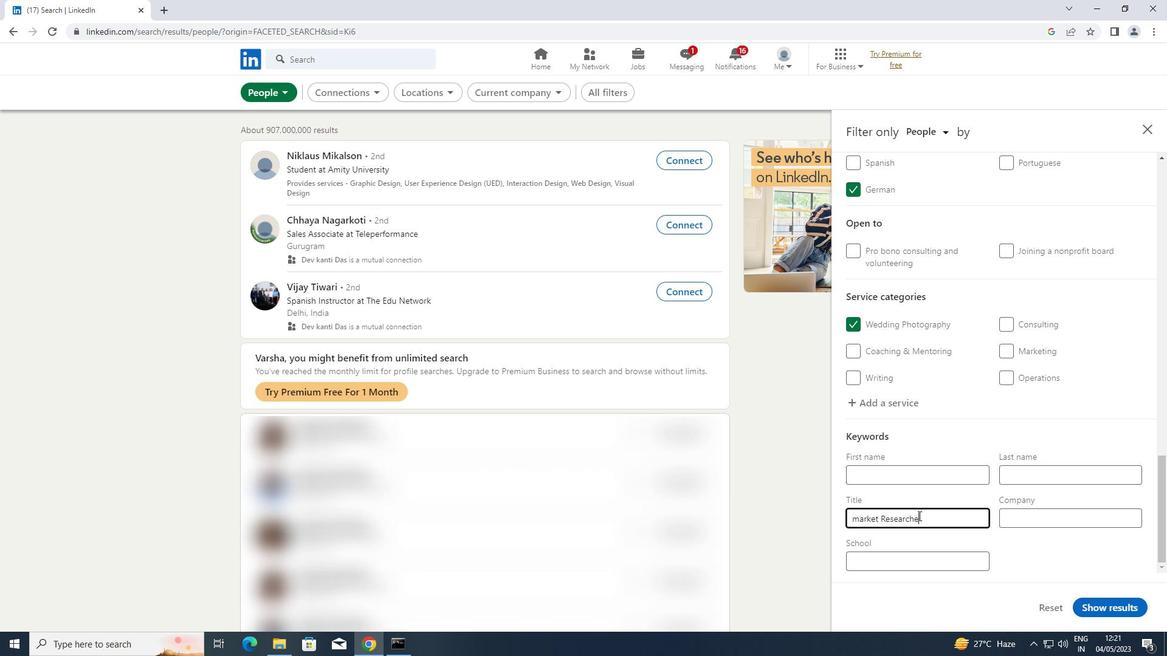 
Action: Mouse moved to (859, 518)
Screenshot: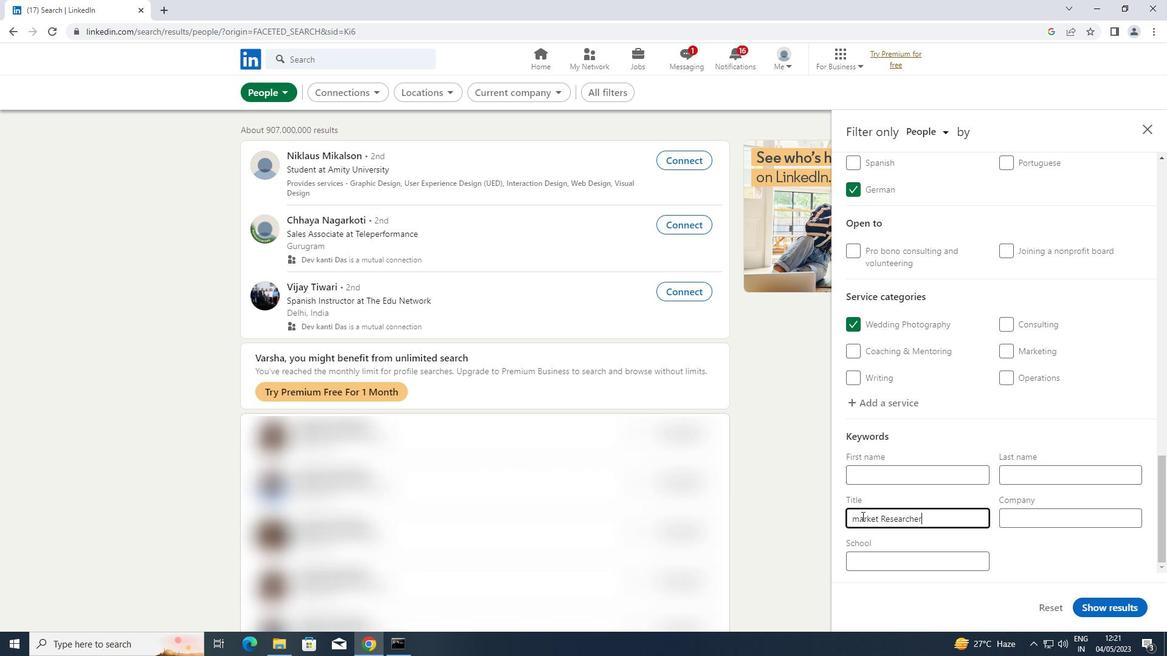 
Action: Mouse pressed left at (859, 518)
Screenshot: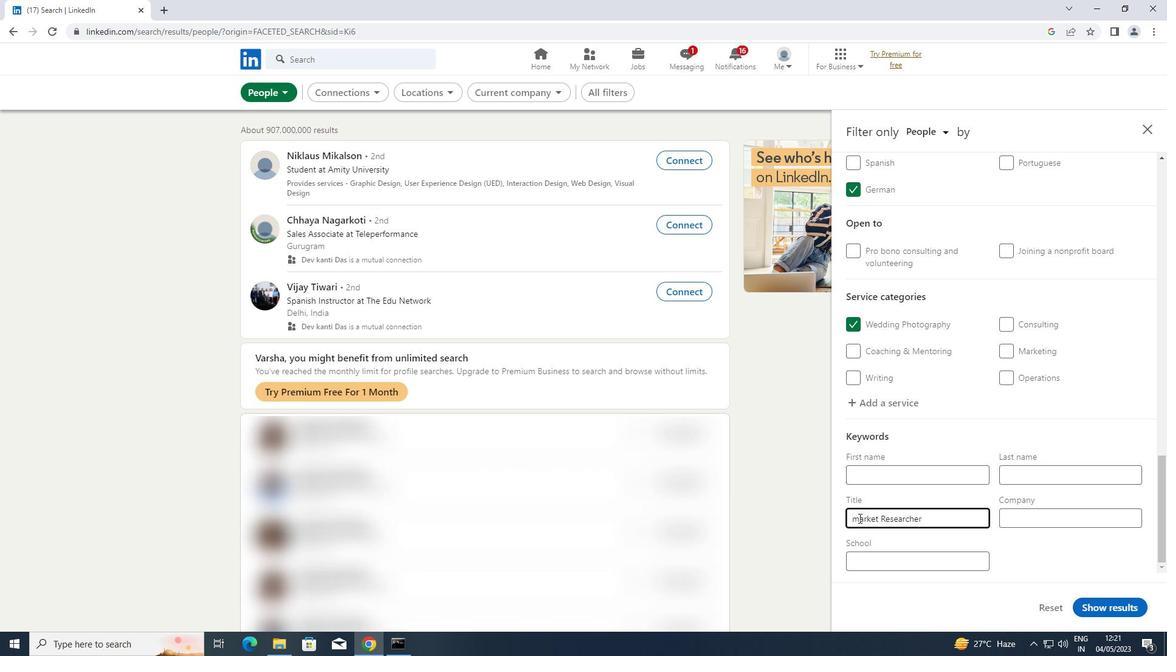 
Action: Key pressed <Key.backspace><Key.shift>M
Screenshot: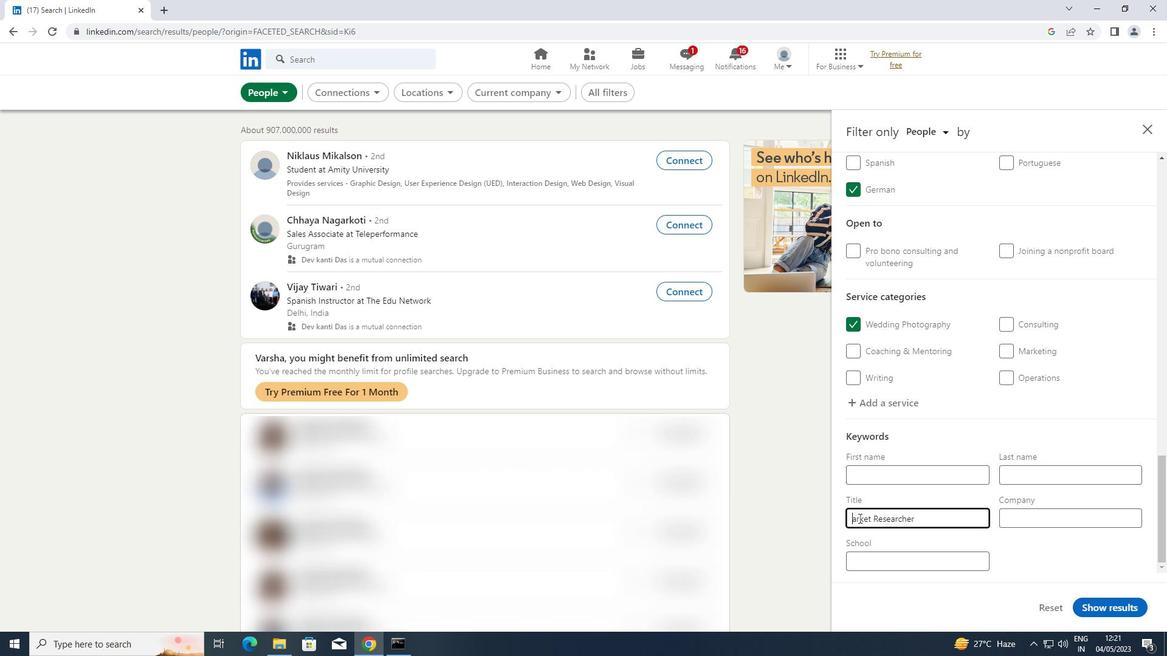 
Action: Mouse moved to (1090, 609)
Screenshot: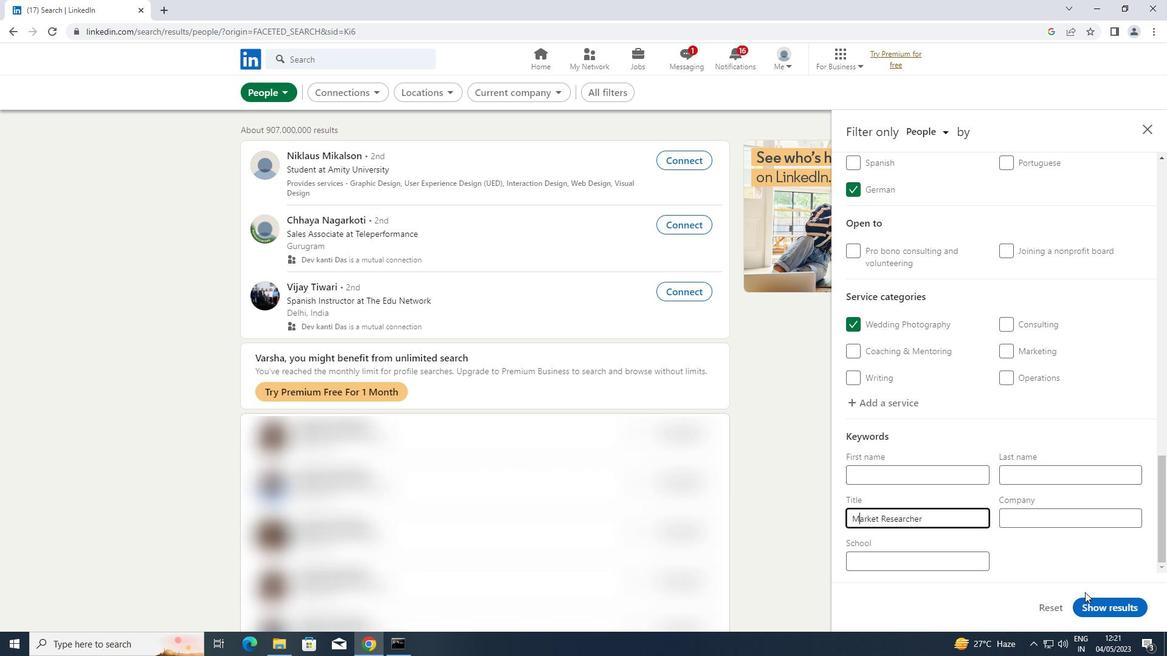 
Action: Mouse pressed left at (1090, 609)
Screenshot: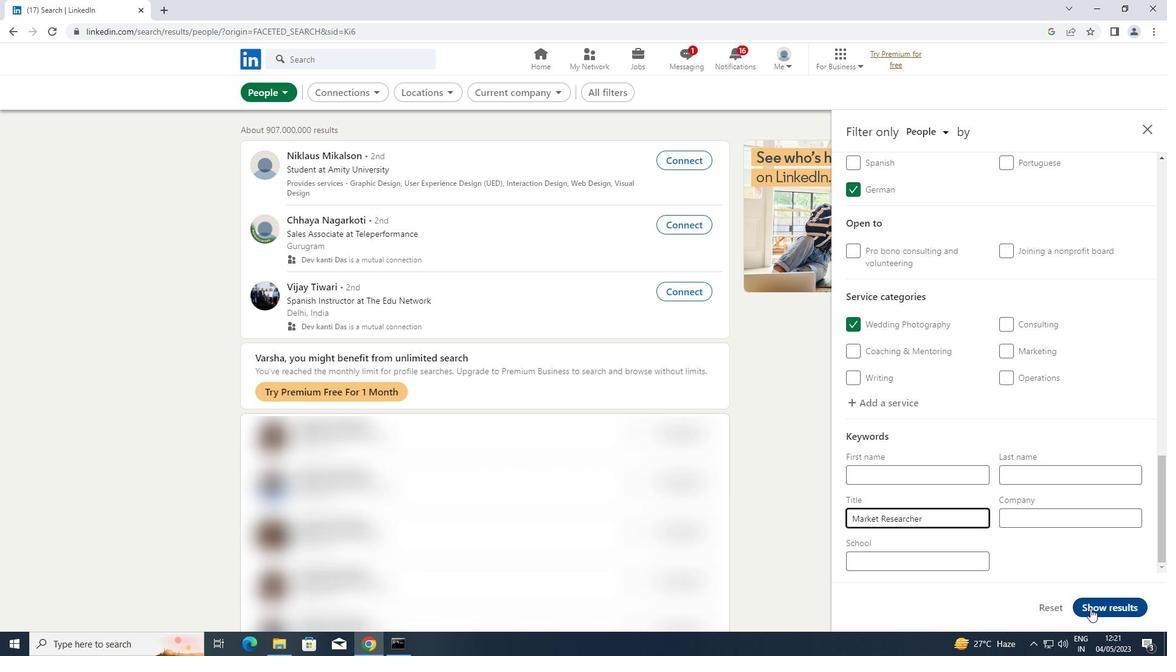 
